 Task: Create new invoice with Date Opened :15-Apr-23, Select Customer: buybuy BABY, Terms: Payment Term 1. Make invoice entry for item-1 with Date: 15-Apr-23, Description: Betty Crocker Chocolate Chip Cookie MIx Snack Size, Action: Material, Income Account: Income:Sales, Quantity: 1, Unit Price: 6.25, Discount $: 0.75. Make entry for item-2 with Date: 15-Apr-23, Description: Nabisco Oreo Cookies_x000D_
, Action: Material, Income Account: Income:Sales, Quantity: 1, Unit Price: 9.25, Discount $: 1.75. Make entry for item-3 with Date: 15-Apr-23, Description: _x000D_
H.K. Anderson Peanut Butter Pretzels, Action: Material, Income Account: Income:Sales, Quantity: 1, Unit Price: 10.25, Discount $: 2.25. Write Notes: 'Looking forward to serving you again.'. Post Invoice with Post Date: 15-Apr-23, Post to Accounts: Assets:Accounts Receivable. Pay / Process Payment with Transaction Date: 15-May-23, Amount: 21, Transfer Account: Checking Account. Print Invoice, display notes by going to Option, then go to Display Tab and check 'Invoice Notes'.
Action: Mouse moved to (150, 40)
Screenshot: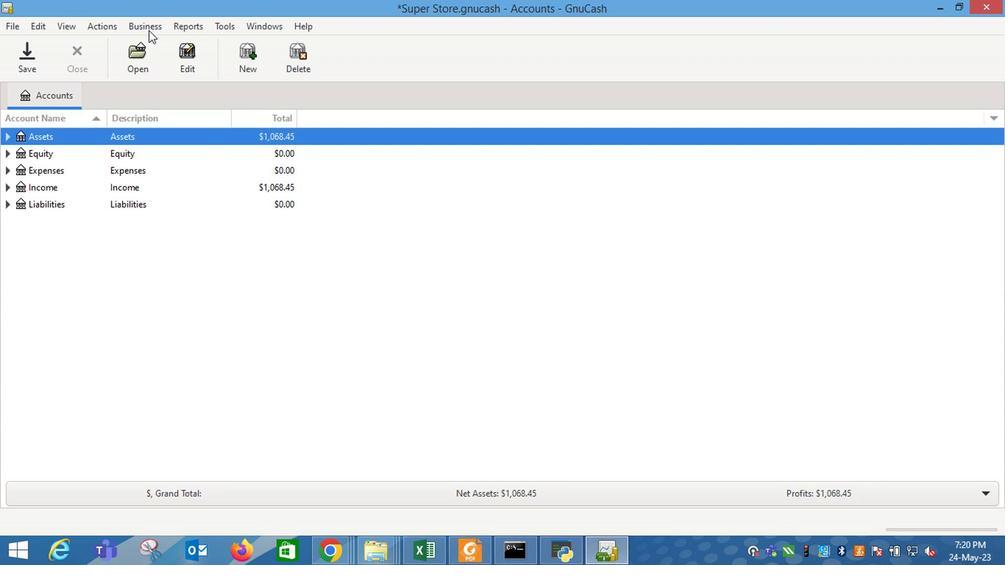 
Action: Mouse pressed left at (150, 40)
Screenshot: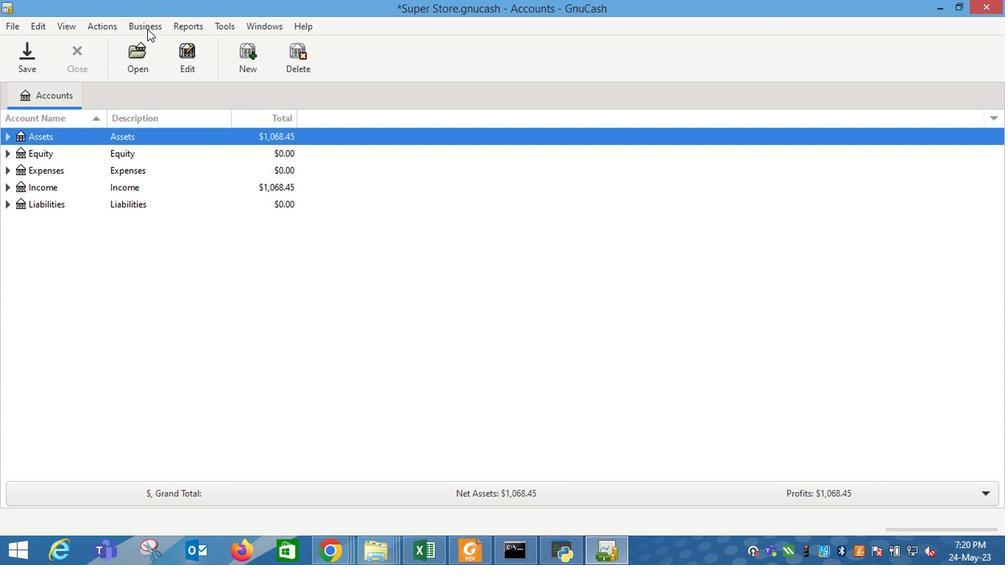 
Action: Mouse moved to (333, 113)
Screenshot: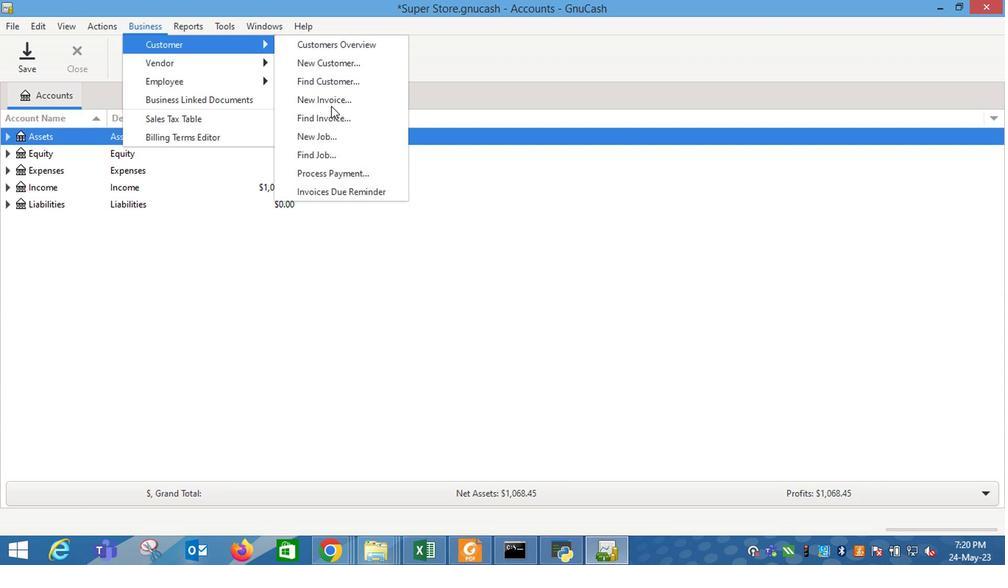 
Action: Mouse pressed left at (333, 113)
Screenshot: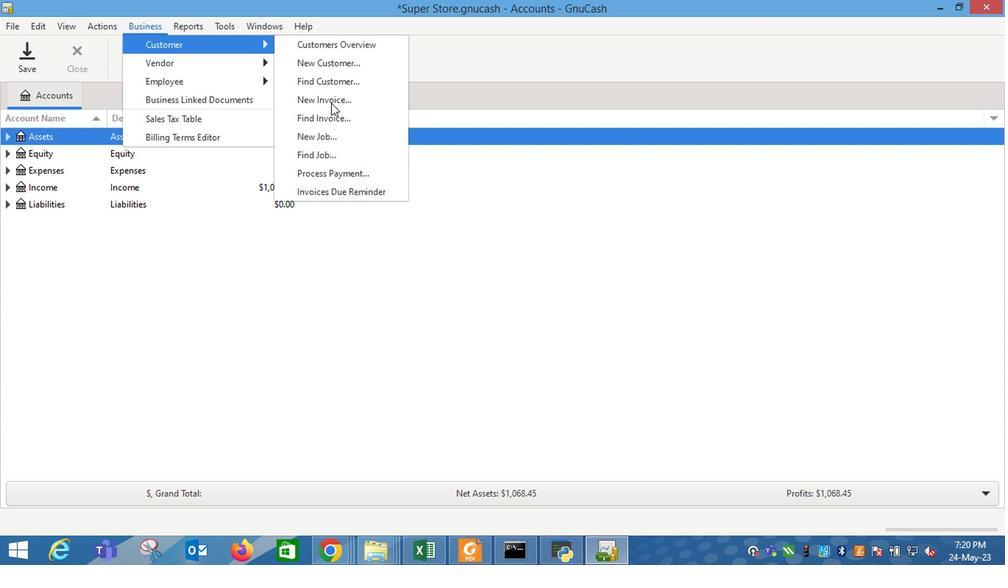 
Action: Mouse moved to (597, 230)
Screenshot: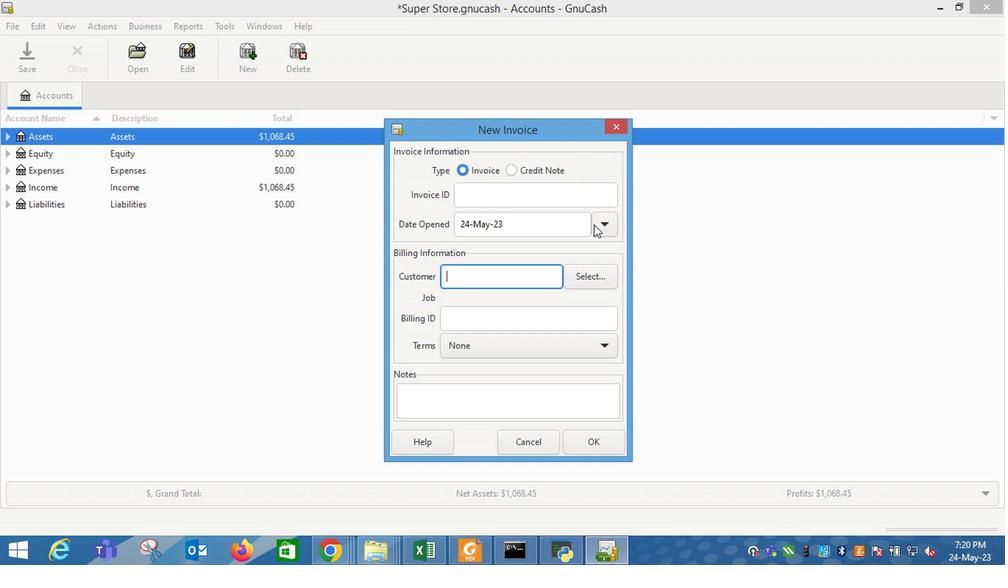 
Action: Mouse pressed left at (597, 230)
Screenshot: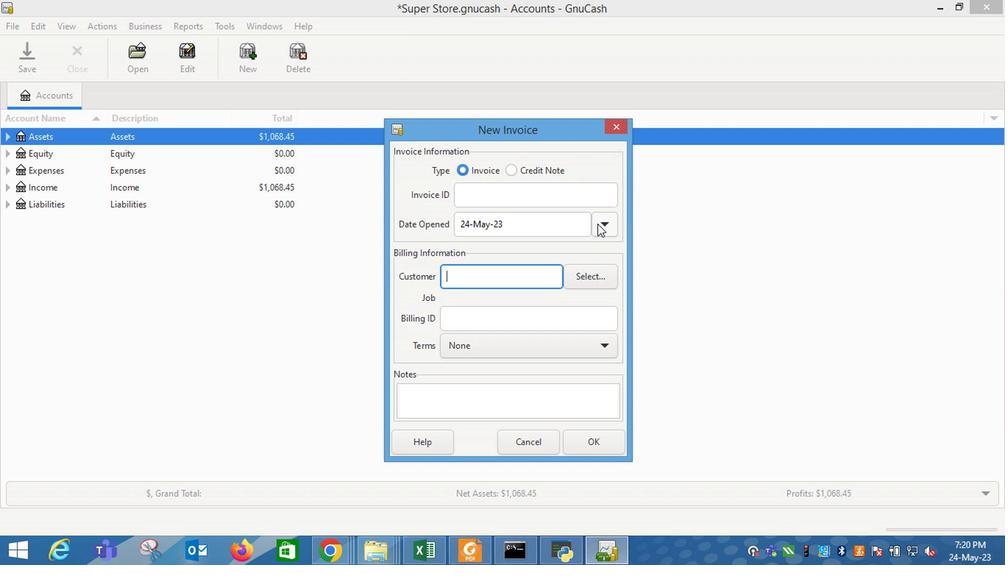 
Action: Mouse moved to (487, 249)
Screenshot: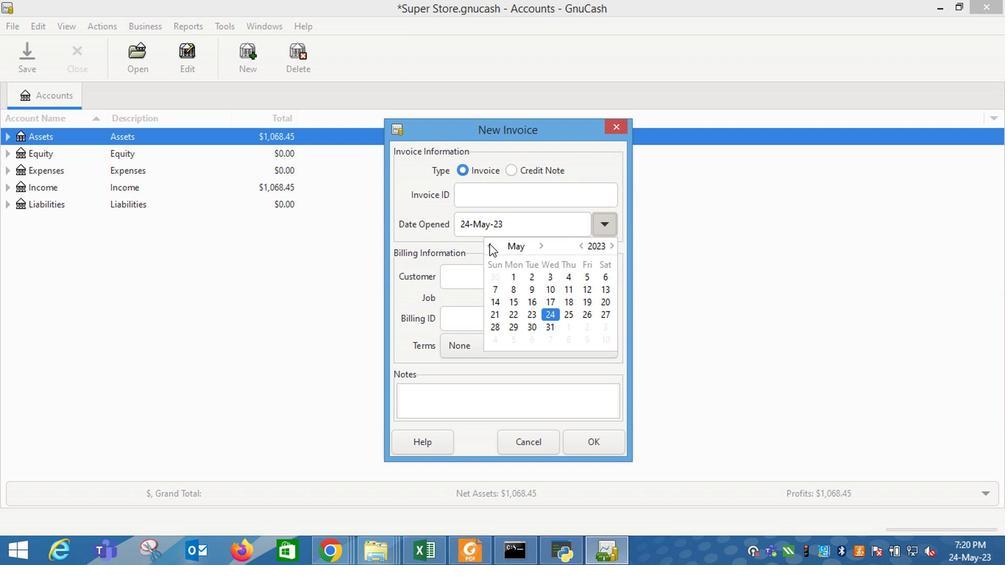 
Action: Mouse pressed left at (487, 249)
Screenshot: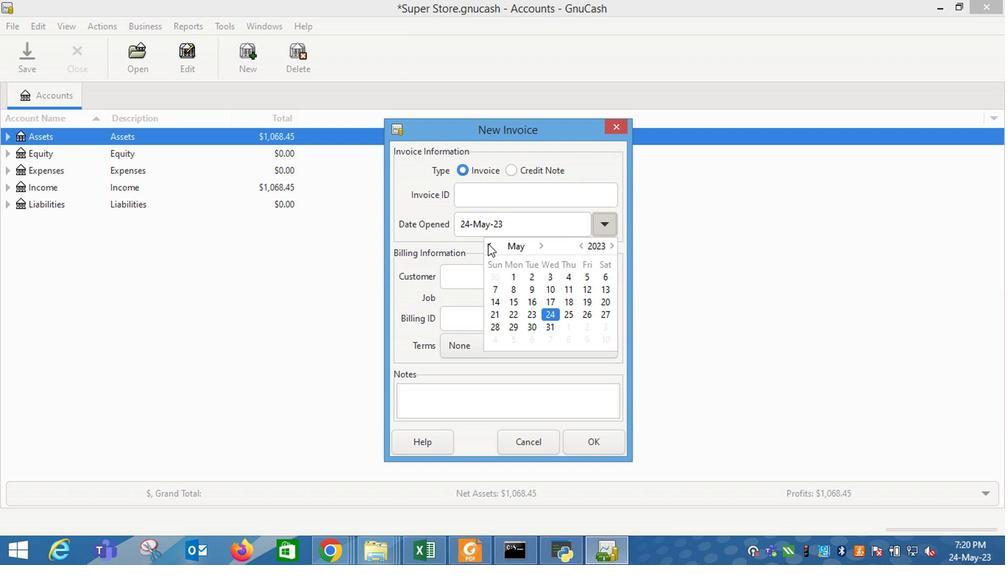 
Action: Mouse moved to (599, 301)
Screenshot: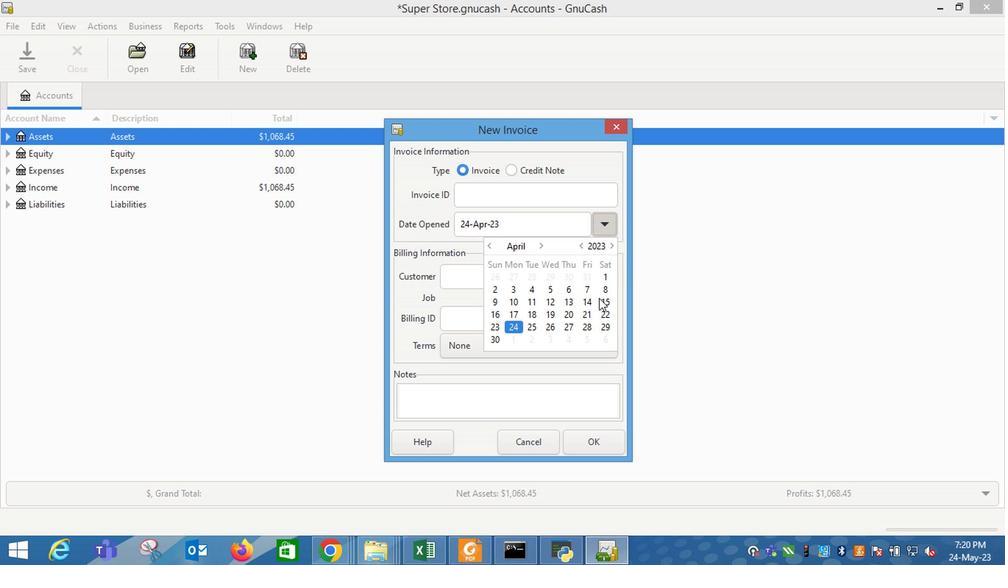 
Action: Mouse pressed left at (599, 301)
Screenshot: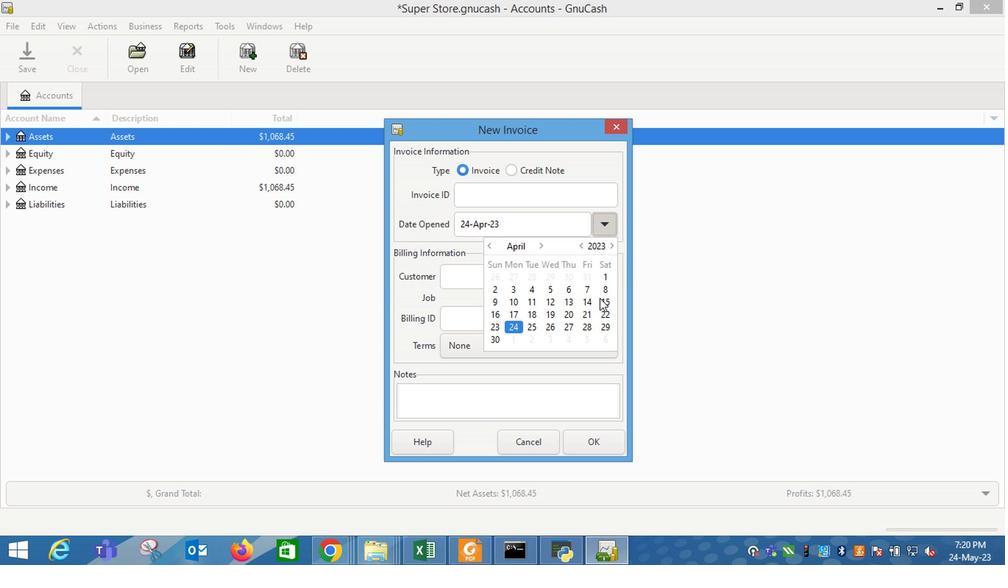 
Action: Mouse moved to (438, 290)
Screenshot: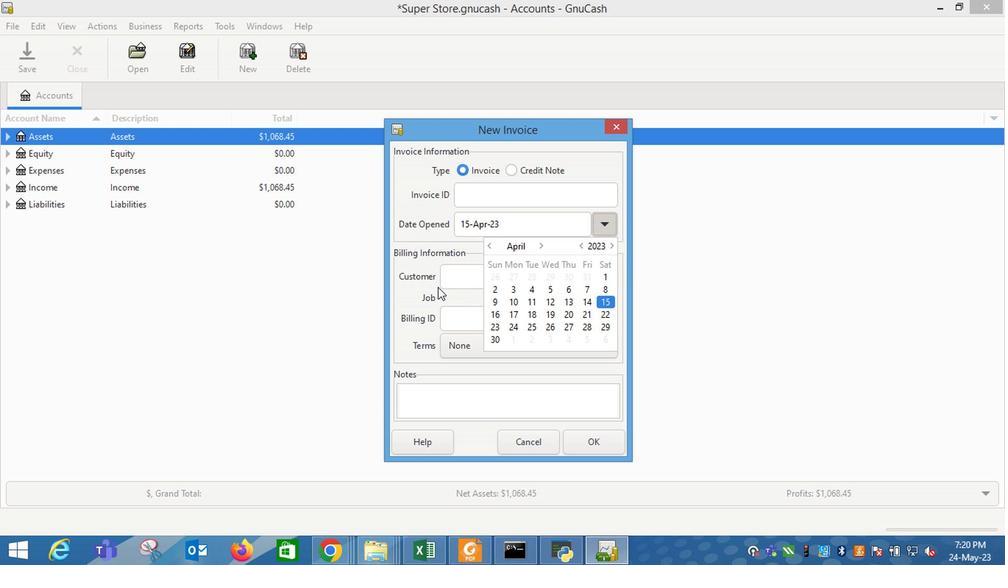 
Action: Mouse pressed left at (438, 290)
Screenshot: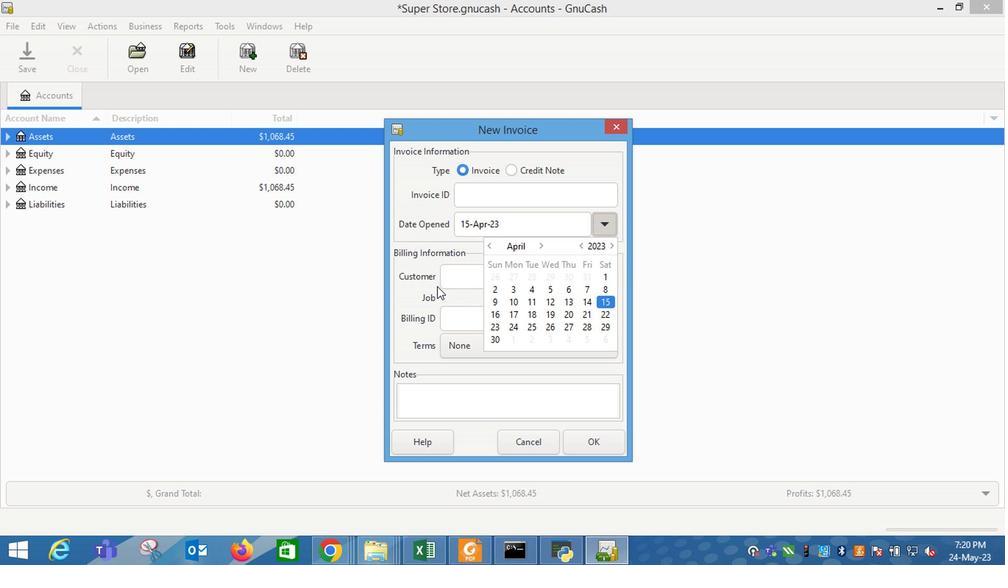 
Action: Mouse moved to (476, 278)
Screenshot: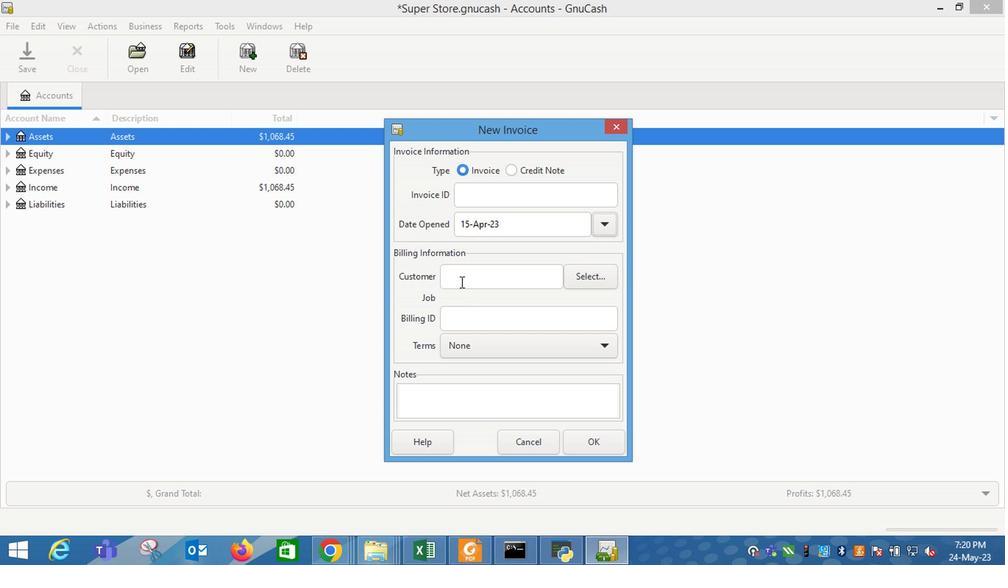 
Action: Mouse pressed left at (476, 278)
Screenshot: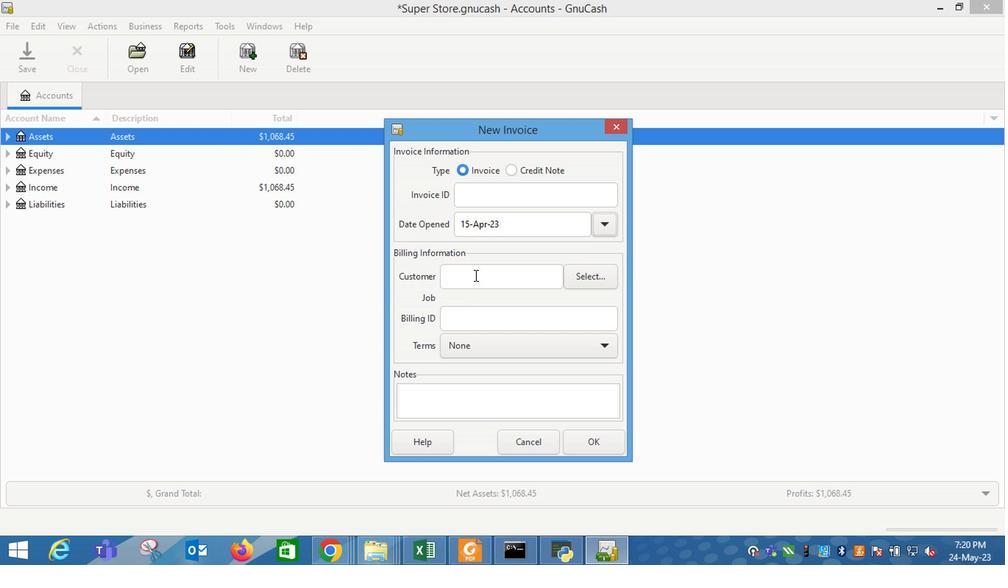 
Action: Mouse moved to (477, 278)
Screenshot: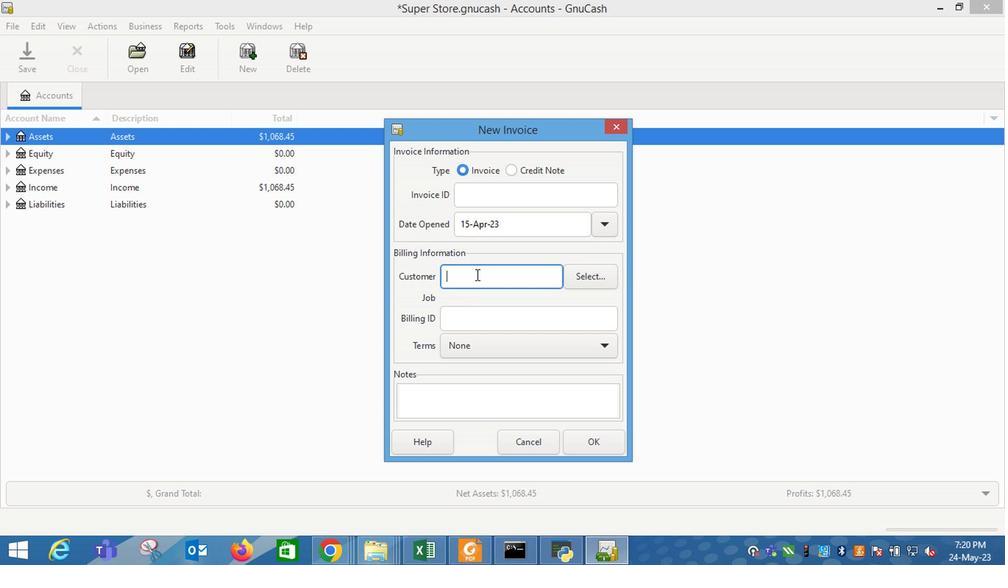 
Action: Key pressed bu
Screenshot: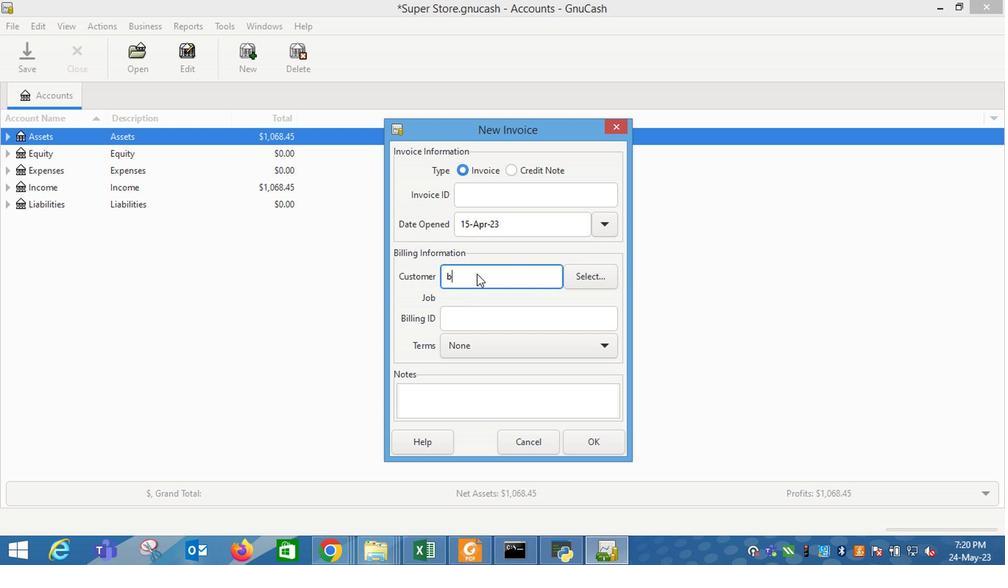 
Action: Mouse moved to (479, 336)
Screenshot: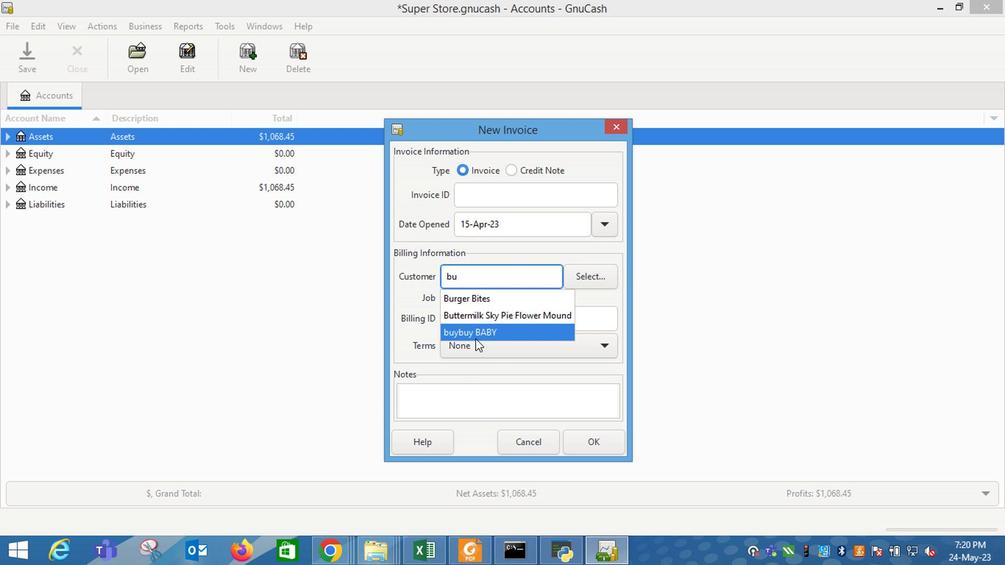 
Action: Mouse pressed left at (479, 336)
Screenshot: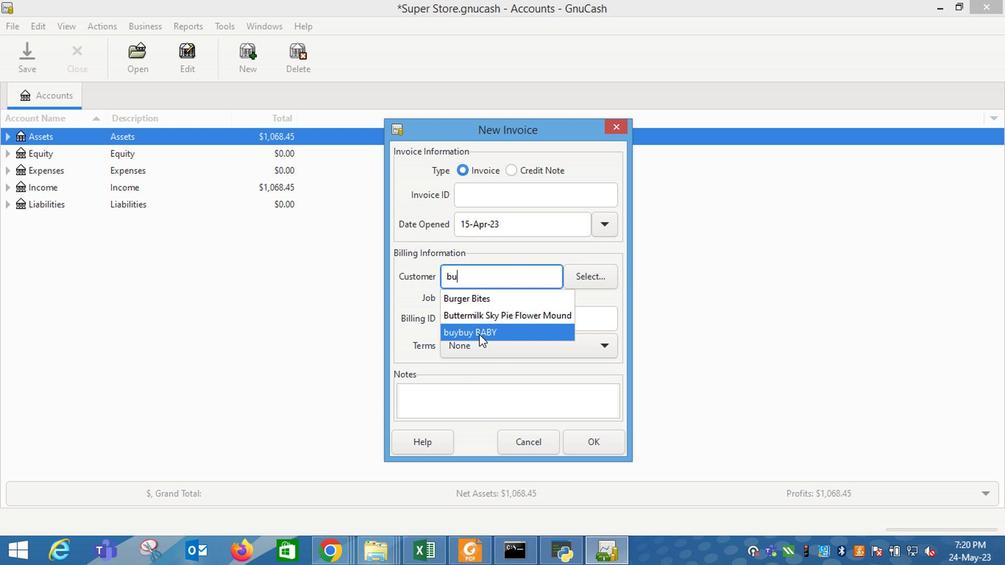 
Action: Mouse moved to (505, 362)
Screenshot: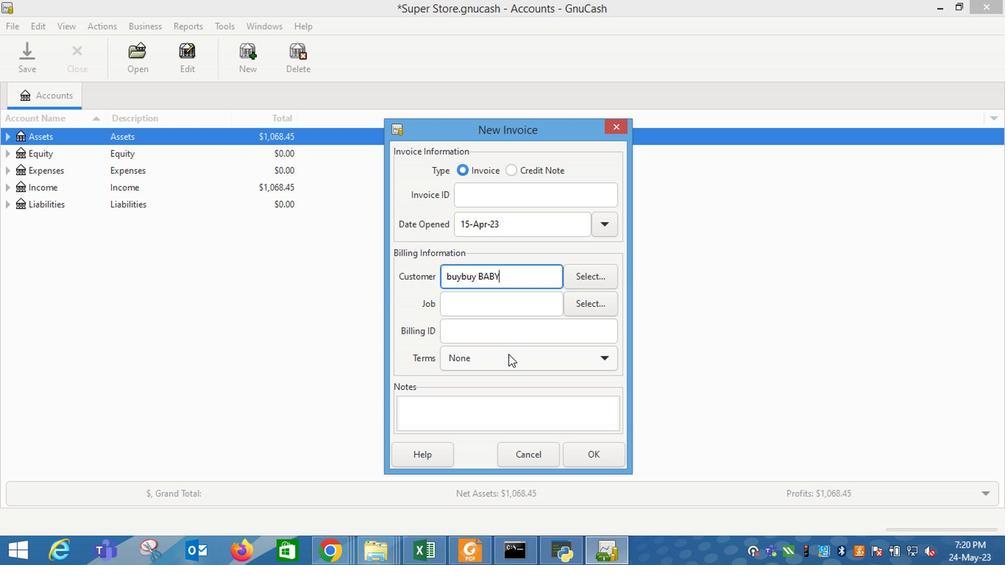 
Action: Mouse pressed left at (505, 362)
Screenshot: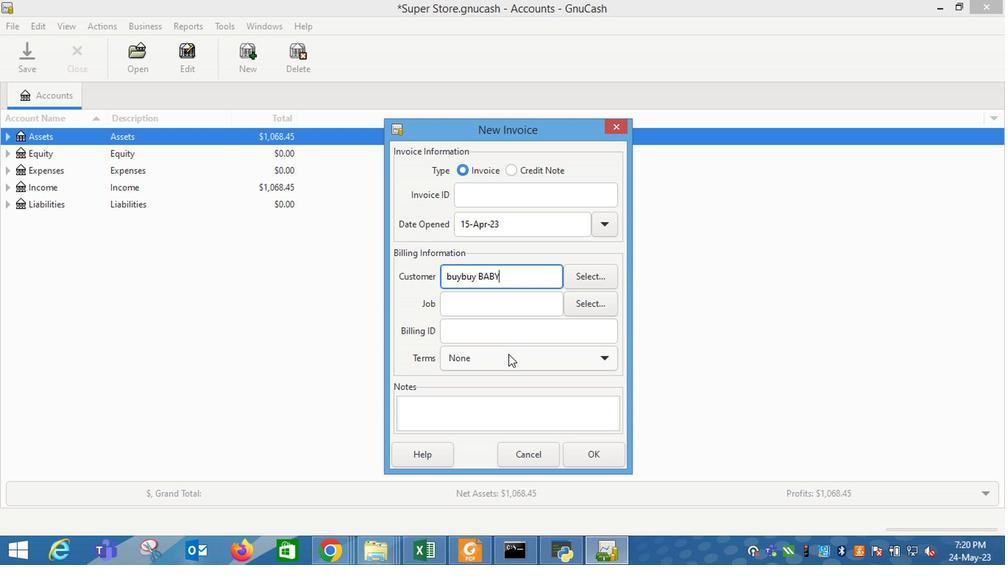 
Action: Mouse moved to (496, 384)
Screenshot: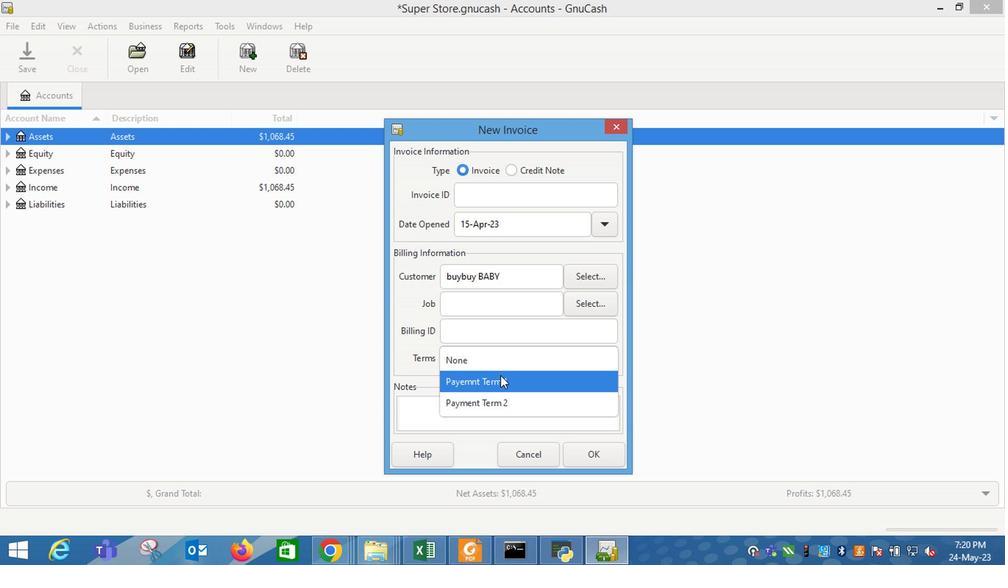 
Action: Mouse pressed left at (496, 384)
Screenshot: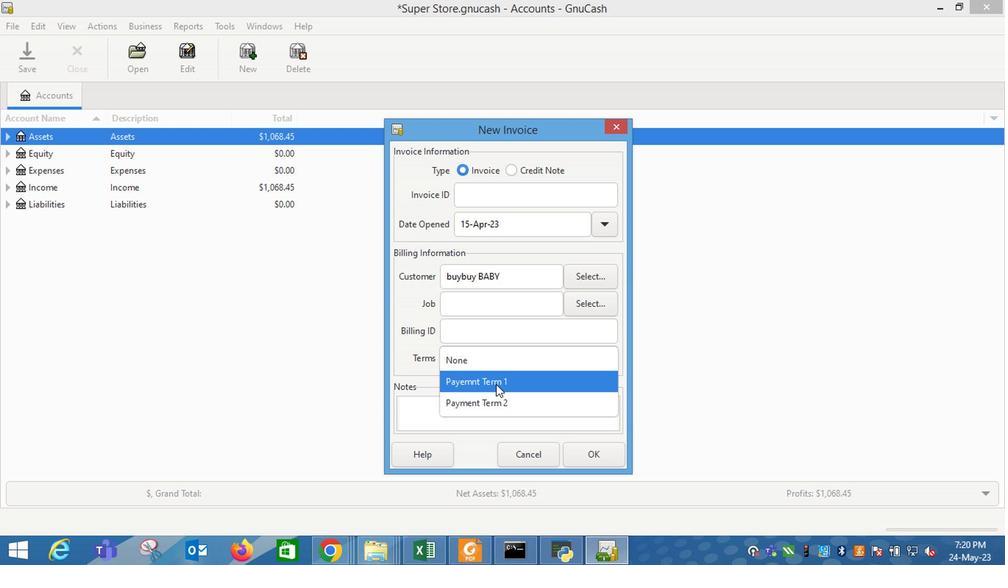 
Action: Mouse moved to (596, 449)
Screenshot: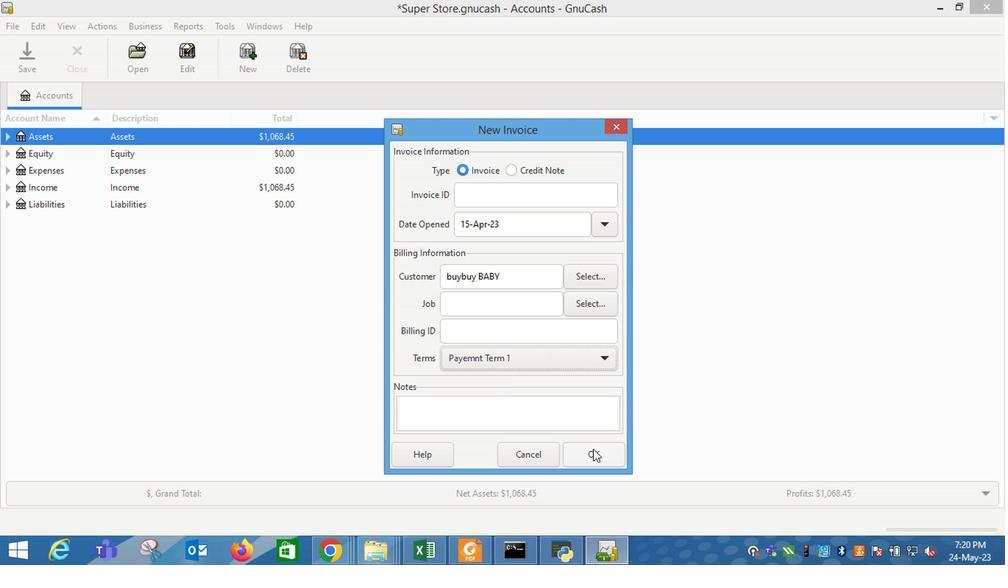 
Action: Mouse pressed left at (596, 449)
Screenshot: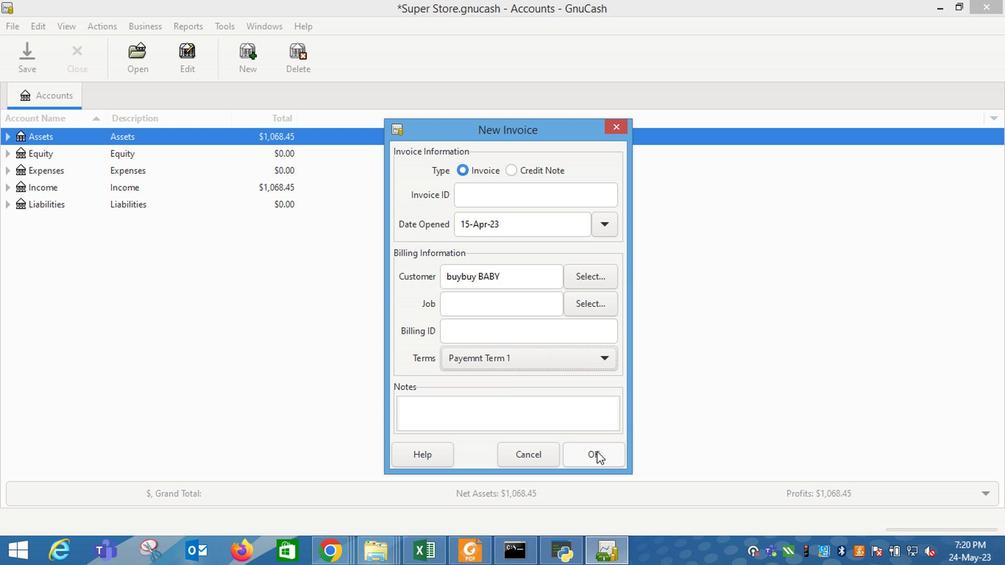 
Action: Mouse moved to (68, 292)
Screenshot: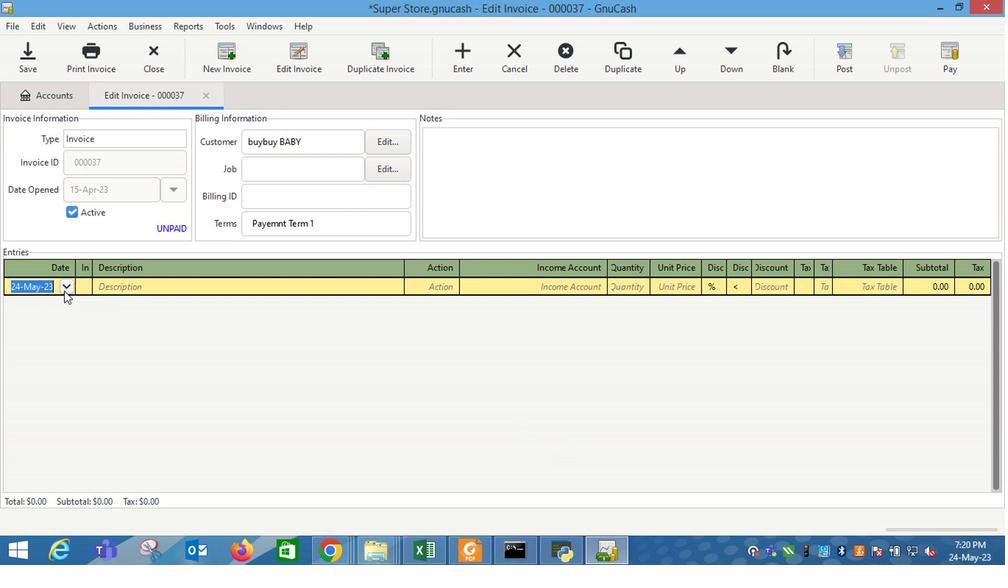 
Action: Mouse pressed left at (68, 292)
Screenshot: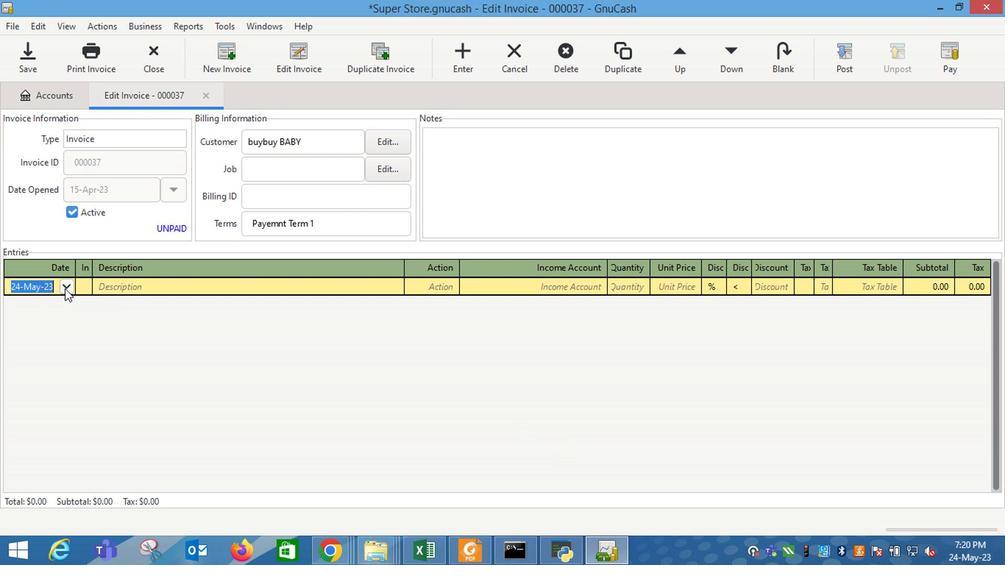 
Action: Mouse moved to (18, 311)
Screenshot: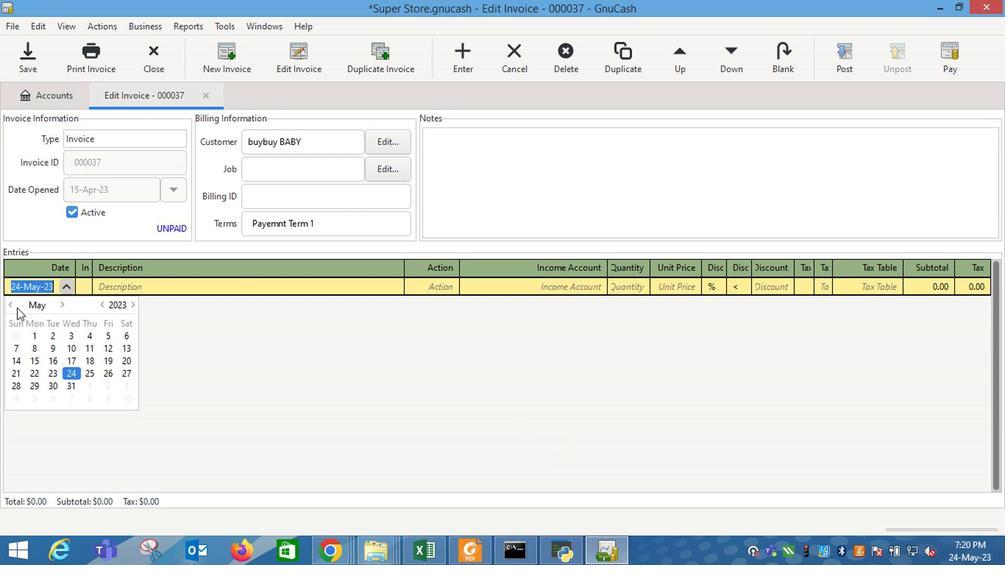 
Action: Mouse pressed left at (18, 311)
Screenshot: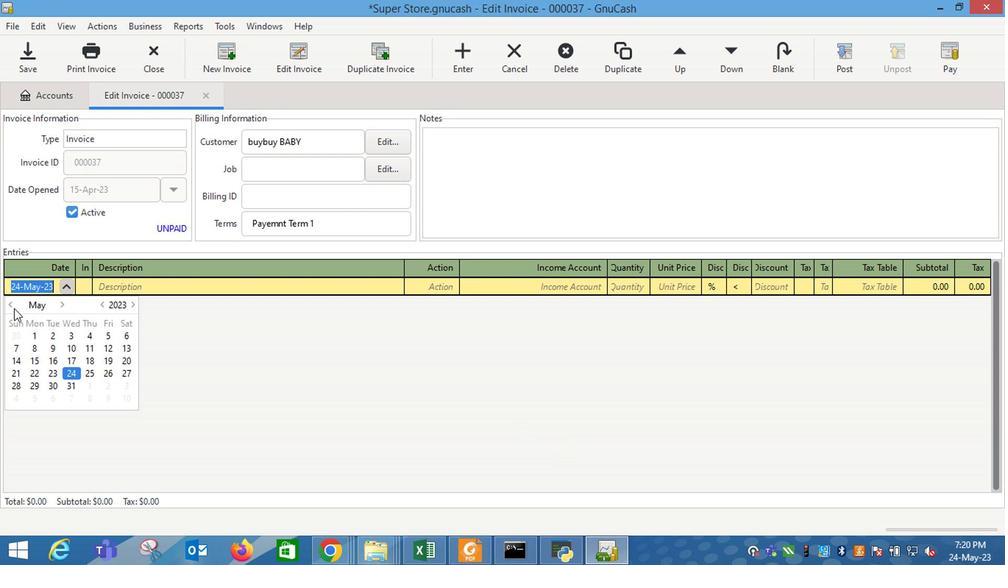 
Action: Mouse moved to (13, 310)
Screenshot: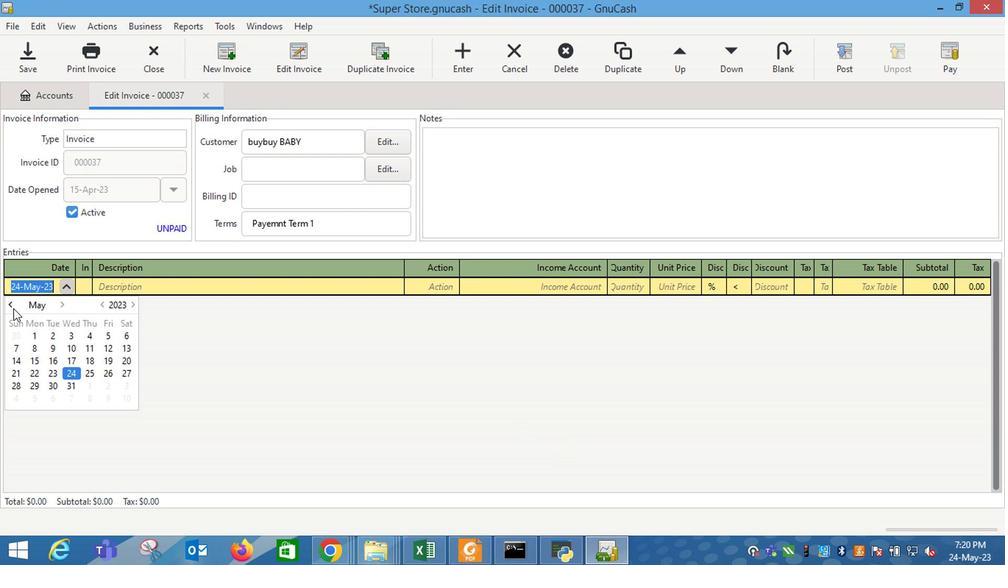 
Action: Mouse pressed left at (13, 310)
Screenshot: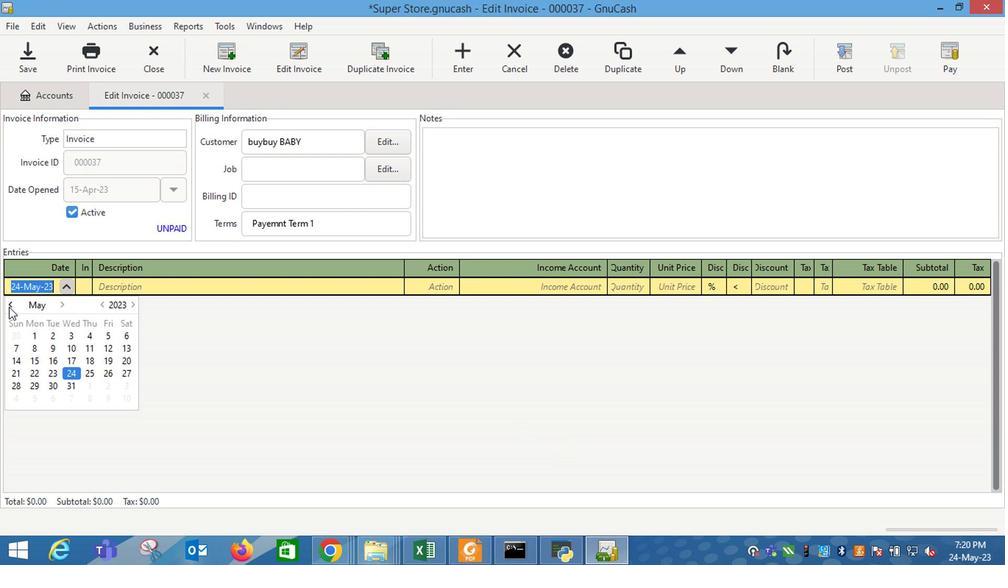 
Action: Mouse moved to (124, 359)
Screenshot: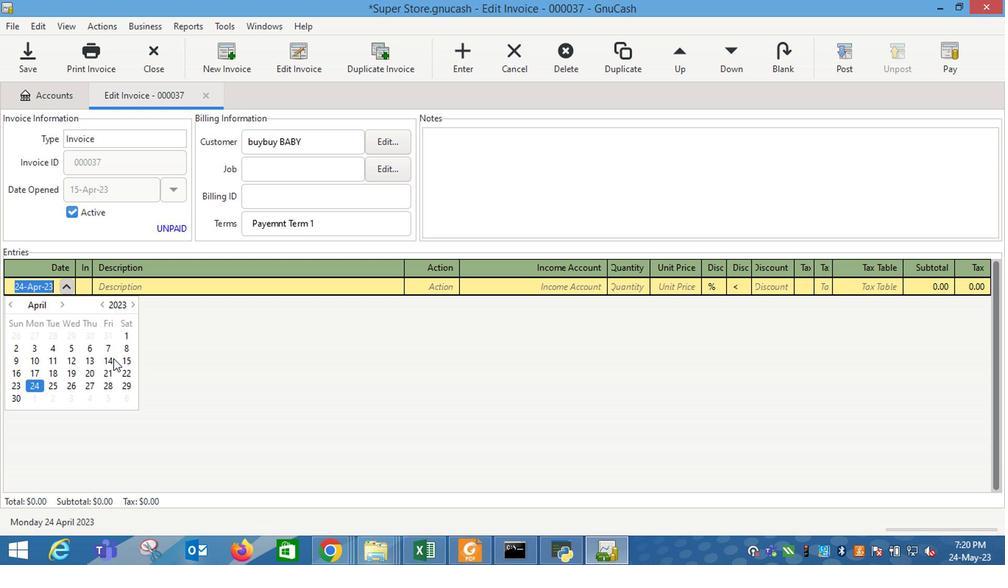 
Action: Mouse pressed left at (124, 359)
Screenshot: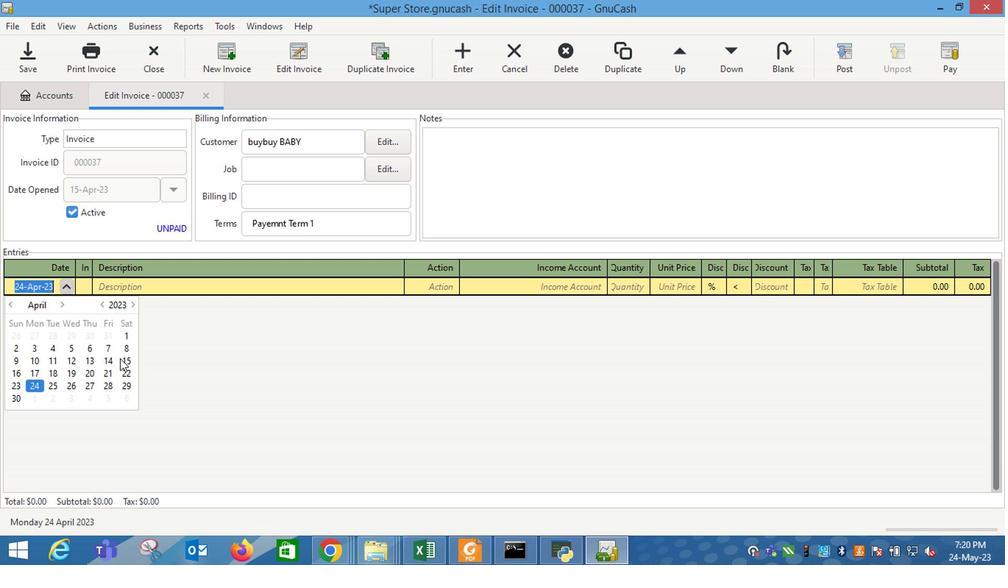 
Action: Mouse moved to (137, 290)
Screenshot: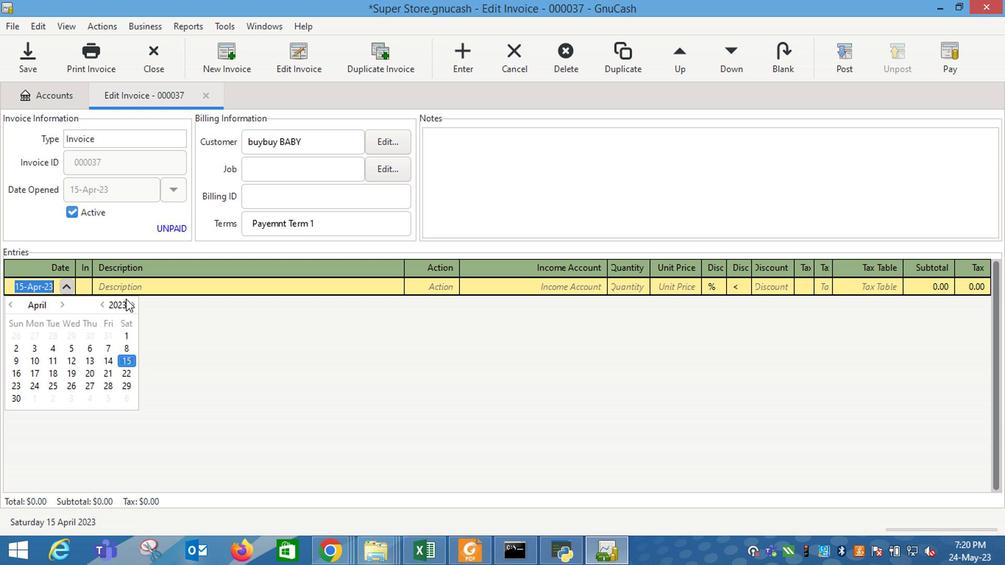 
Action: Mouse pressed left at (137, 290)
Screenshot: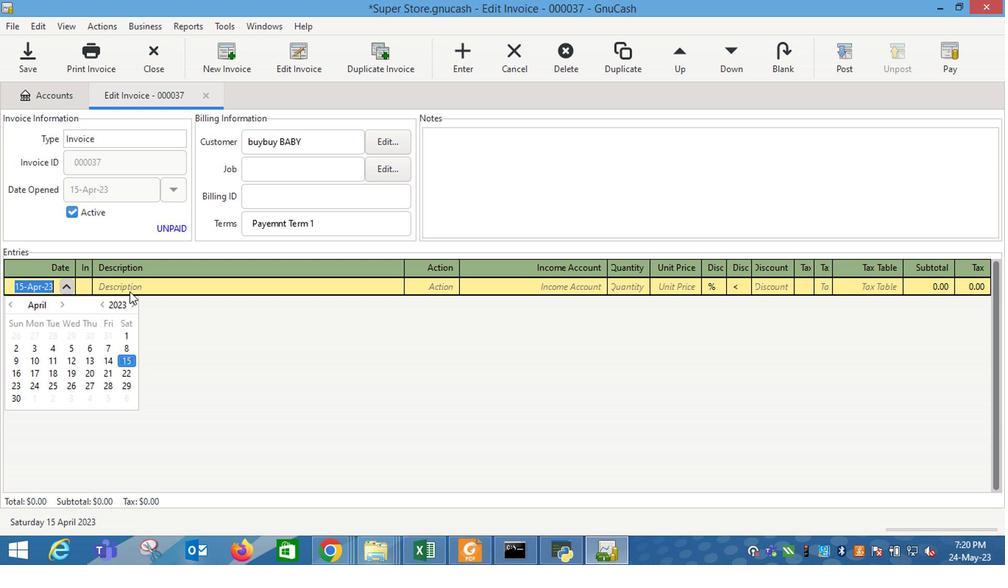 
Action: Key pressed <Key.shift_r>Betty<Key.space><Key.shift_r>Crocker<Key.space><Key.shift_r>Chocolate<Key.space><Key.shift_r>Fudge<Key.space><Key.shift_r>Brownie
Screenshot: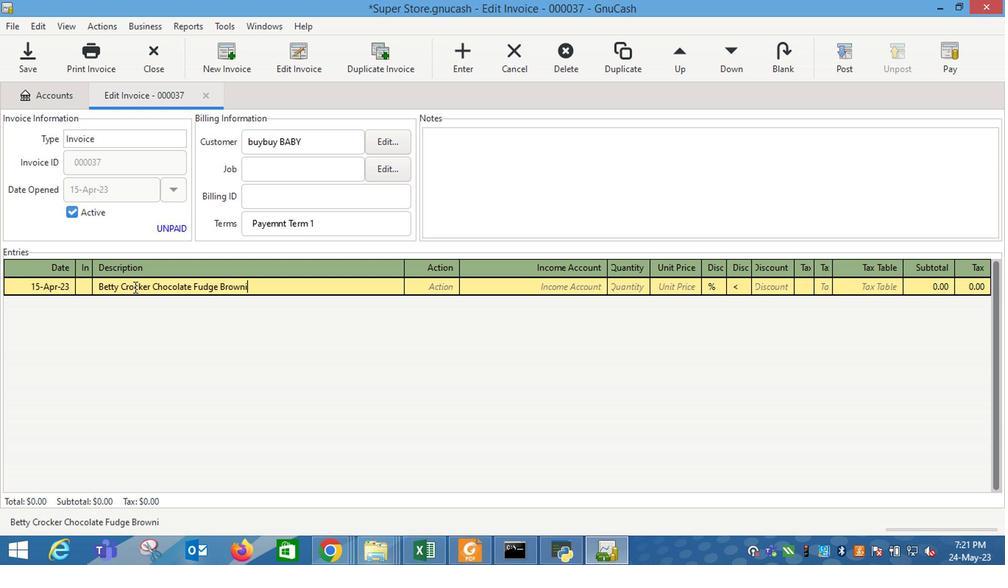 
Action: Mouse moved to (267, 308)
Screenshot: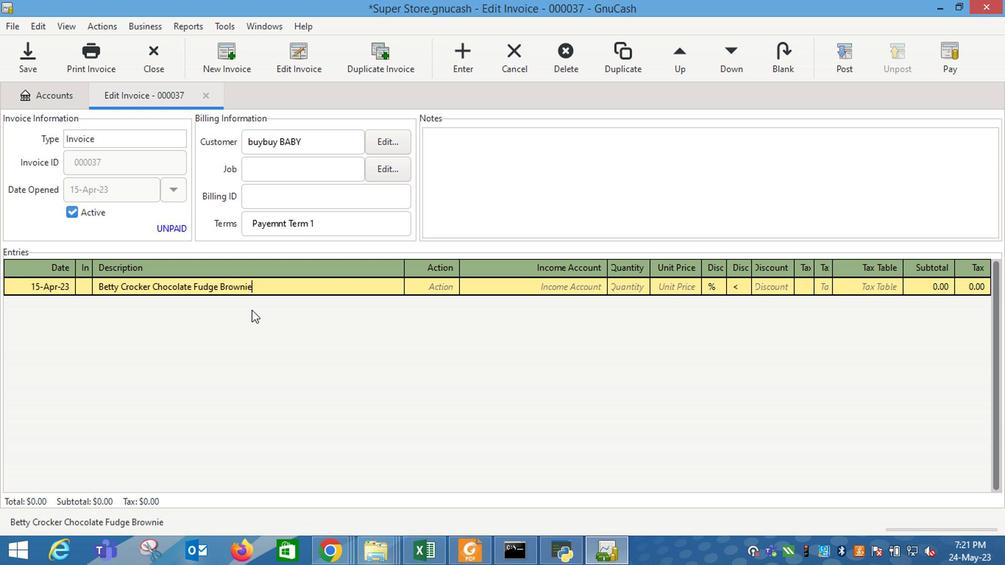 
Action: Key pressed <Key.backspace><Key.backspace><Key.backspace><Key.backspace><Key.backspace><Key.backspace><Key.backspace><Key.backspace><Key.backspace><Key.backspace><Key.backspace><Key.backspace><Key.backspace><Key.shift_r>Chip<Key.space><Key.shift_r>Cookie<Key.space><Key.shift_r><Key.shift_r><Key.shift_r>M<Key.shift_r>Ix<Key.space><Key.shift_r>Snack<Key.space><Key.shift_r>Size
Screenshot: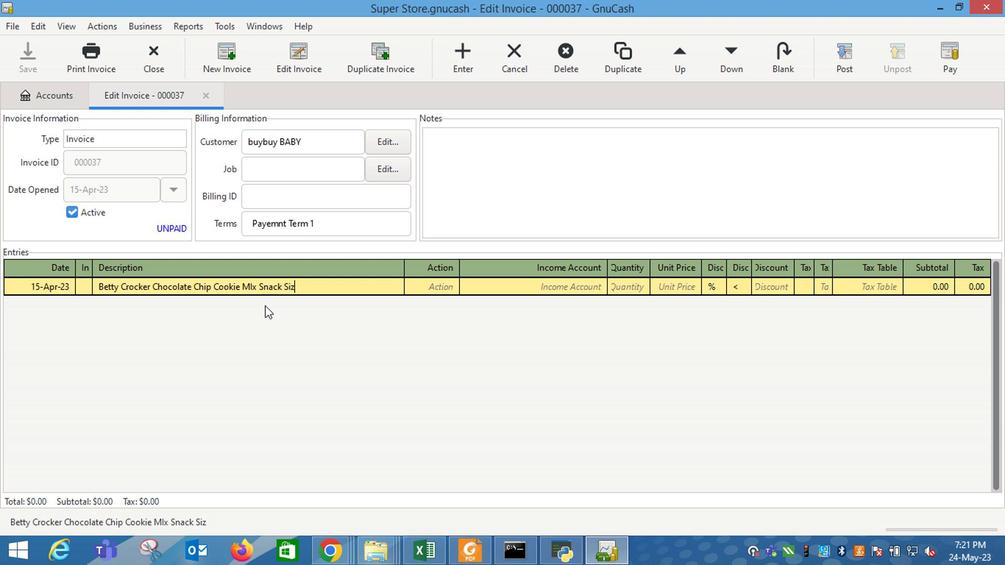 
Action: Mouse moved to (438, 290)
Screenshot: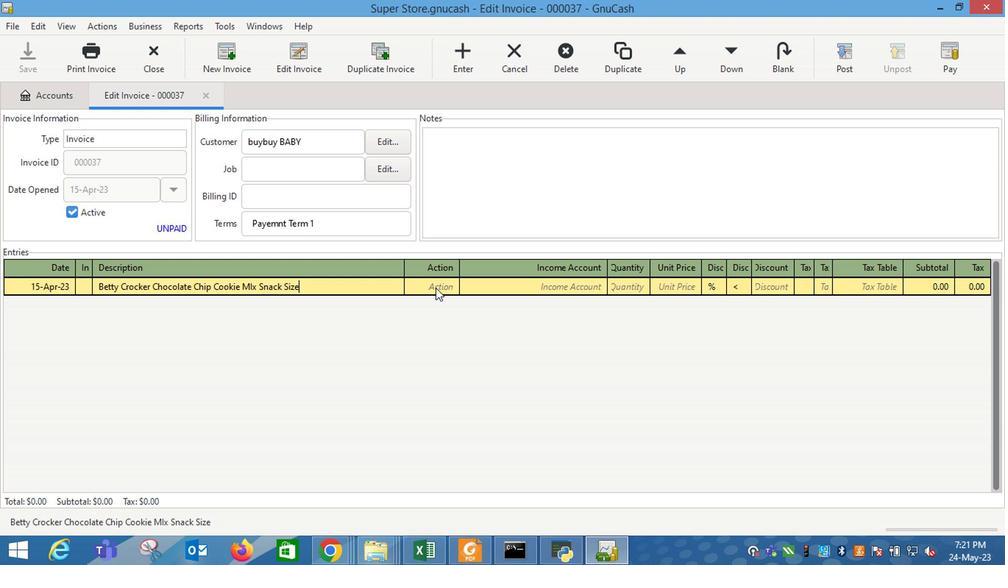 
Action: Mouse pressed left at (438, 290)
Screenshot: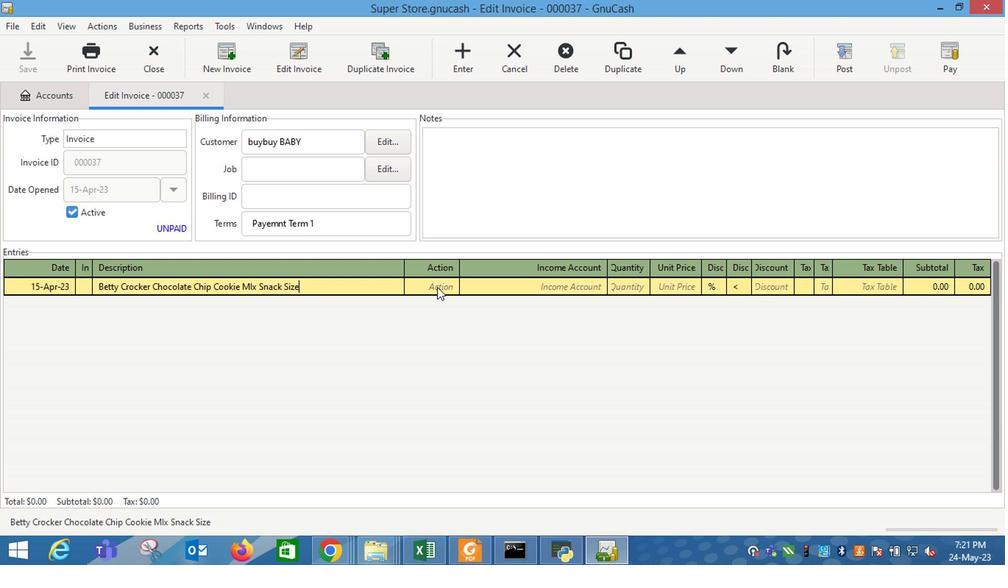 
Action: Mouse moved to (449, 287)
Screenshot: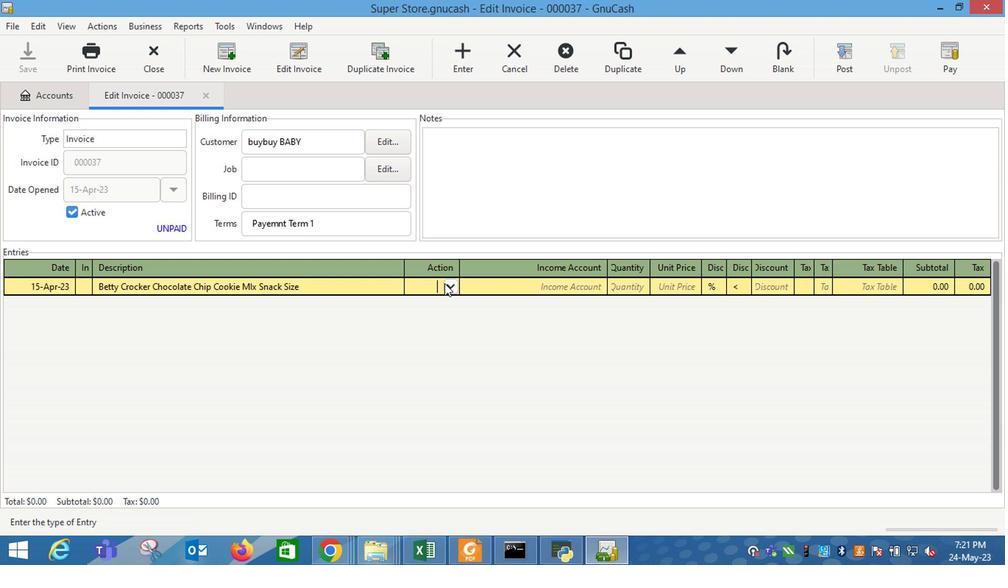 
Action: Mouse pressed left at (449, 287)
Screenshot: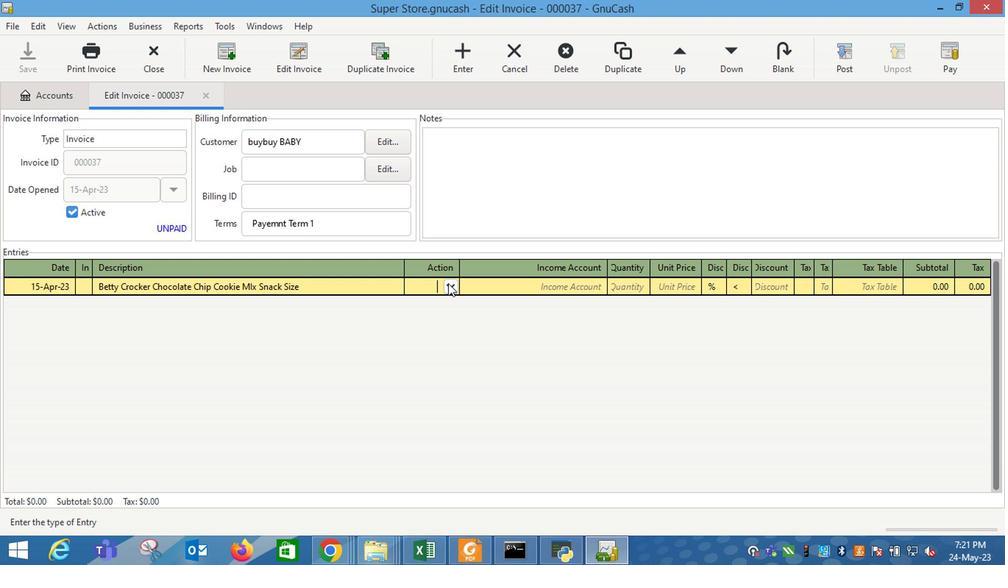 
Action: Mouse moved to (430, 324)
Screenshot: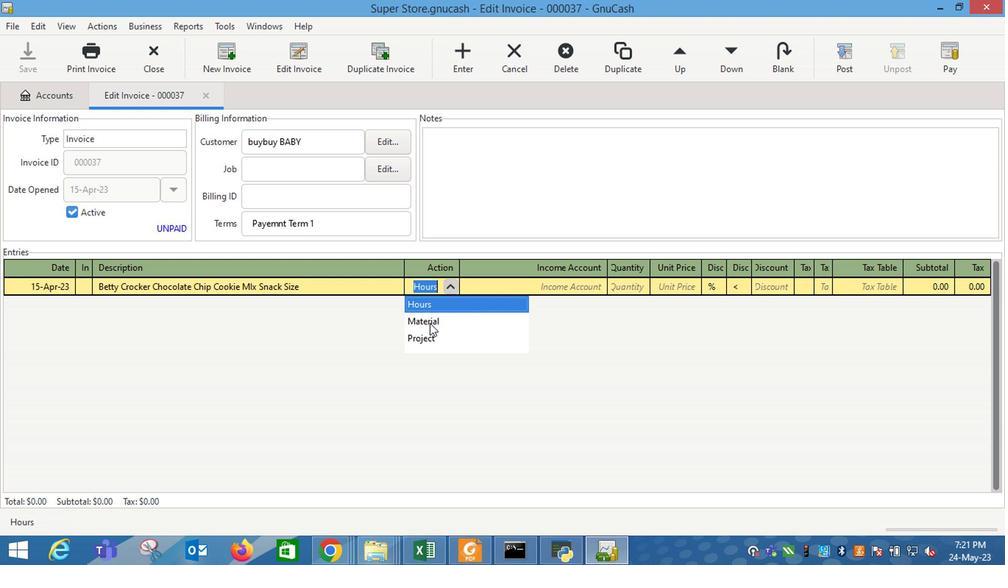 
Action: Mouse pressed left at (430, 324)
Screenshot: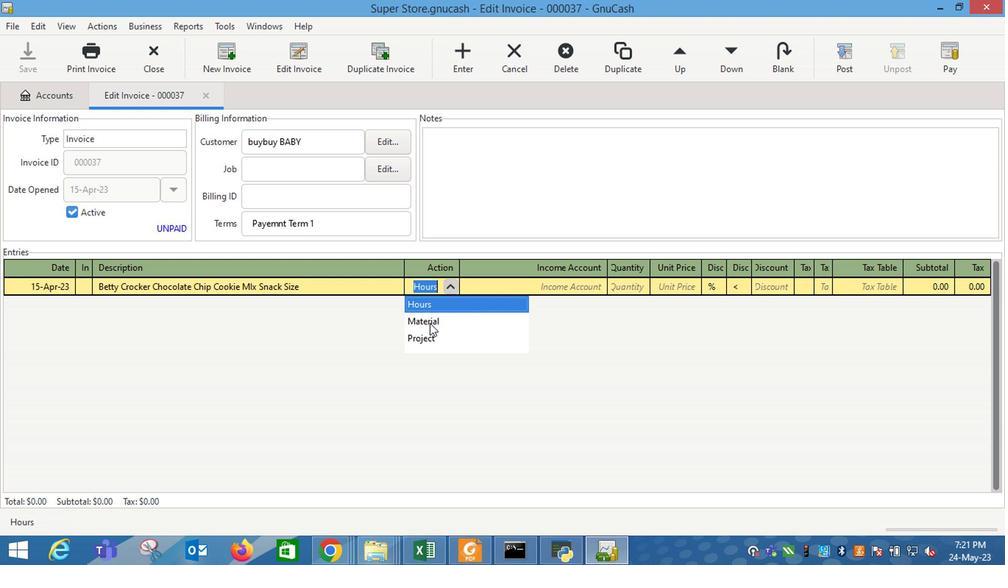 
Action: Mouse moved to (554, 296)
Screenshot: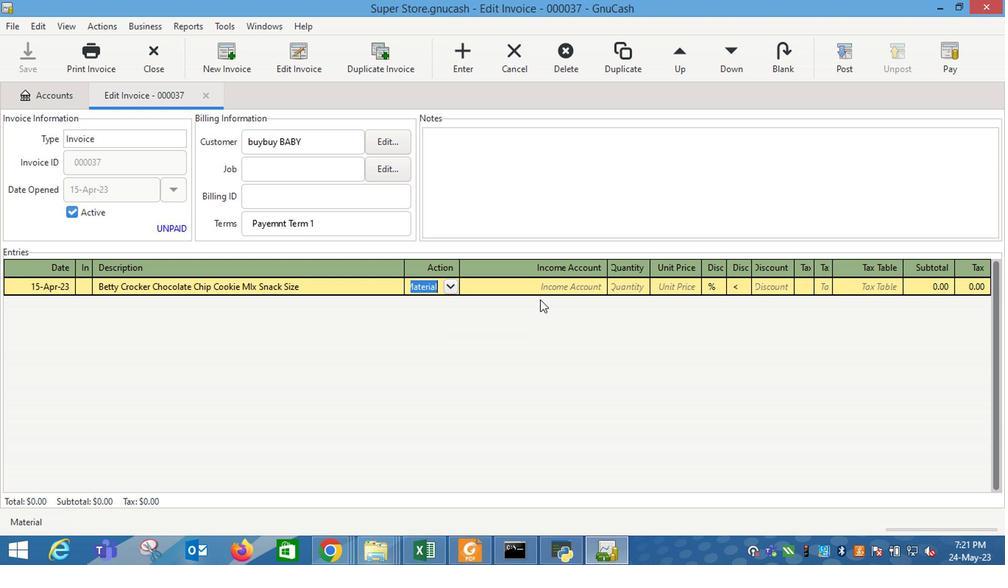 
Action: Mouse pressed left at (554, 296)
Screenshot: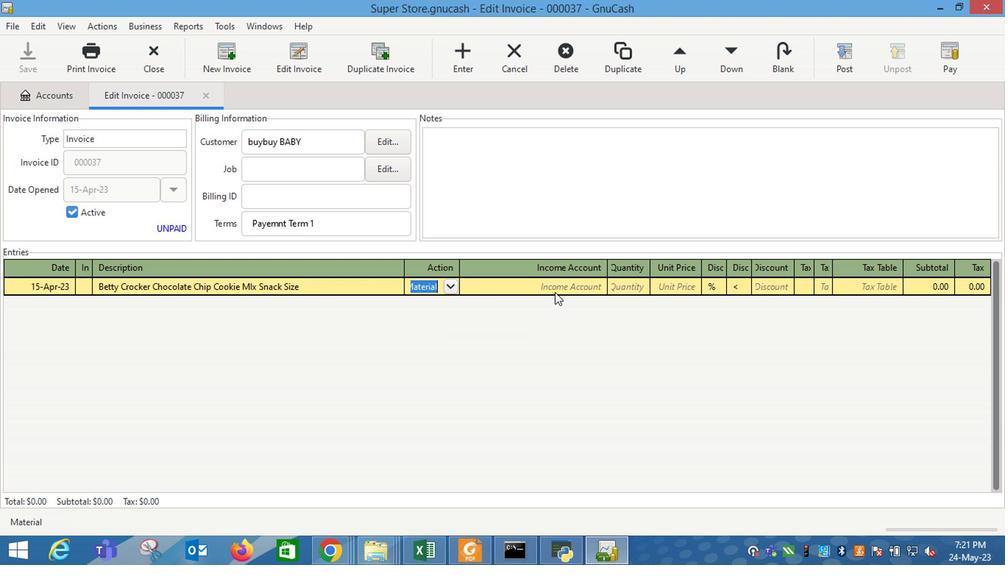 
Action: Mouse moved to (596, 291)
Screenshot: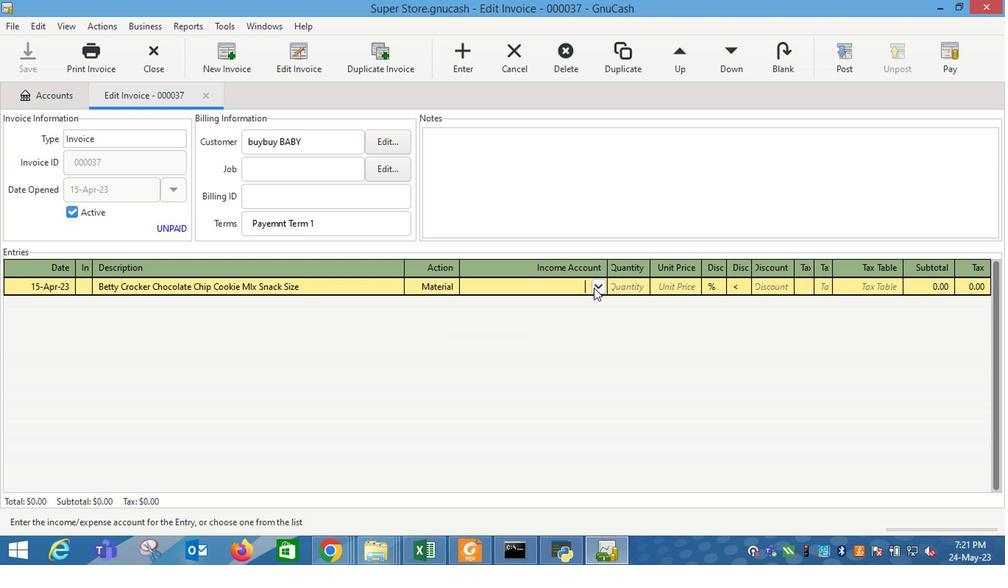 
Action: Mouse pressed left at (596, 291)
Screenshot: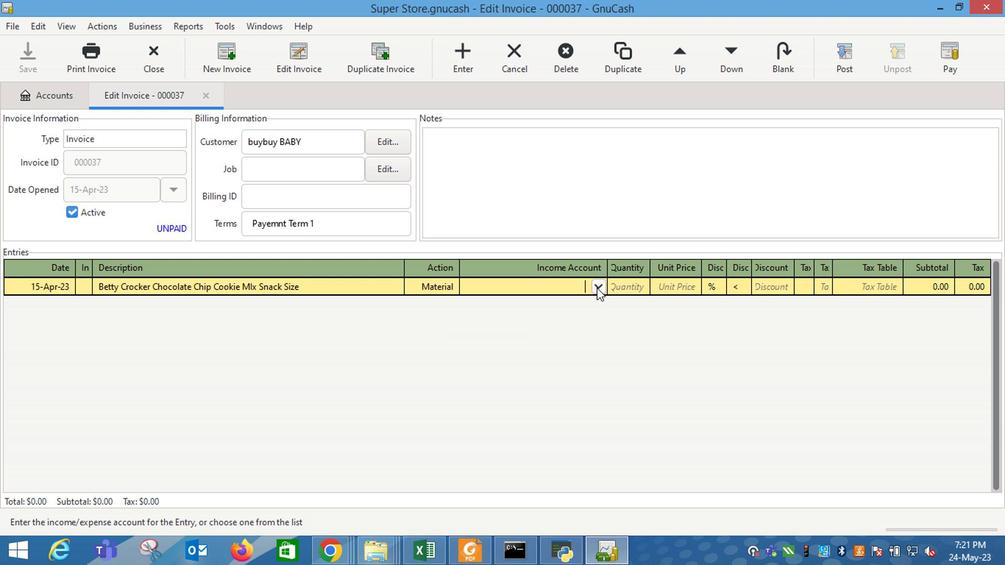 
Action: Mouse moved to (506, 354)
Screenshot: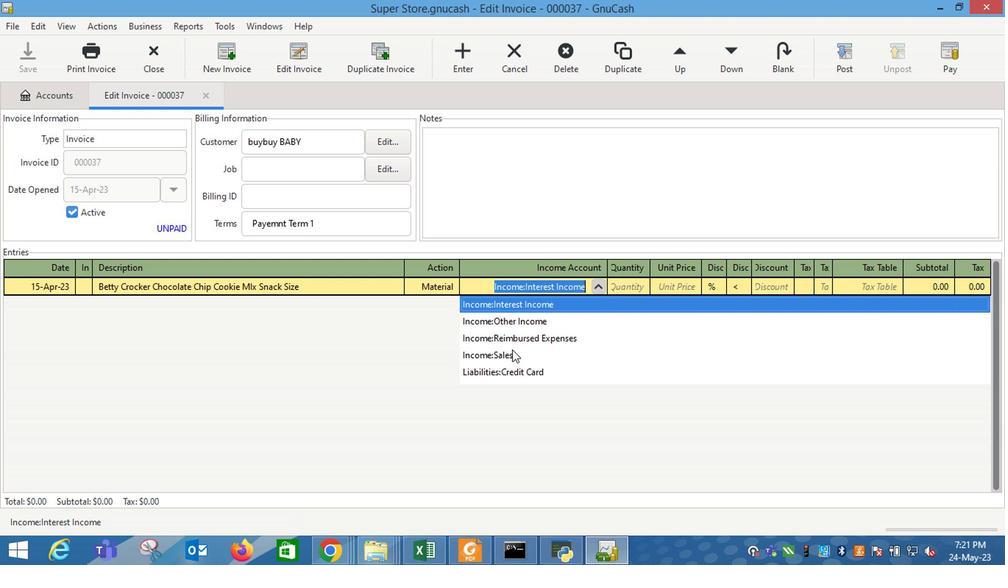 
Action: Mouse pressed left at (506, 354)
Screenshot: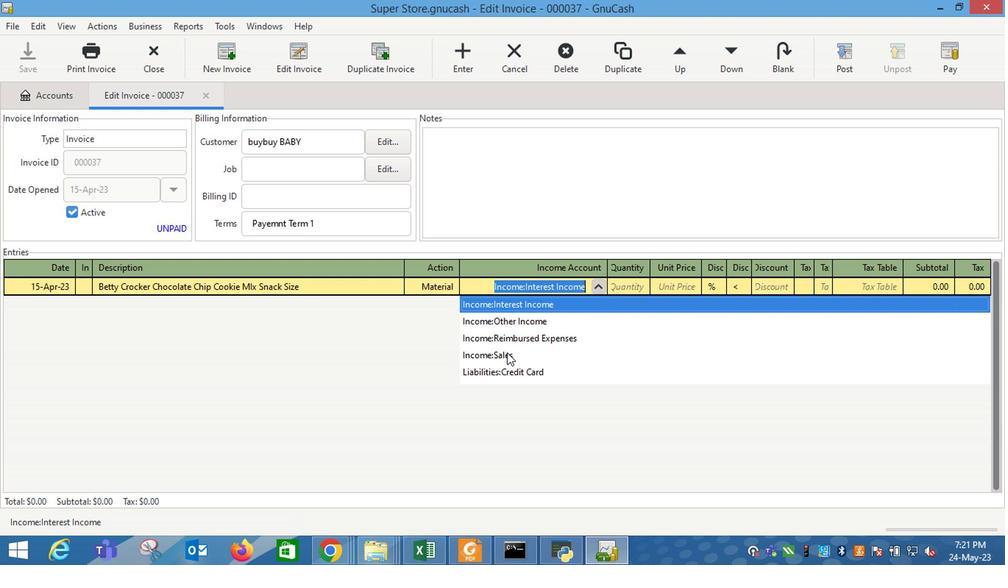
Action: Mouse moved to (615, 283)
Screenshot: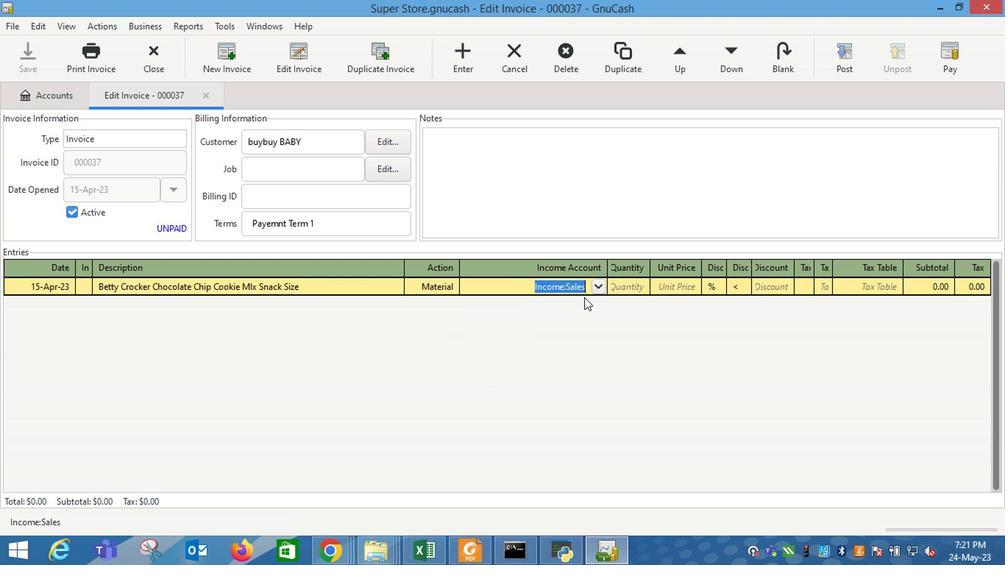 
Action: Mouse pressed left at (615, 283)
Screenshot: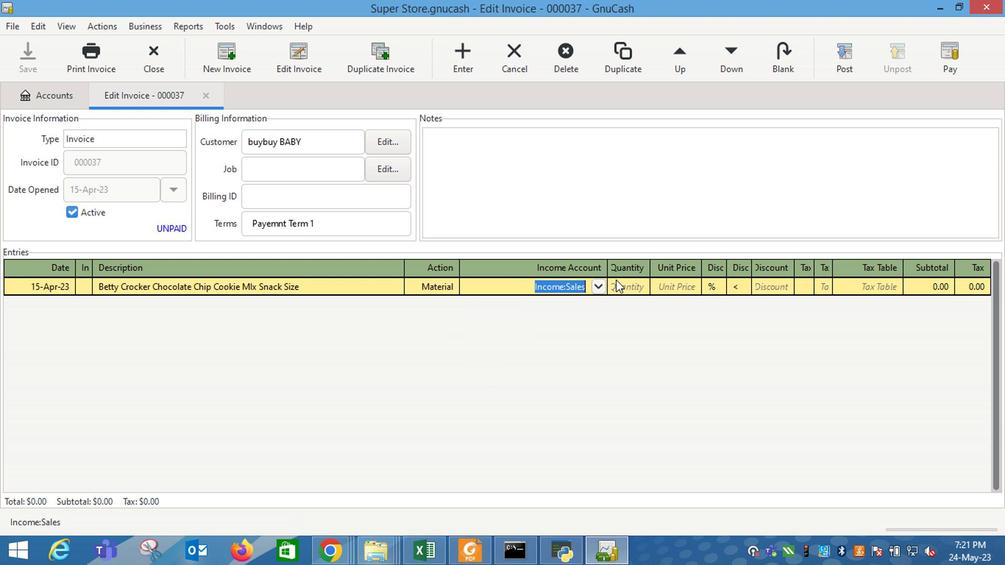 
Action: Mouse moved to (616, 283)
Screenshot: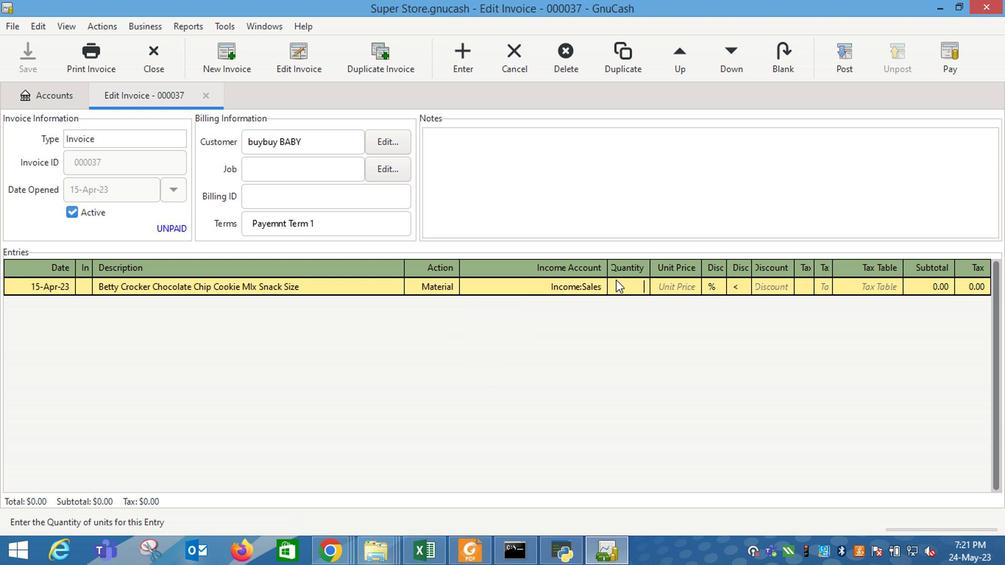 
Action: Key pressed 1
Screenshot: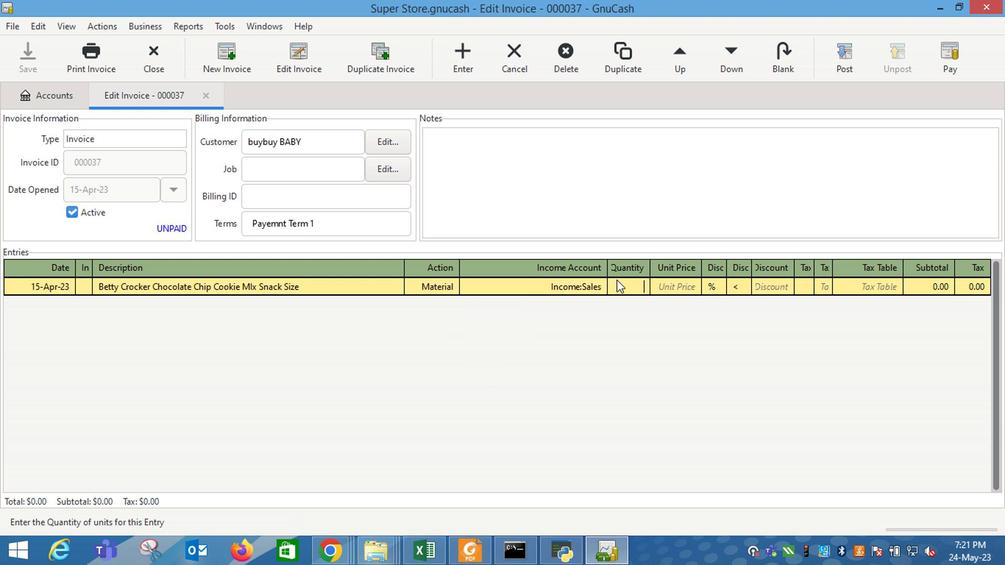 
Action: Mouse moved to (654, 290)
Screenshot: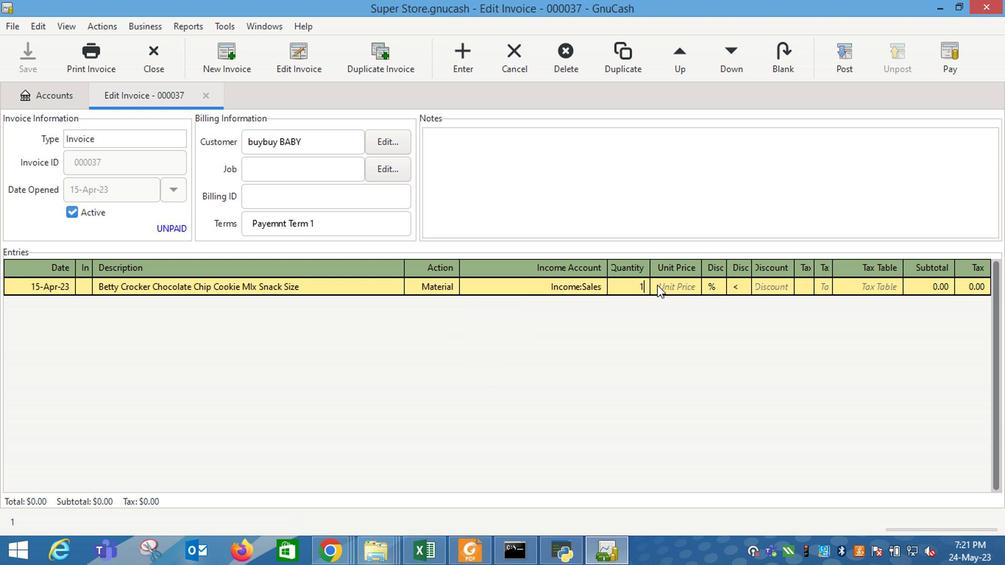 
Action: Mouse pressed left at (654, 290)
Screenshot: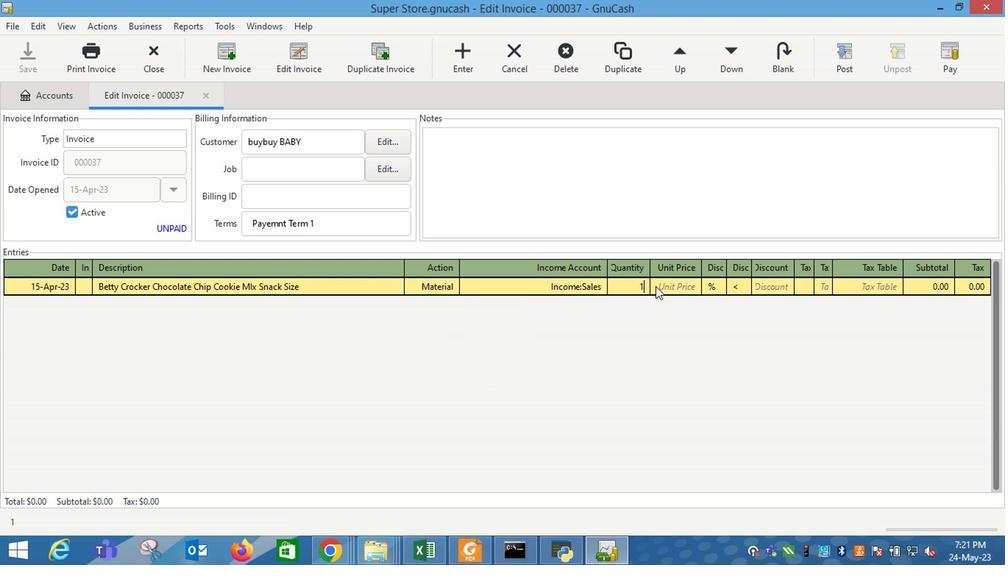 
Action: Key pressed 6.25
Screenshot: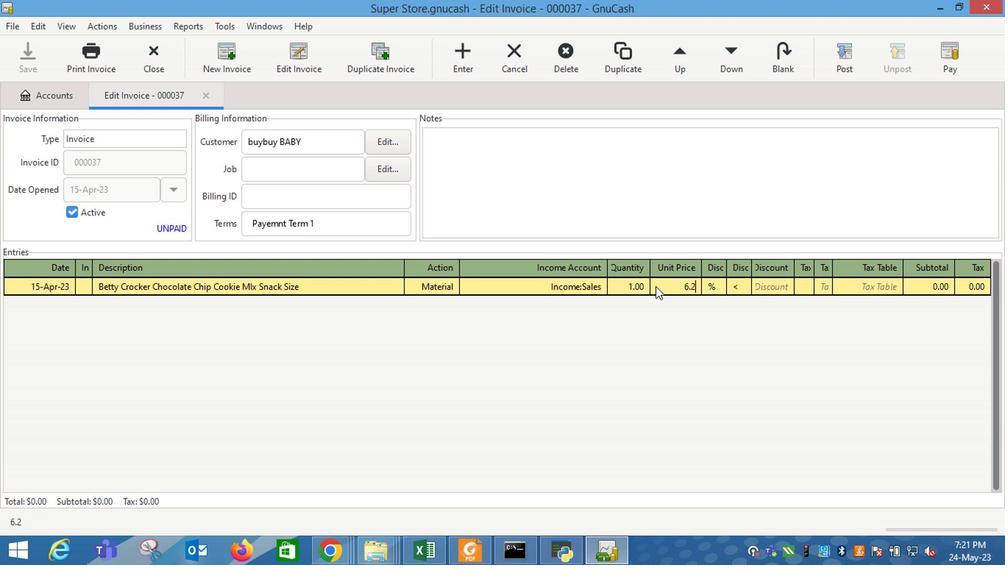 
Action: Mouse moved to (712, 290)
Screenshot: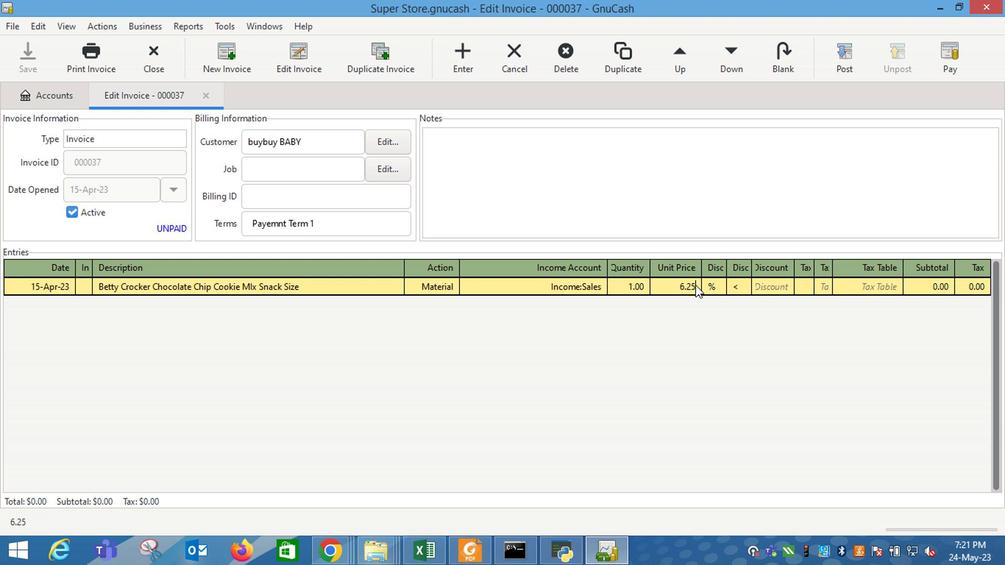 
Action: Mouse pressed left at (712, 290)
Screenshot: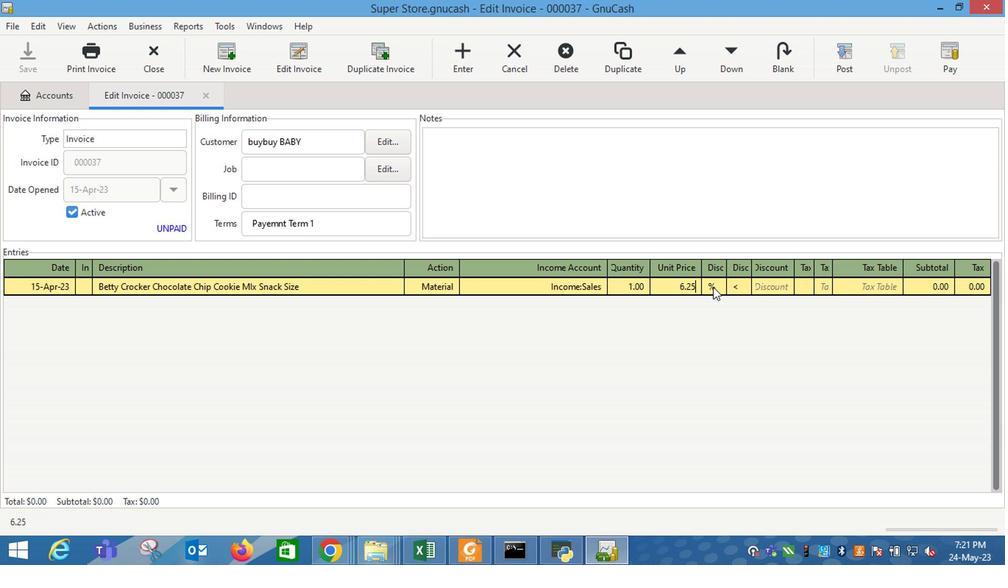
Action: Mouse moved to (734, 288)
Screenshot: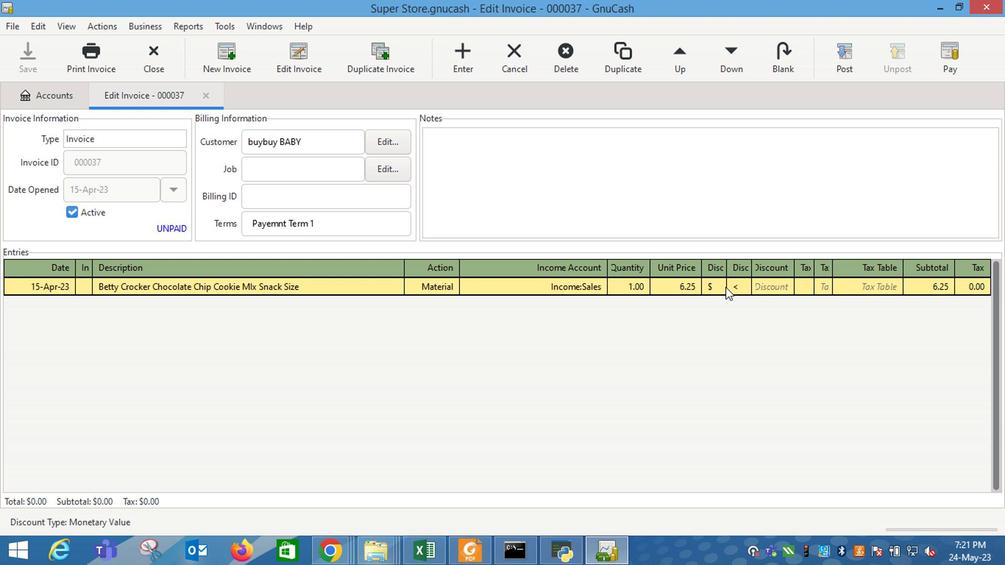 
Action: Mouse pressed left at (734, 288)
Screenshot: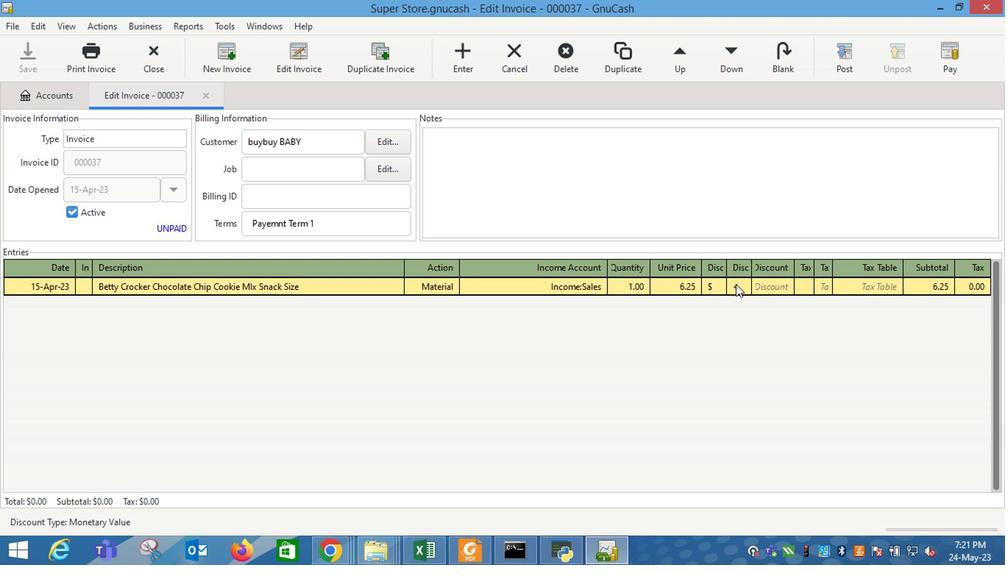 
Action: Mouse moved to (761, 290)
Screenshot: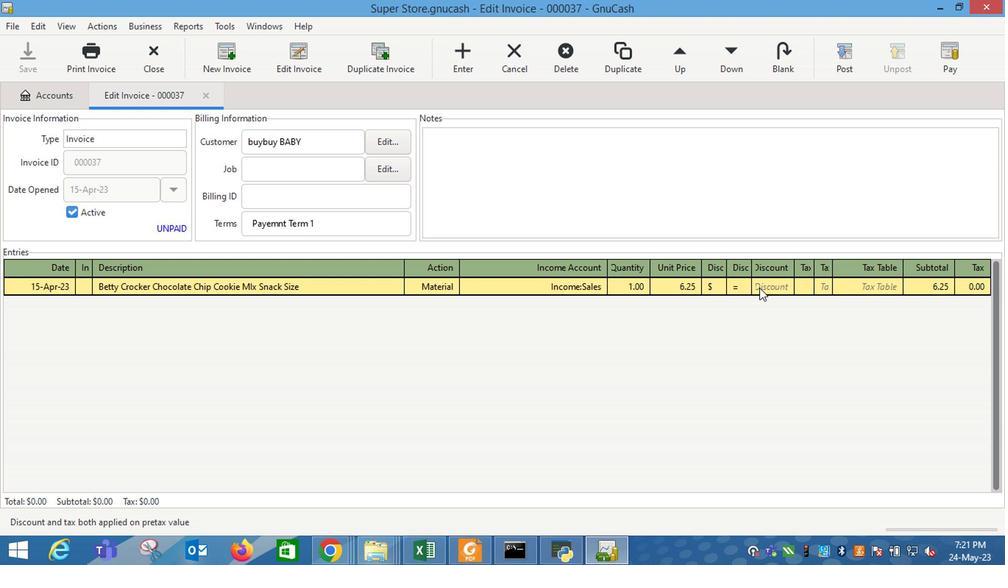 
Action: Mouse pressed left at (761, 290)
Screenshot: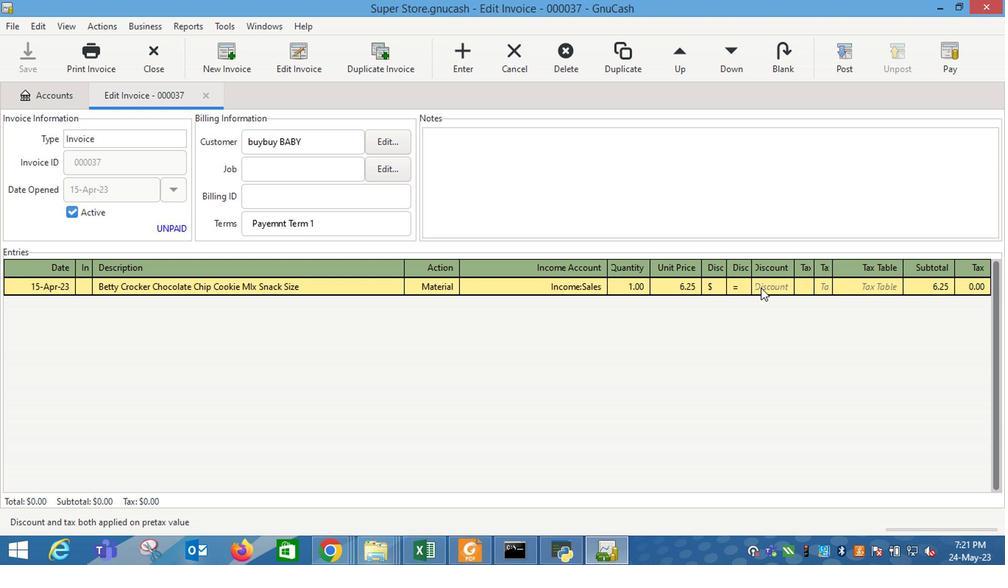 
Action: Key pressed 0.75<Key.enter>
Screenshot: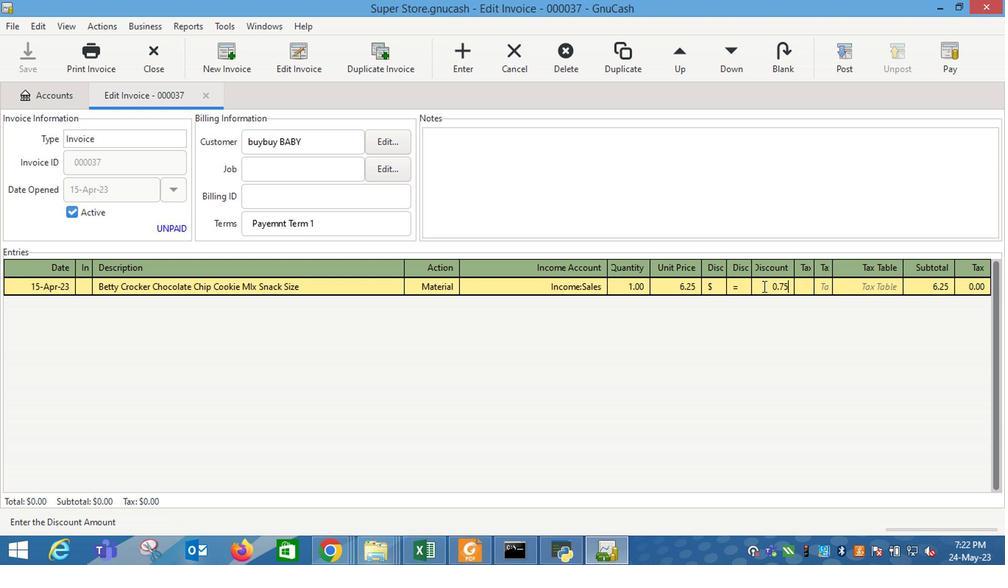
Action: Mouse moved to (173, 304)
Screenshot: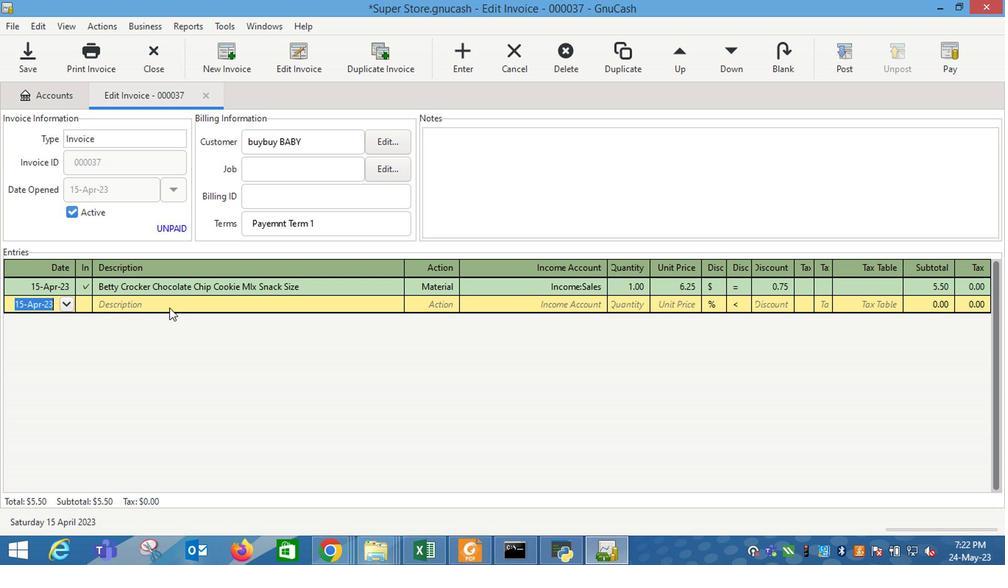 
Action: Mouse pressed left at (173, 304)
Screenshot: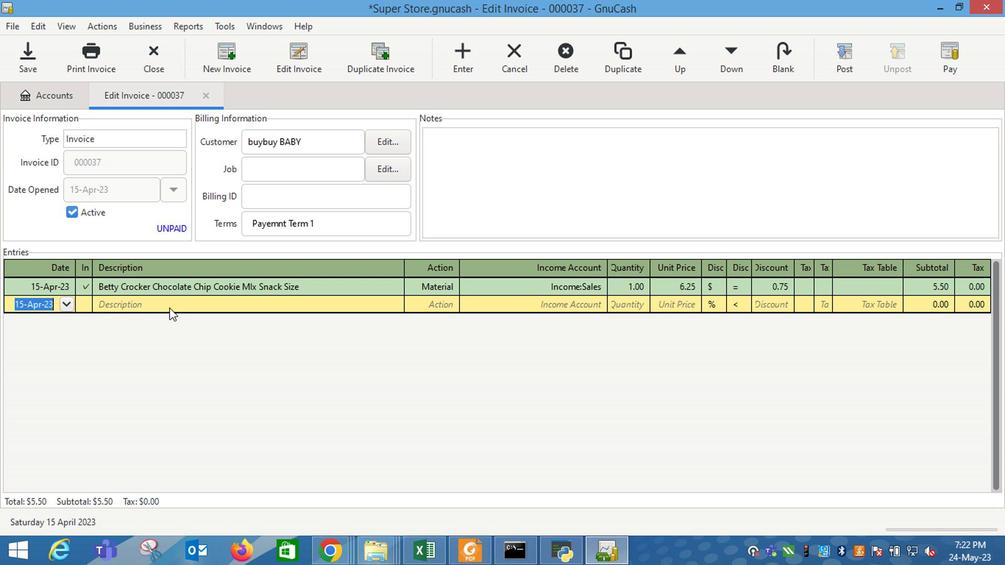 
Action: Key pressed <Key.shift_r>Nabisco<Key.space><Key.shift_r>Oreo<Key.space><Key.shift_r>Cookies
Screenshot: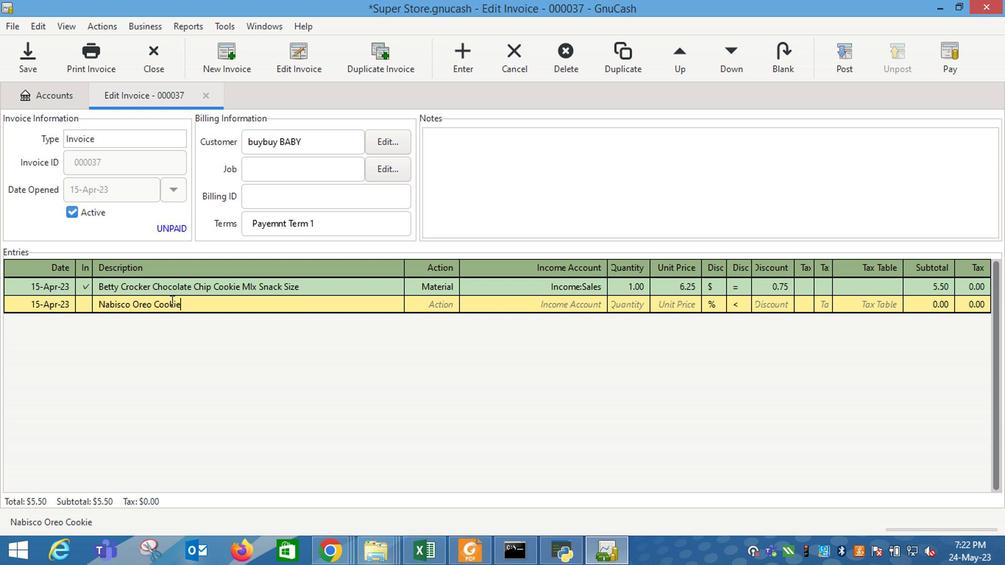 
Action: Mouse moved to (440, 307)
Screenshot: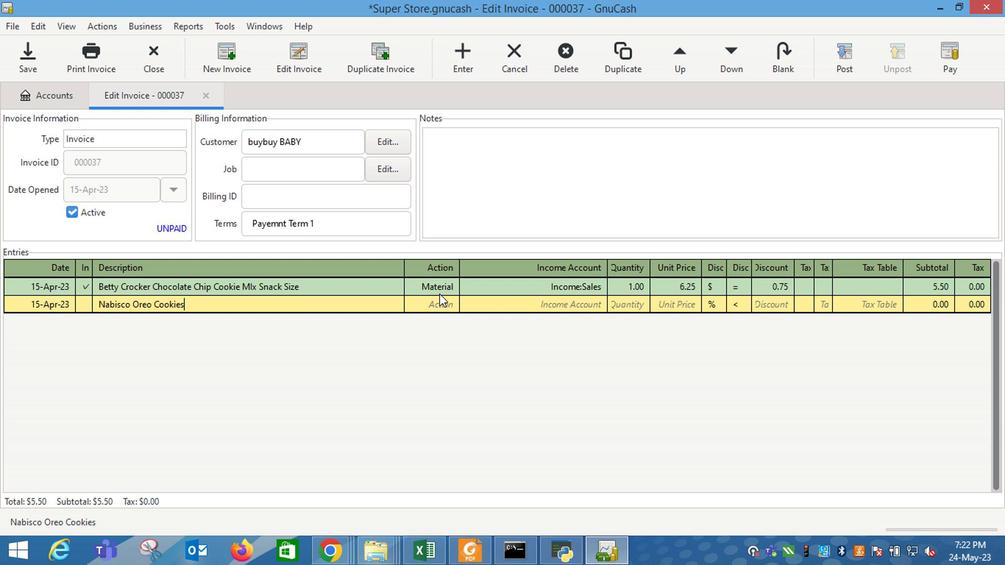 
Action: Mouse pressed left at (440, 307)
Screenshot: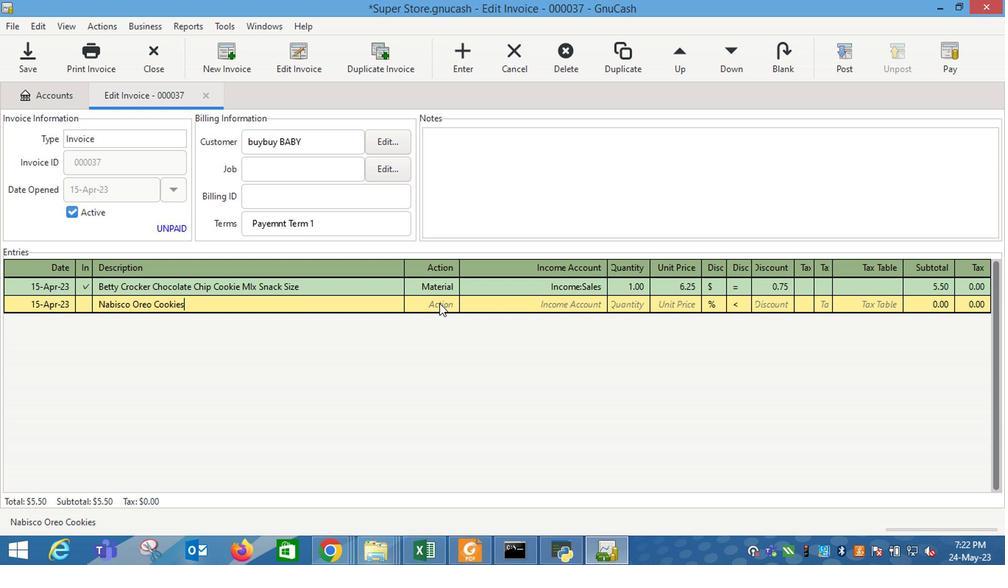 
Action: Mouse moved to (450, 305)
Screenshot: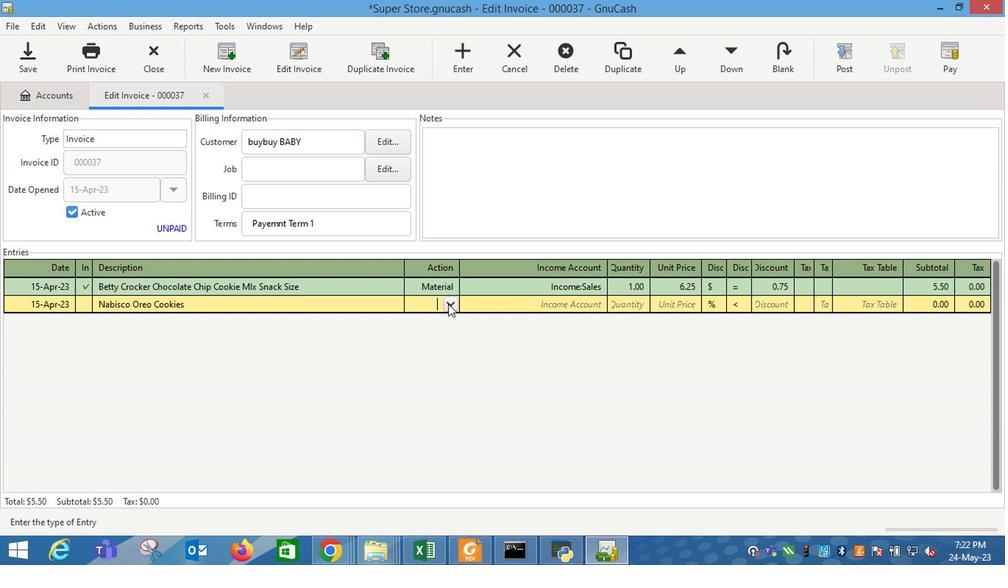 
Action: Mouse pressed left at (450, 305)
Screenshot: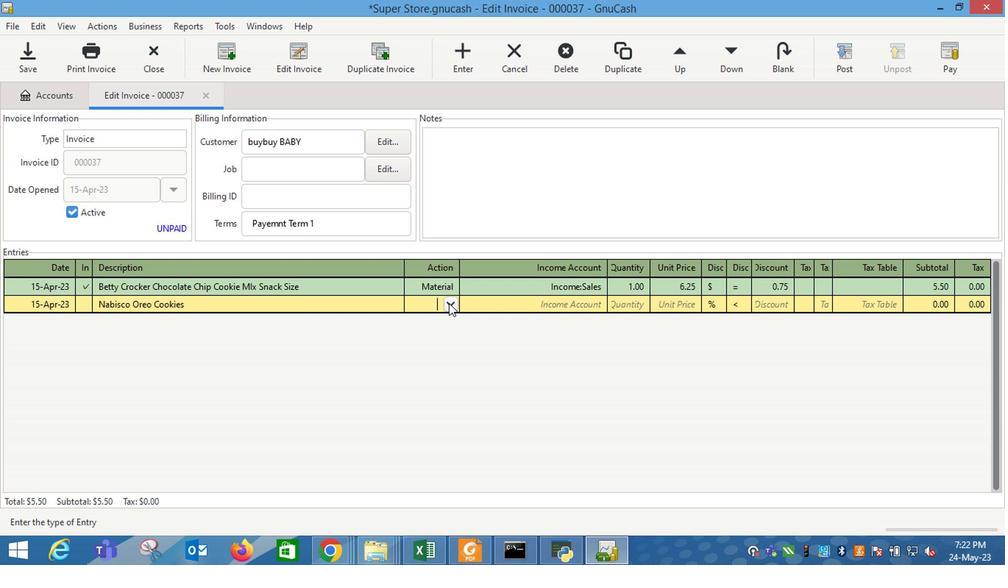
Action: Mouse moved to (428, 338)
Screenshot: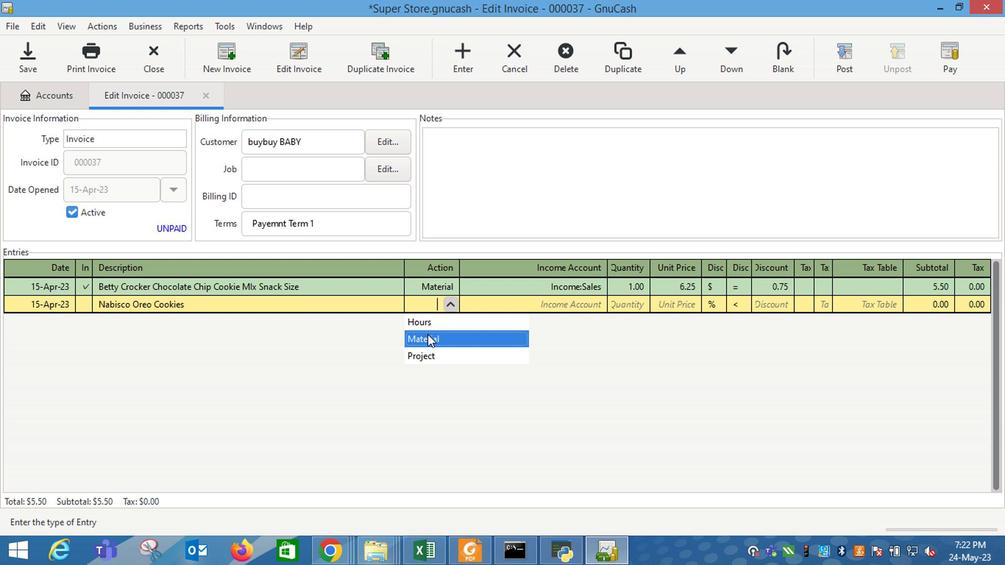 
Action: Mouse pressed left at (428, 338)
Screenshot: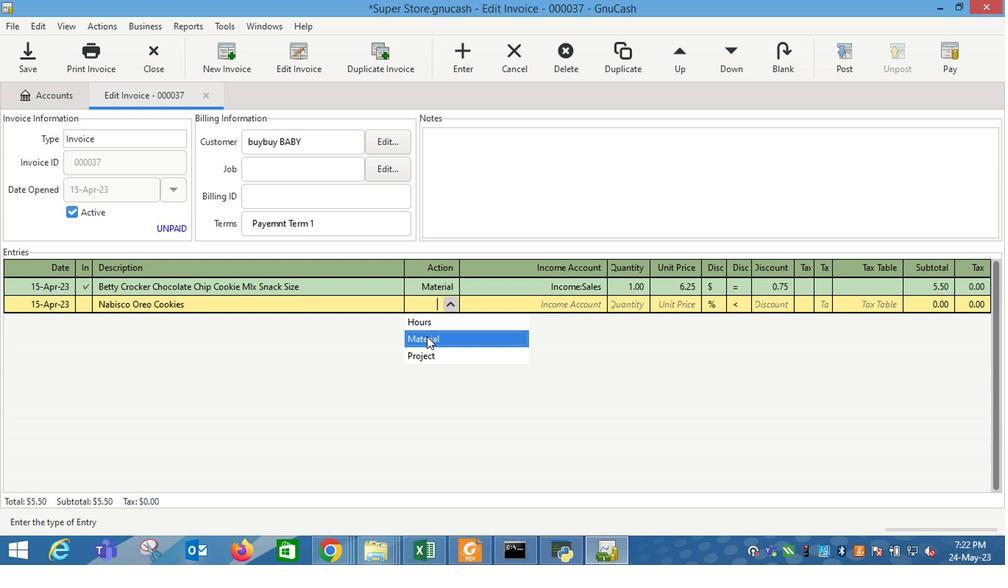 
Action: Mouse moved to (548, 307)
Screenshot: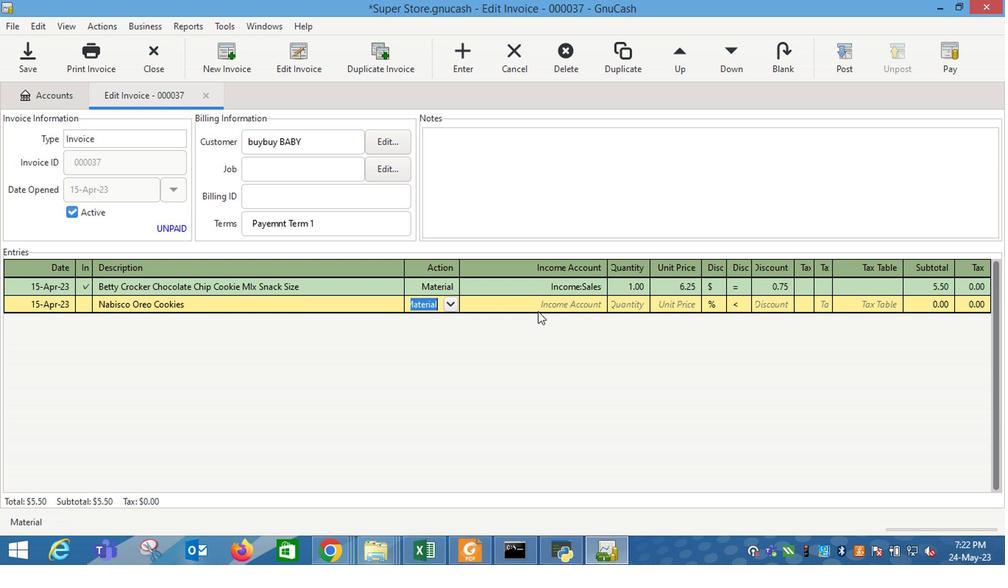 
Action: Mouse pressed left at (548, 307)
Screenshot: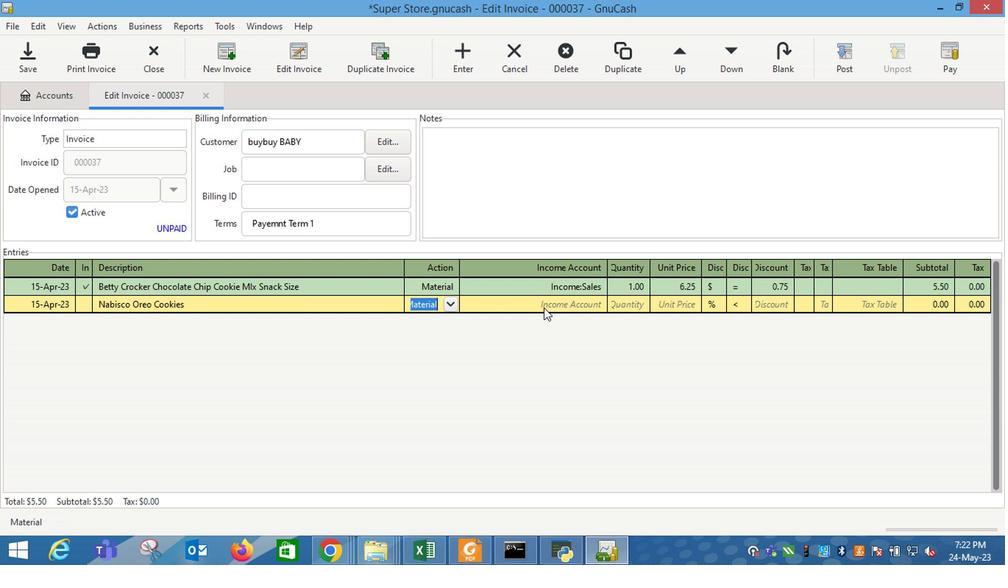 
Action: Mouse moved to (596, 305)
Screenshot: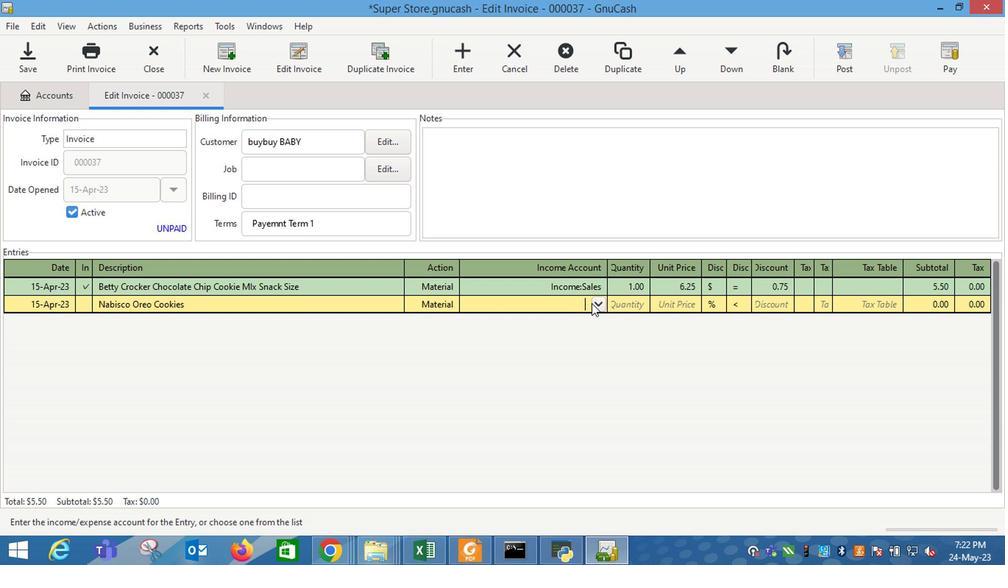 
Action: Mouse pressed left at (596, 305)
Screenshot: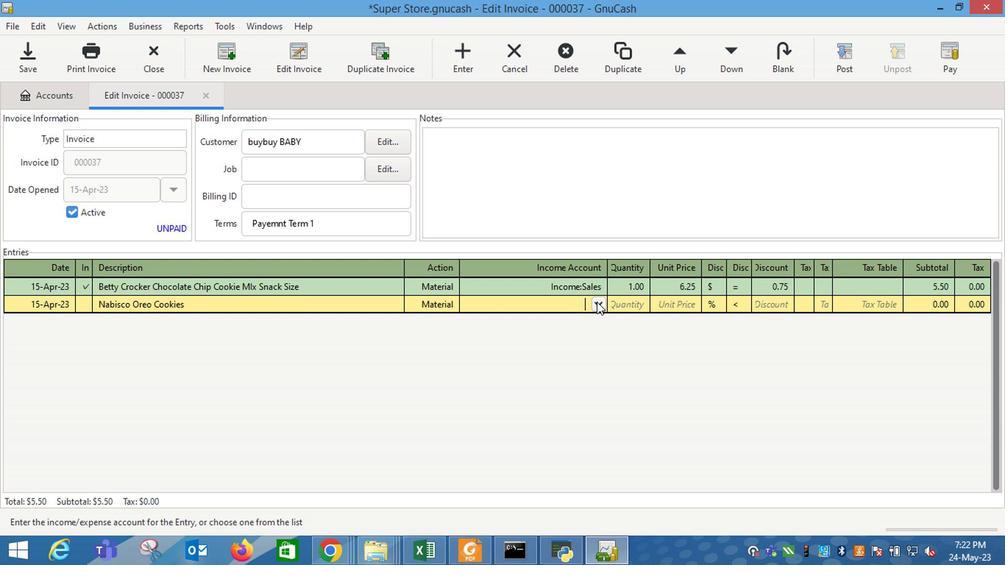 
Action: Mouse moved to (517, 376)
Screenshot: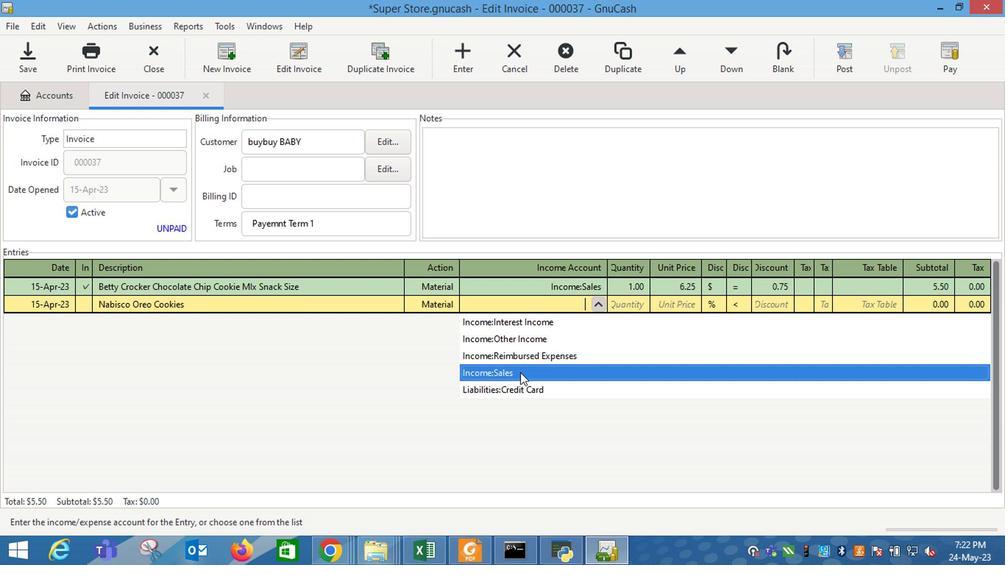 
Action: Mouse pressed left at (517, 376)
Screenshot: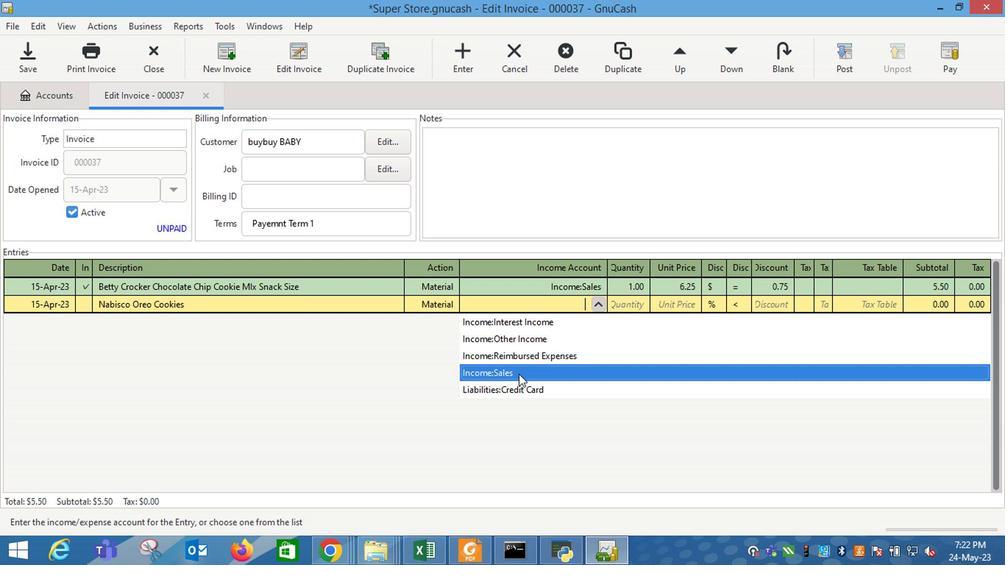 
Action: Mouse moved to (617, 309)
Screenshot: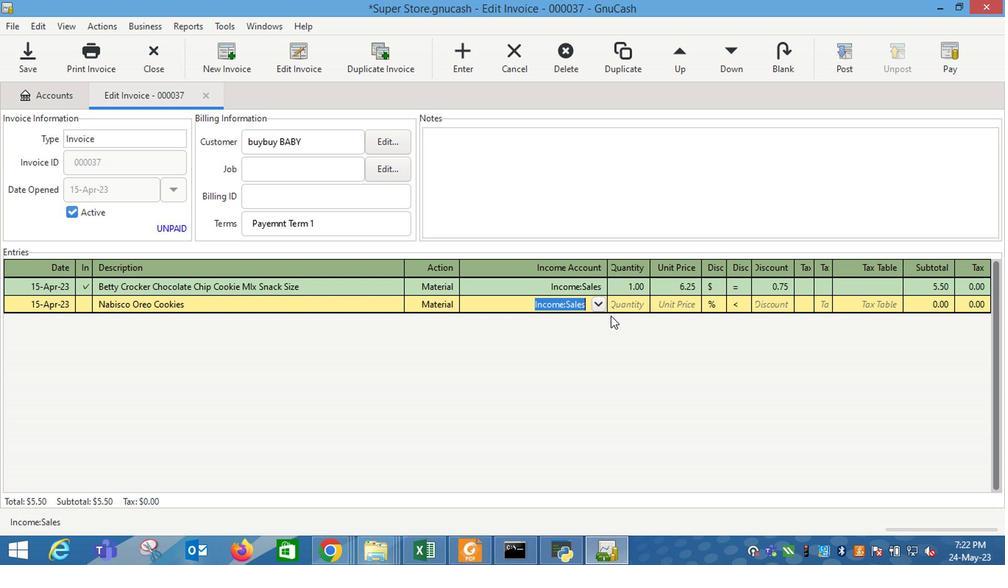 
Action: Mouse pressed left at (617, 309)
Screenshot: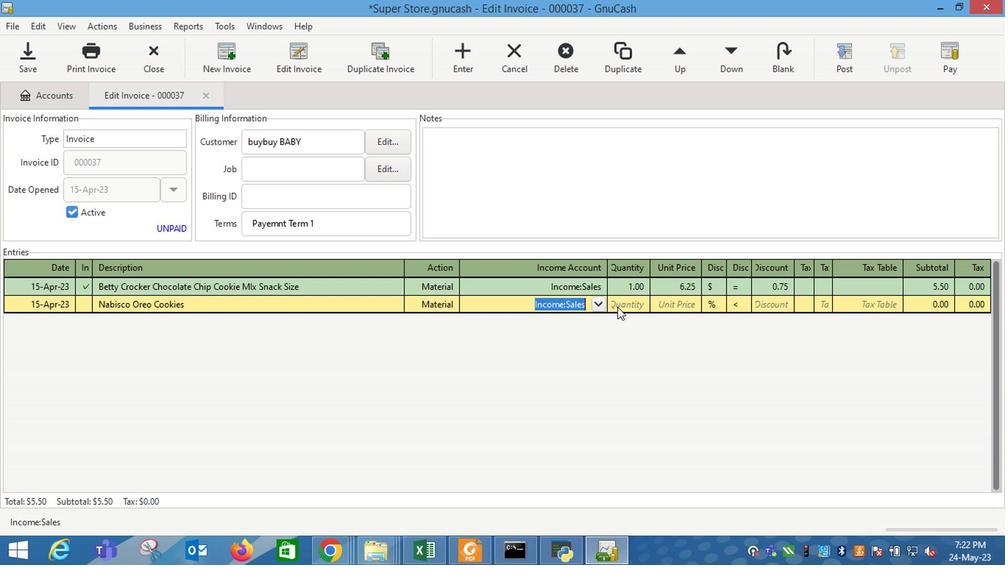 
Action: Mouse moved to (617, 309)
Screenshot: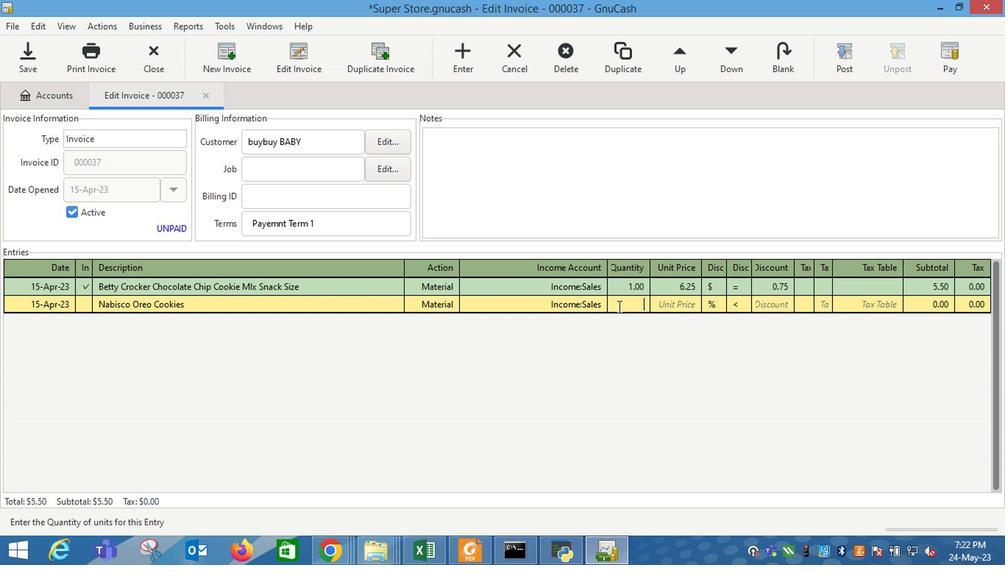 
Action: Key pressed 1
Screenshot: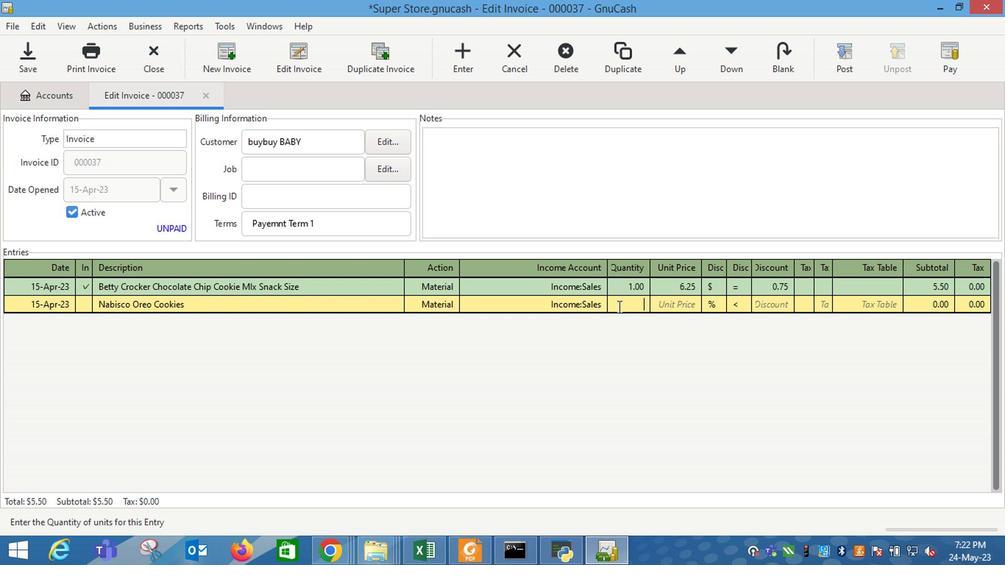 
Action: Mouse moved to (655, 308)
Screenshot: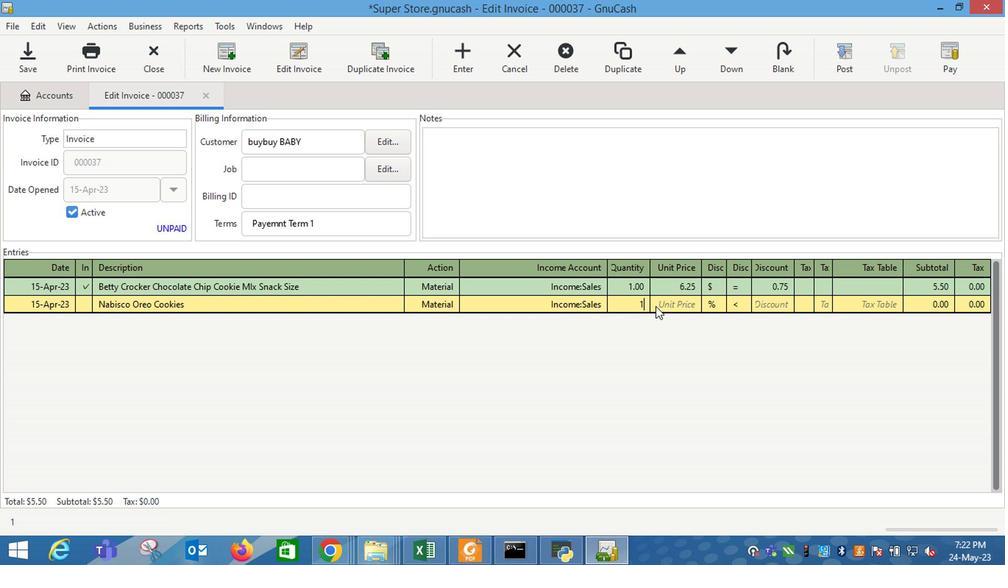 
Action: Mouse pressed left at (655, 308)
Screenshot: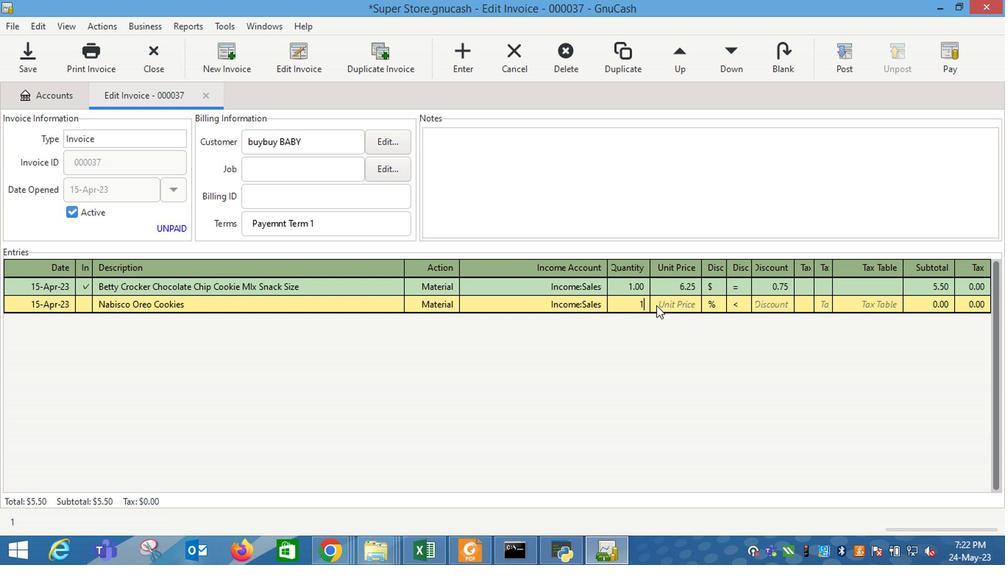 
Action: Key pressed 9.5<Key.backspace>25
Screenshot: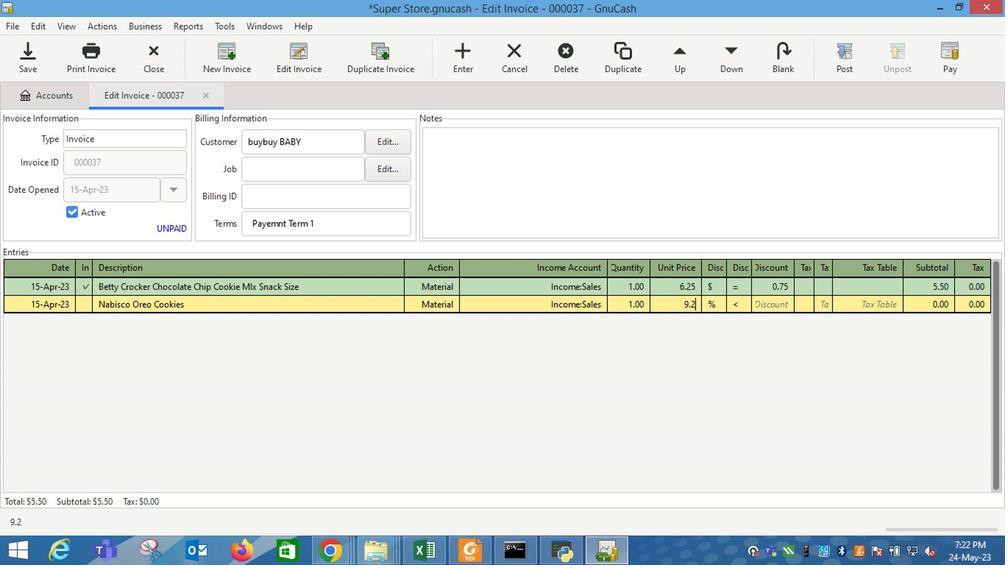 
Action: Mouse moved to (705, 309)
Screenshot: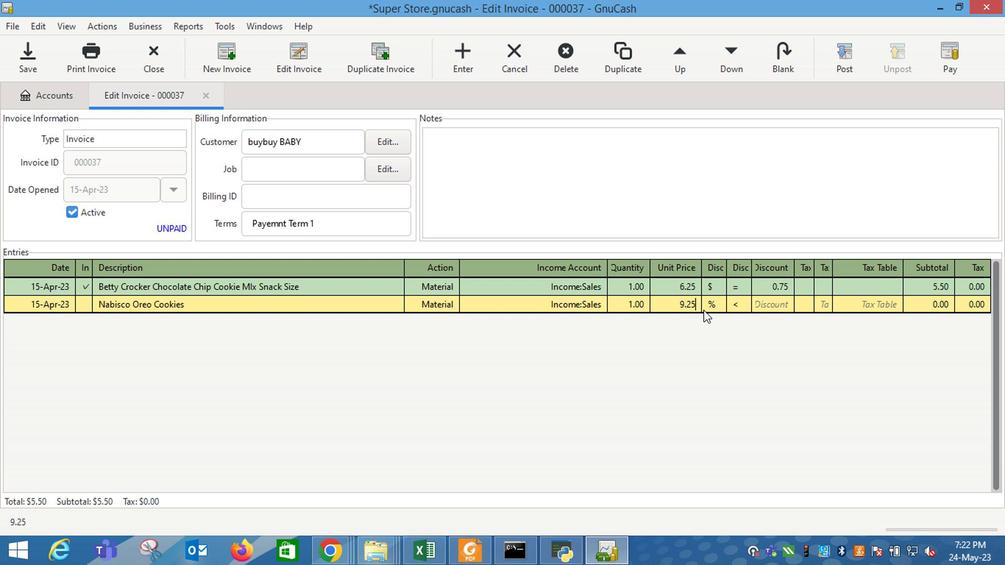 
Action: Mouse pressed left at (705, 309)
Screenshot: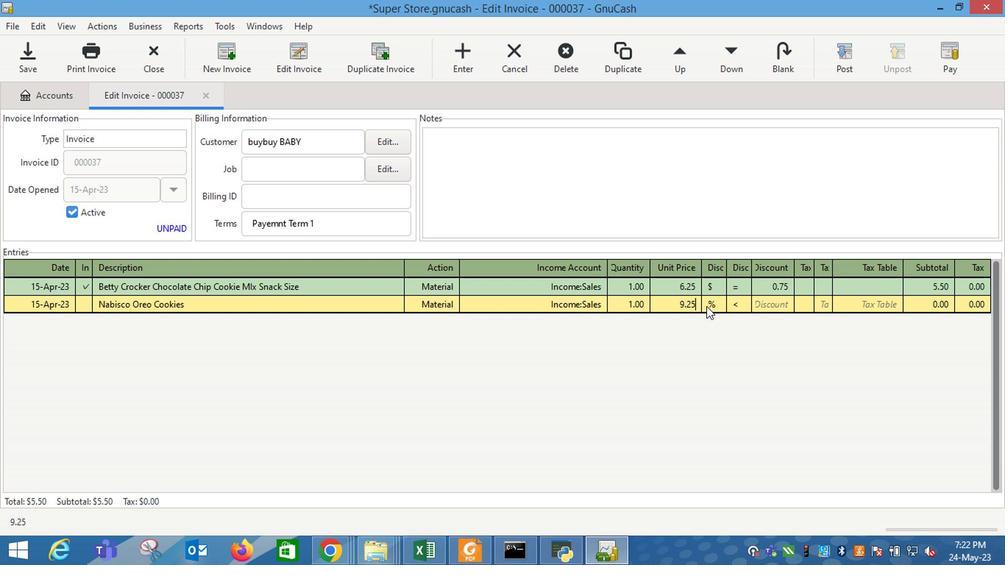 
Action: Mouse moved to (729, 308)
Screenshot: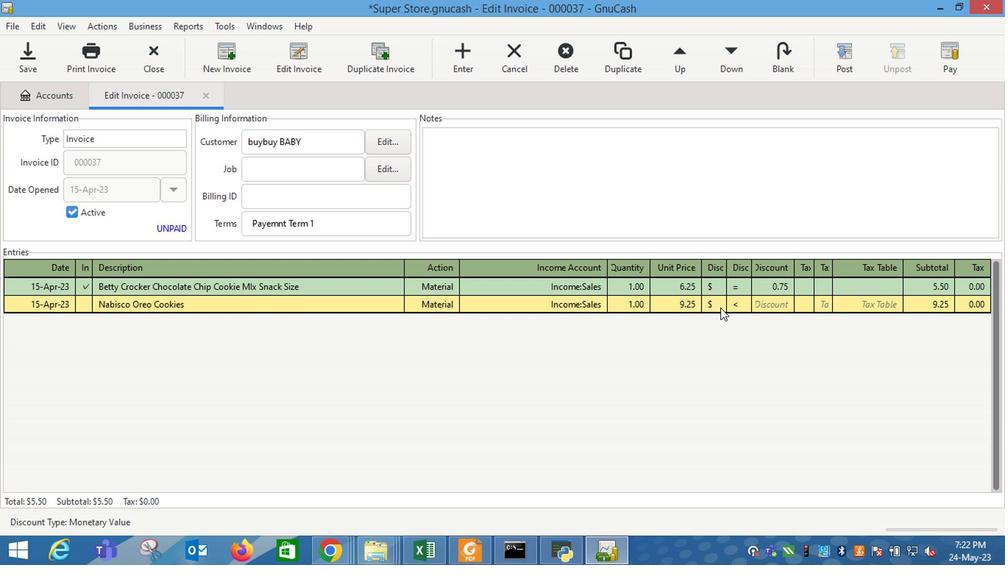 
Action: Mouse pressed left at (729, 308)
Screenshot: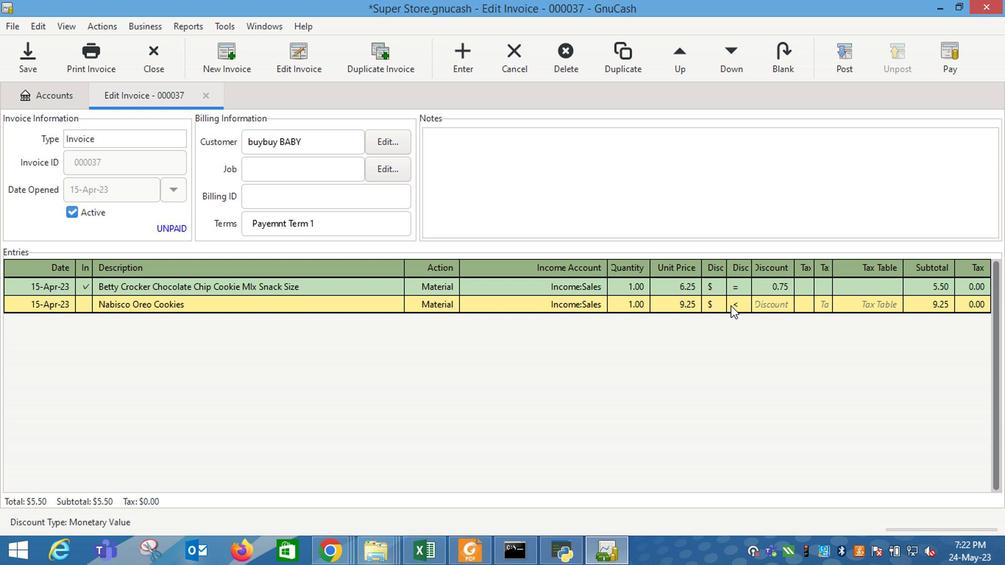 
Action: Mouse moved to (771, 310)
Screenshot: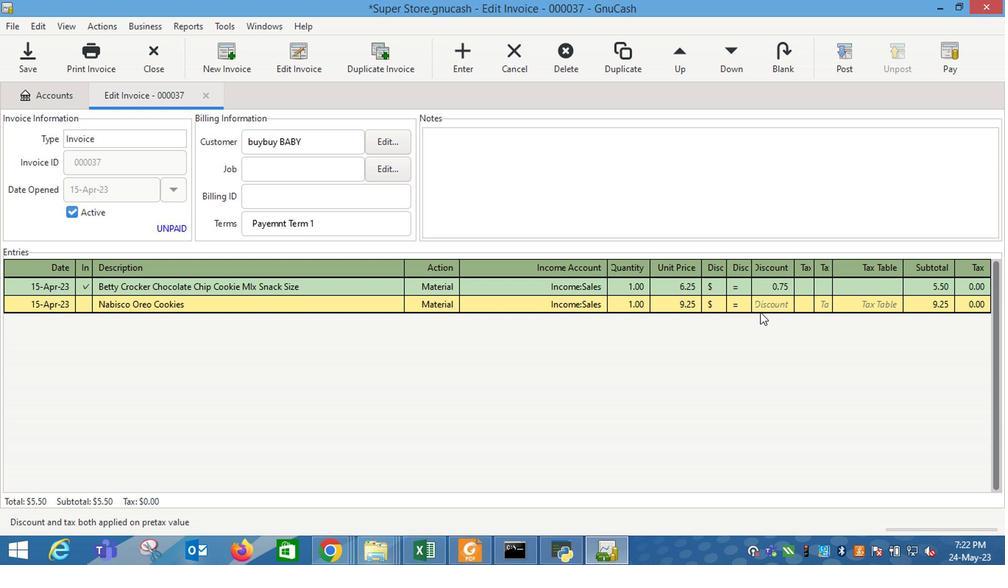 
Action: Mouse pressed left at (771, 310)
Screenshot: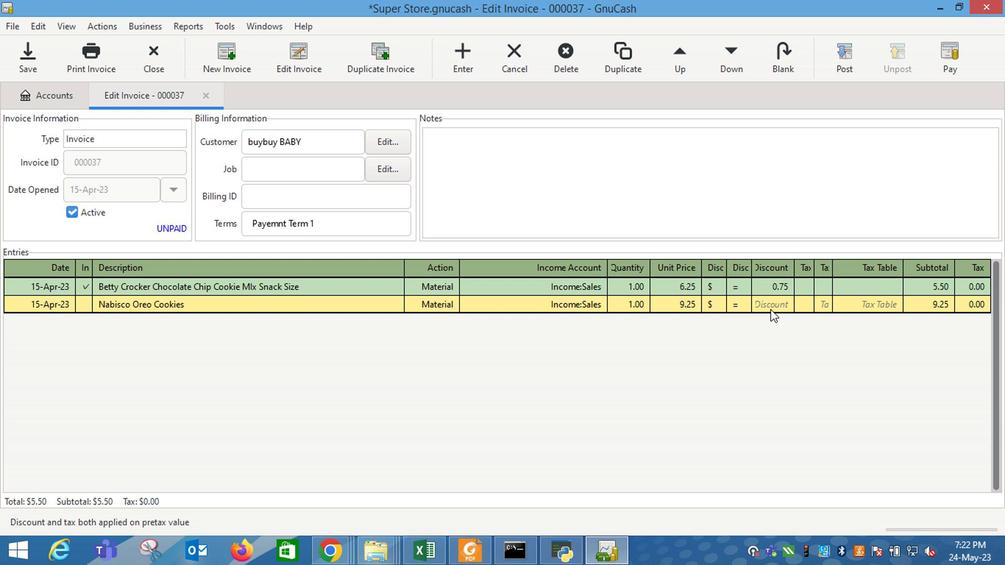 
Action: Key pressed 1.75<Key.enter>
Screenshot: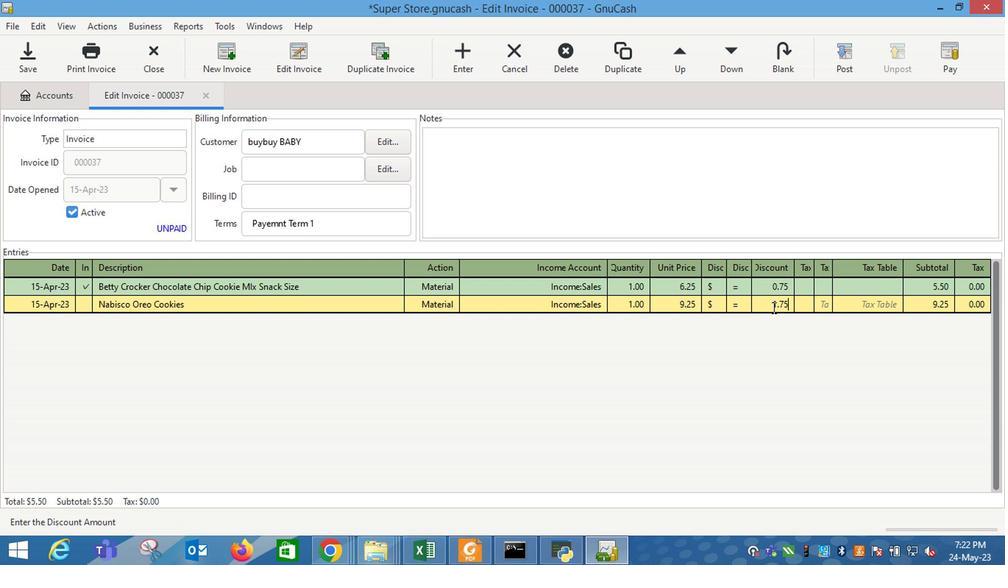 
Action: Mouse moved to (142, 331)
Screenshot: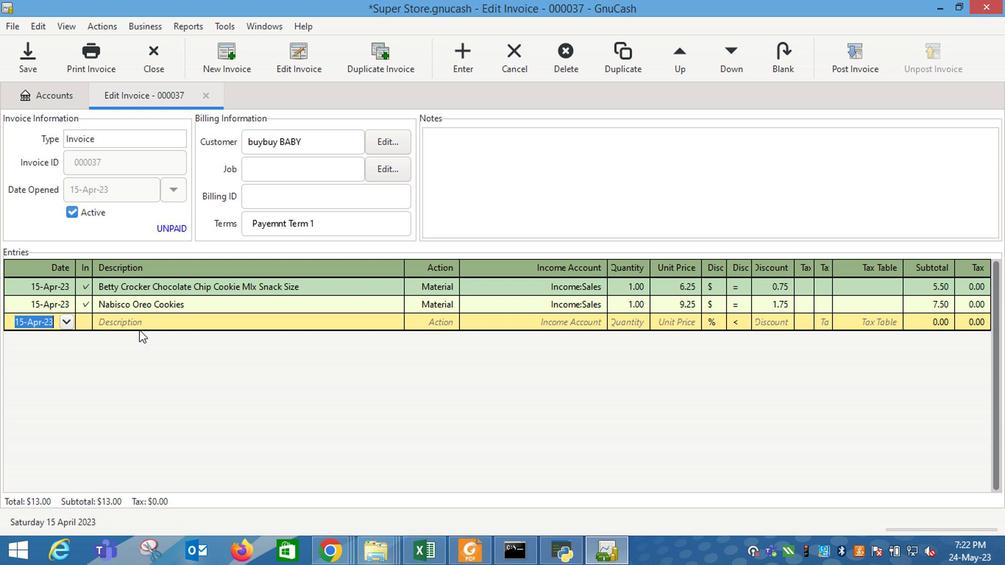 
Action: Mouse pressed left at (142, 331)
Screenshot: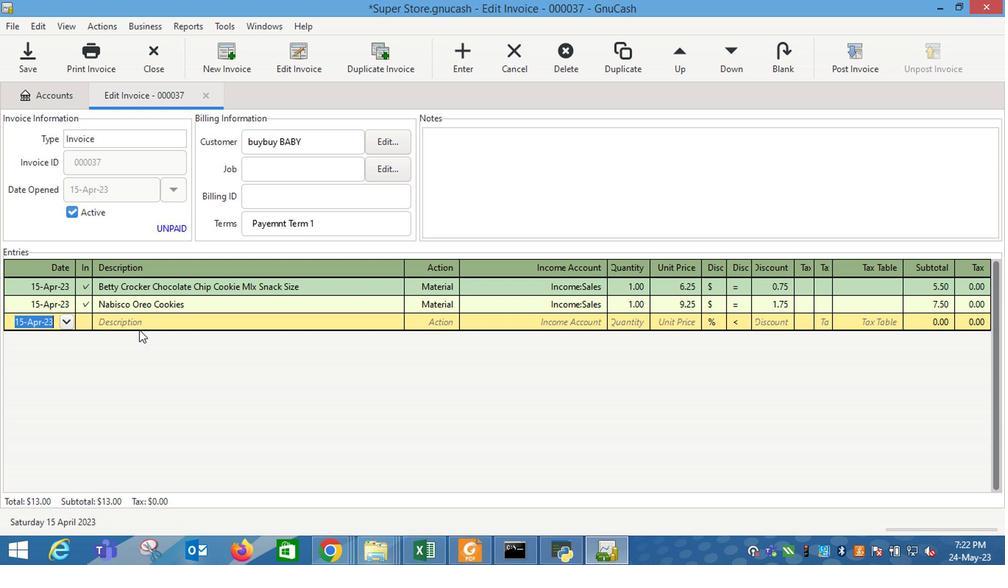 
Action: Key pressed <Key.shift_r><Key.shift_r><Key.shift_r><Key.shift_r><Key.shift_r><Key.shift_r><Key.shift_r><Key.shift_r><Key.shift_r>
Screenshot: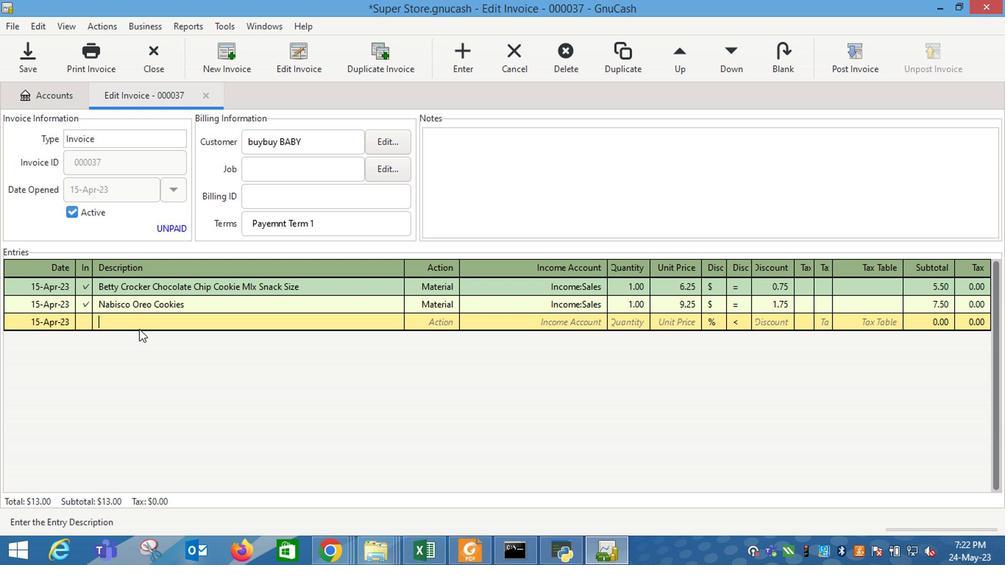 
Action: Mouse pressed left at (142, 331)
Screenshot: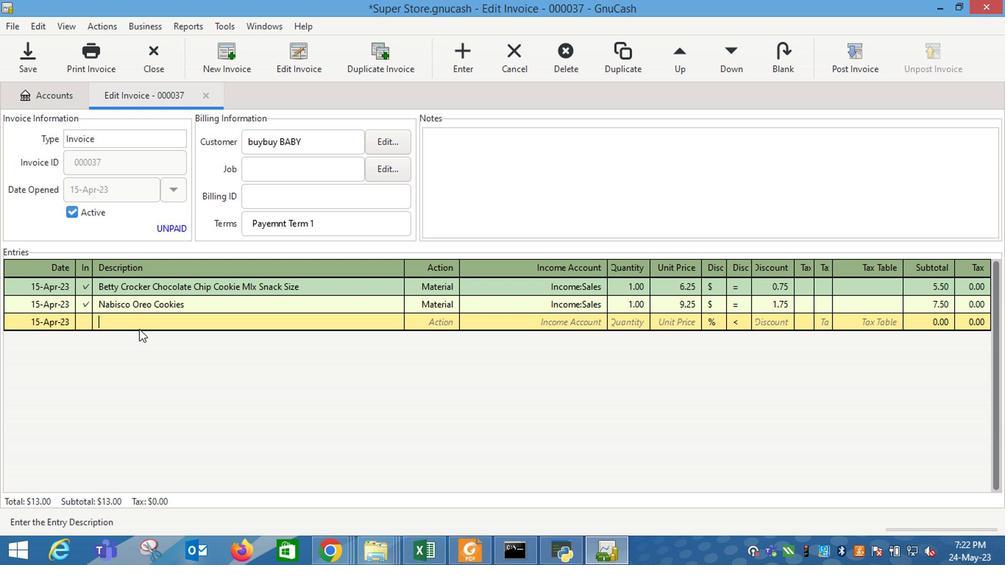 
Action: Key pressed <Key.shift_r><Key.shift_r><Key.shift_r><Key.shift_r><Key.shift_r><Key.shift_r><Key.shift_r><Key.shift_r><Key.shift_r><Key.shift_r><Key.shift_r><Key.shift_r><Key.shift_r><Key.shift_r><Key.shift_r><Key.shift_r><Key.shift_r><Key.shift_r><Key.shift_r><Key.shift_r>H.<Key.shift_r><Key.shift_r><Key.shift_r><Key.shift_r><Key.shift_r><Key.shift_r><Key.shift_r><Key.shift_r><Key.shift_r><Key.shift_r><Key.shift_r><Key.shift_r><Key.shift_r><Key.shift_r><Key.shift_r>K.<Key.space><Key.shift_r><Key.shift_r>Anderson<Key.space><Key.shift_r>Pea
Screenshot: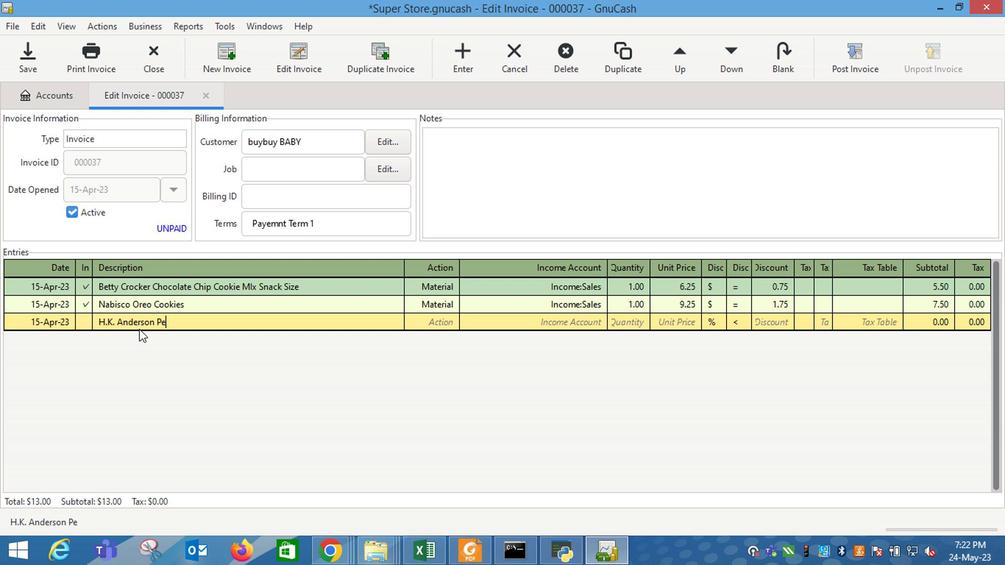 
Action: Mouse moved to (142, 331)
Screenshot: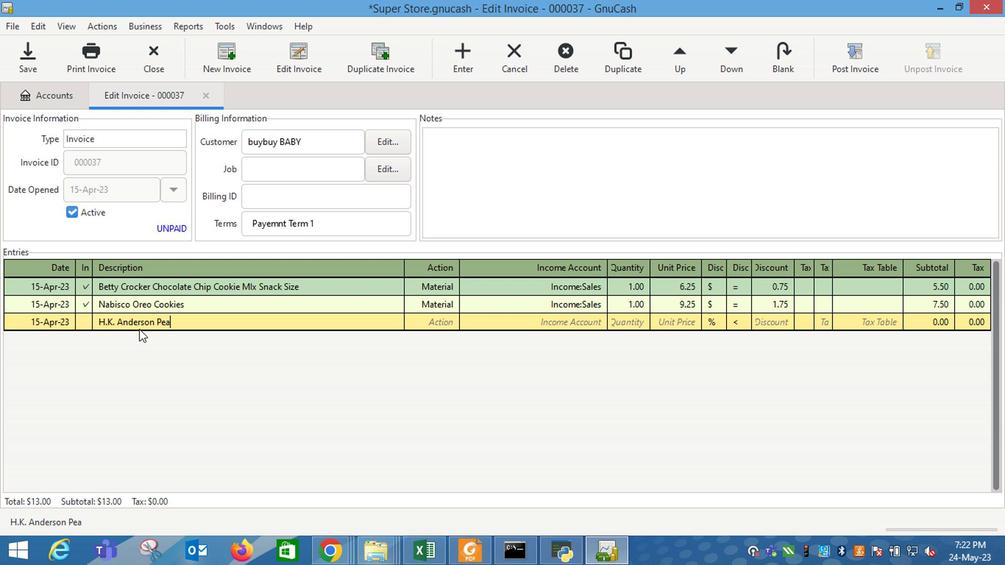 
Action: Key pressed nut<Key.space><Key.shift_r>Butter<Key.space><Key.shift_r>Pretzels<Key.backspace>s
Screenshot: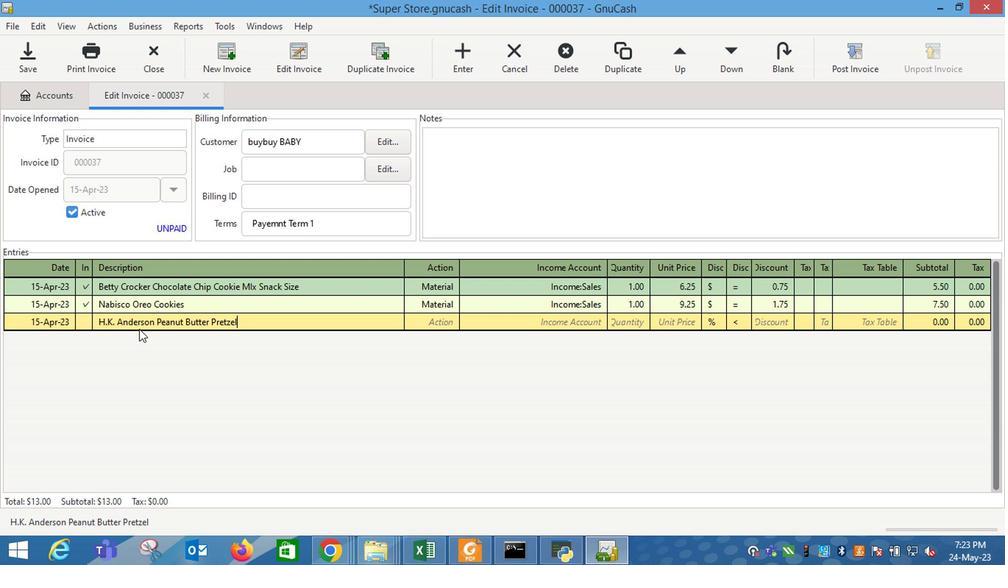 
Action: Mouse moved to (414, 322)
Screenshot: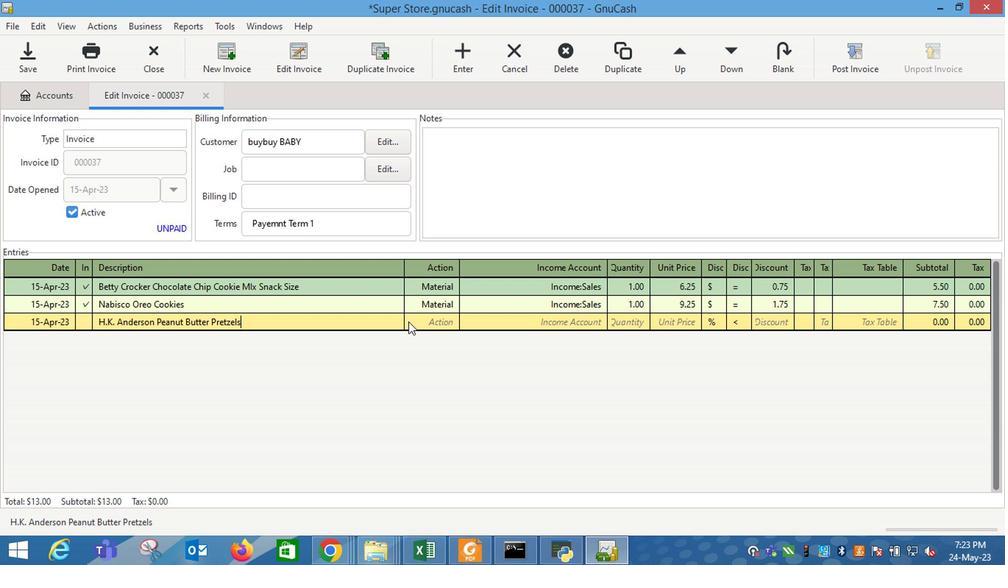 
Action: Mouse pressed left at (414, 322)
Screenshot: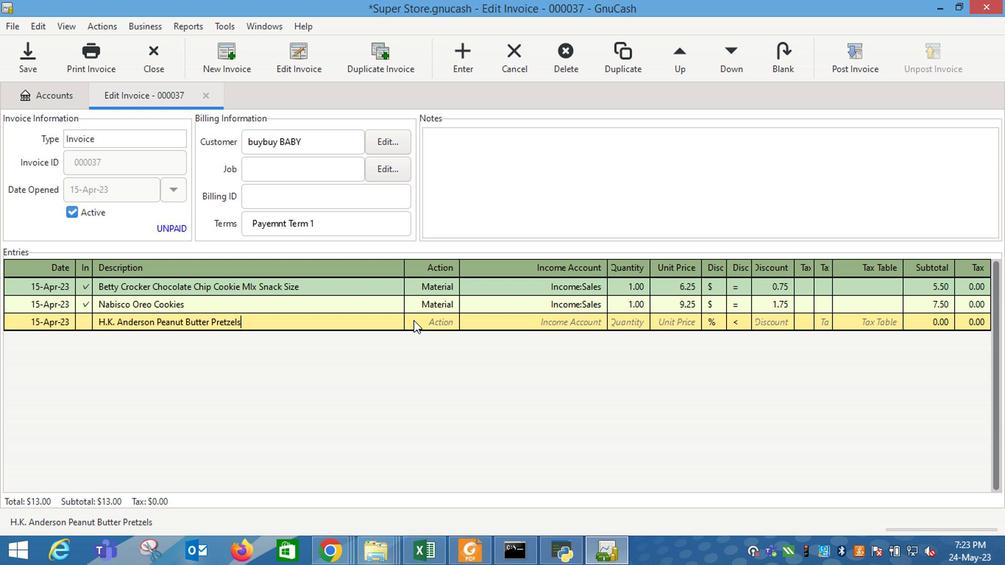 
Action: Mouse moved to (450, 319)
Screenshot: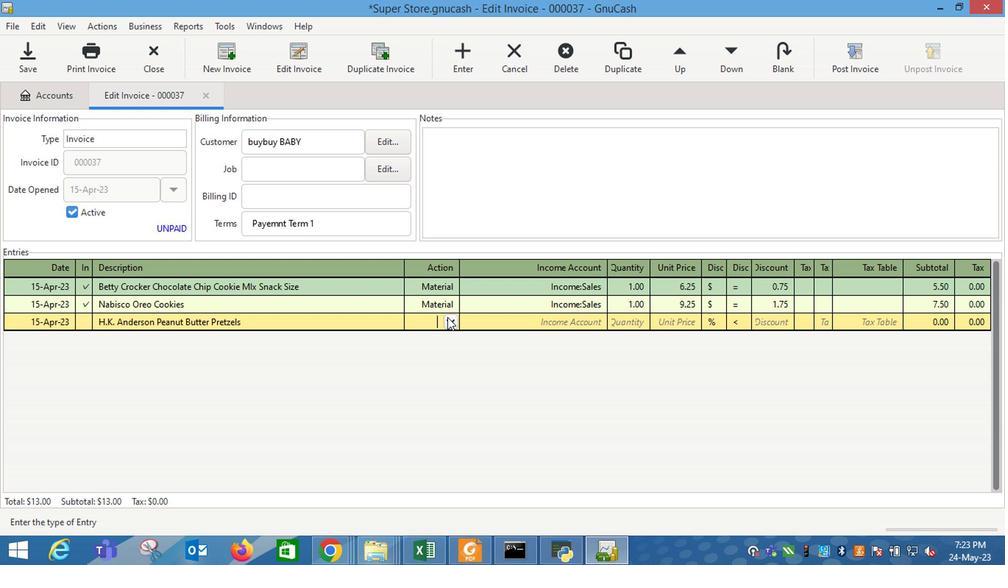 
Action: Mouse pressed left at (450, 319)
Screenshot: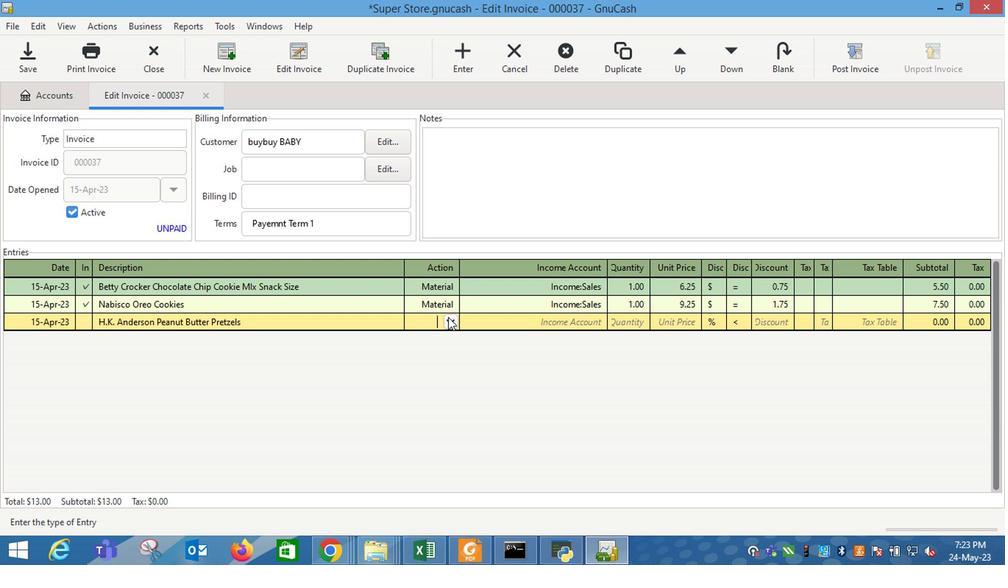 
Action: Mouse moved to (427, 357)
Screenshot: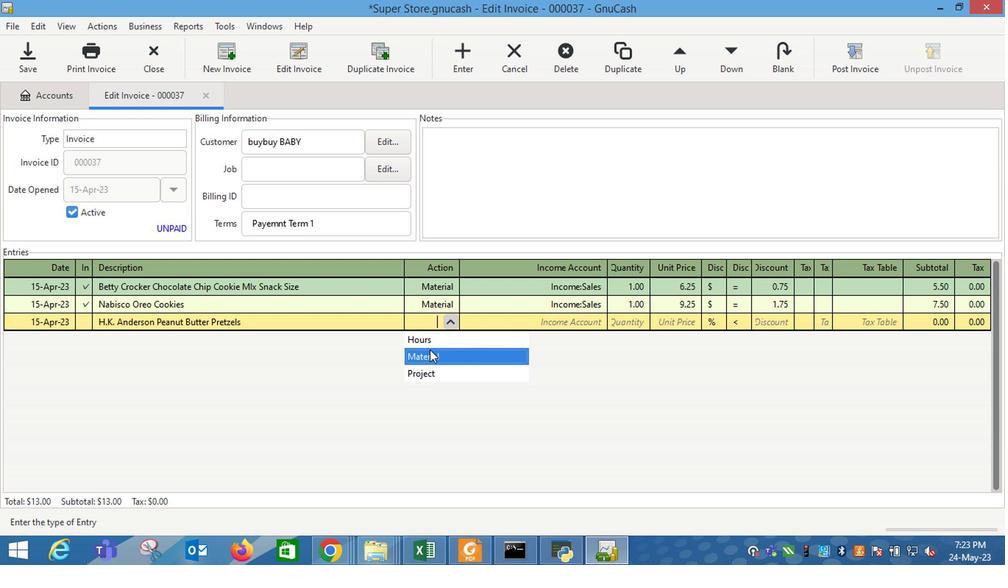 
Action: Mouse pressed left at (427, 357)
Screenshot: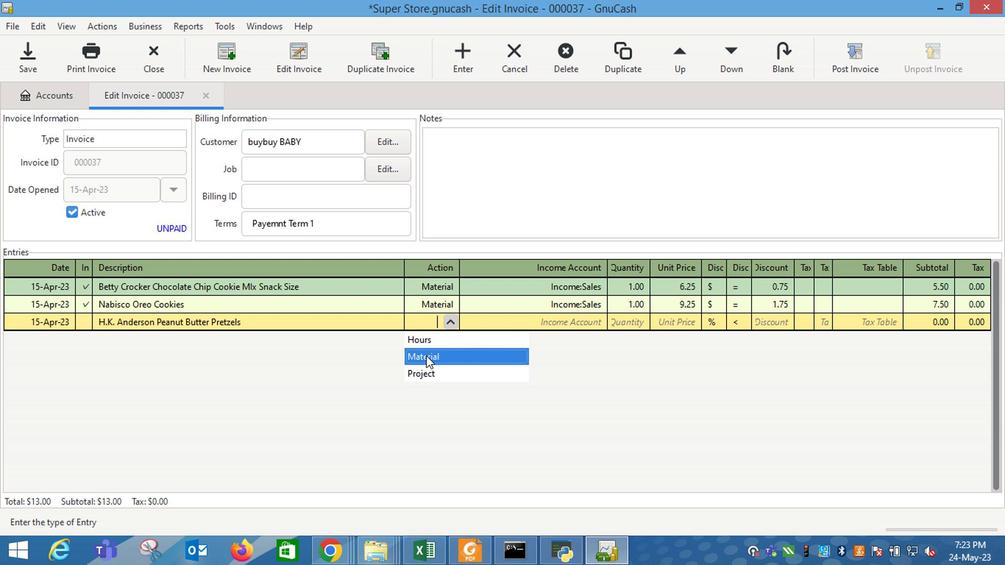 
Action: Mouse moved to (502, 327)
Screenshot: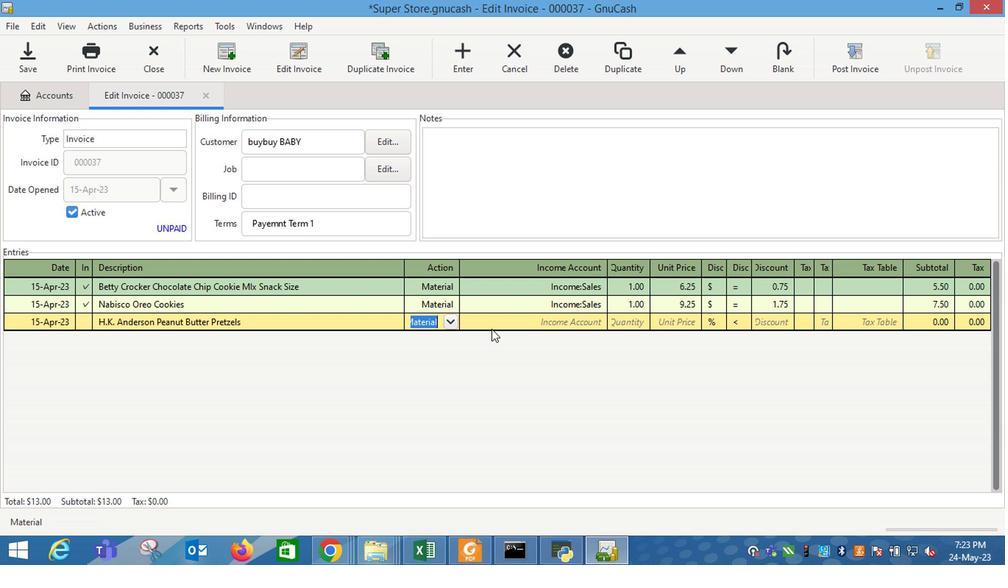
Action: Mouse pressed left at (502, 327)
Screenshot: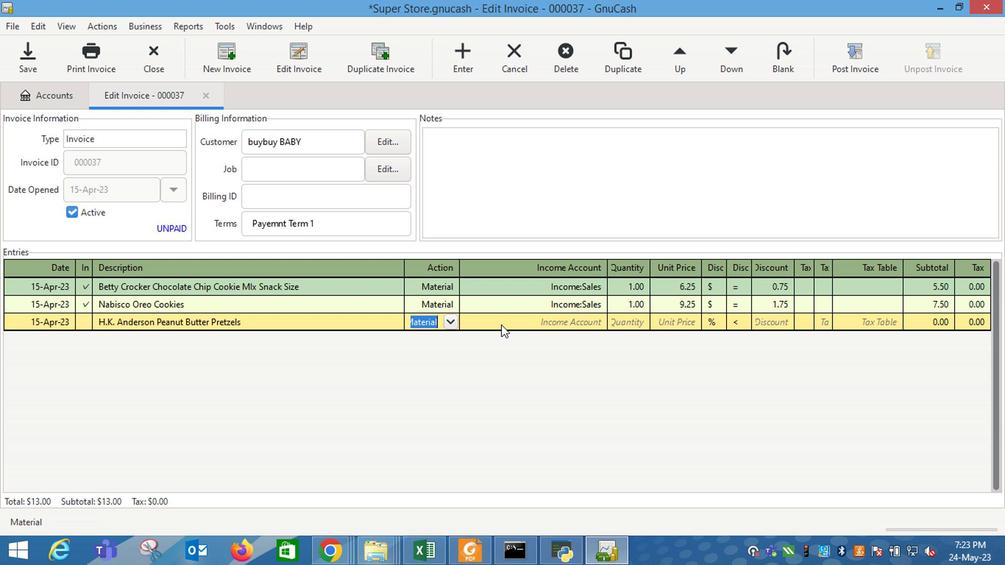 
Action: Mouse moved to (596, 321)
Screenshot: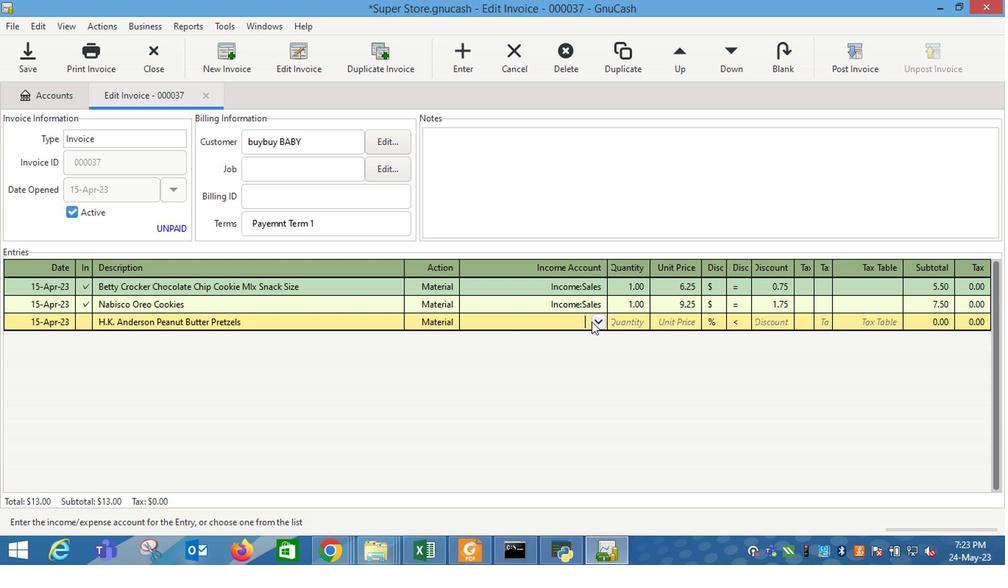 
Action: Mouse pressed left at (596, 321)
Screenshot: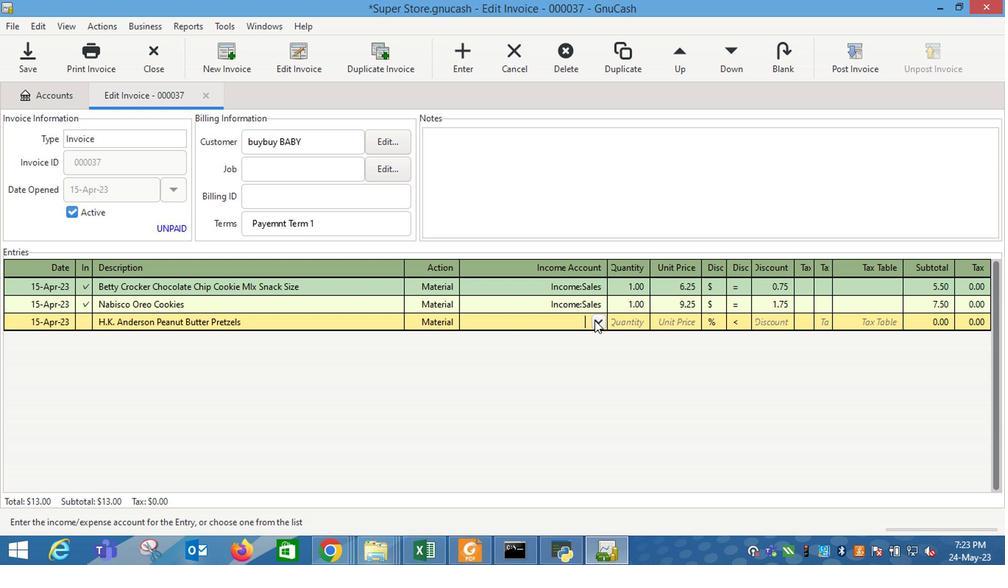 
Action: Mouse moved to (511, 391)
Screenshot: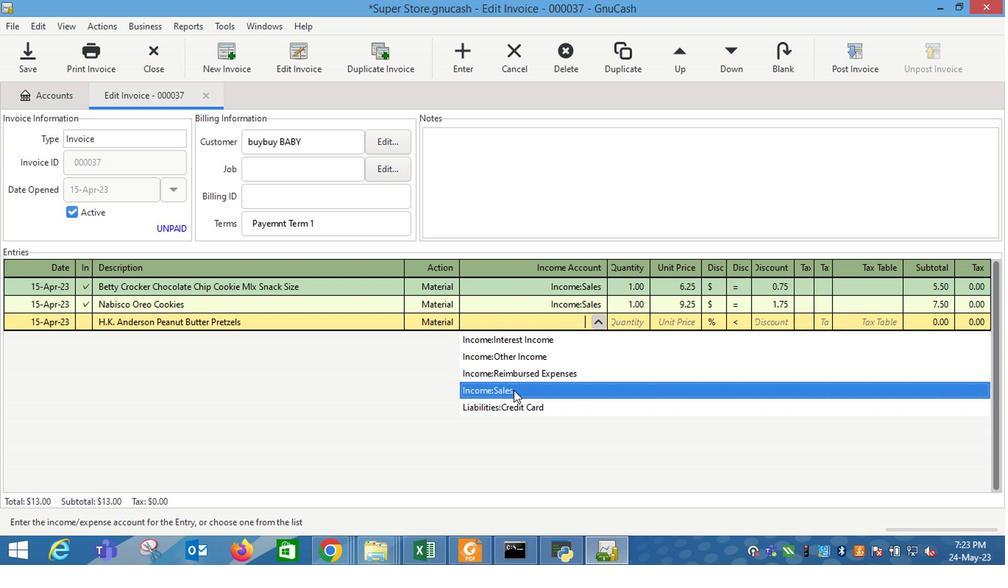 
Action: Mouse pressed left at (511, 391)
Screenshot: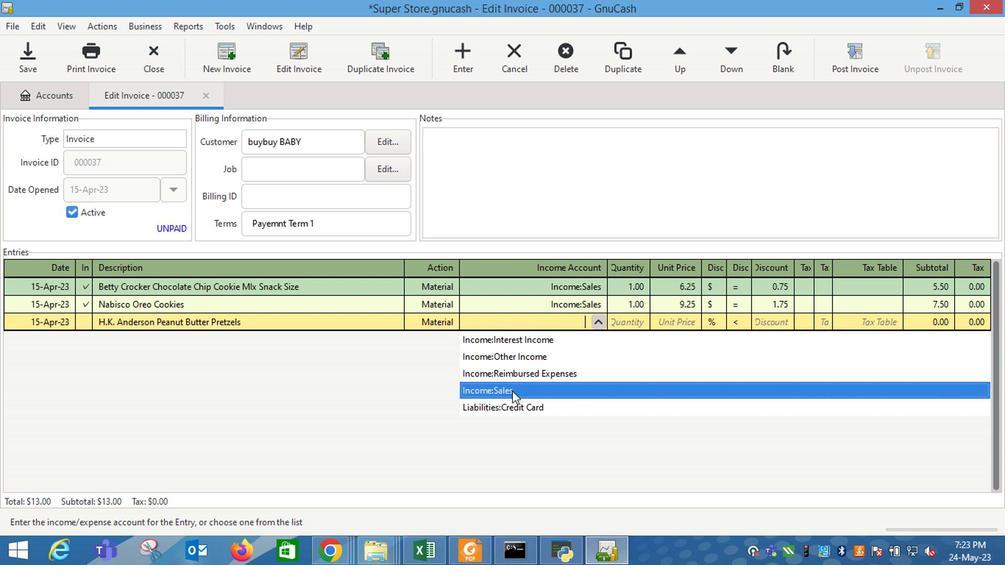 
Action: Mouse moved to (628, 323)
Screenshot: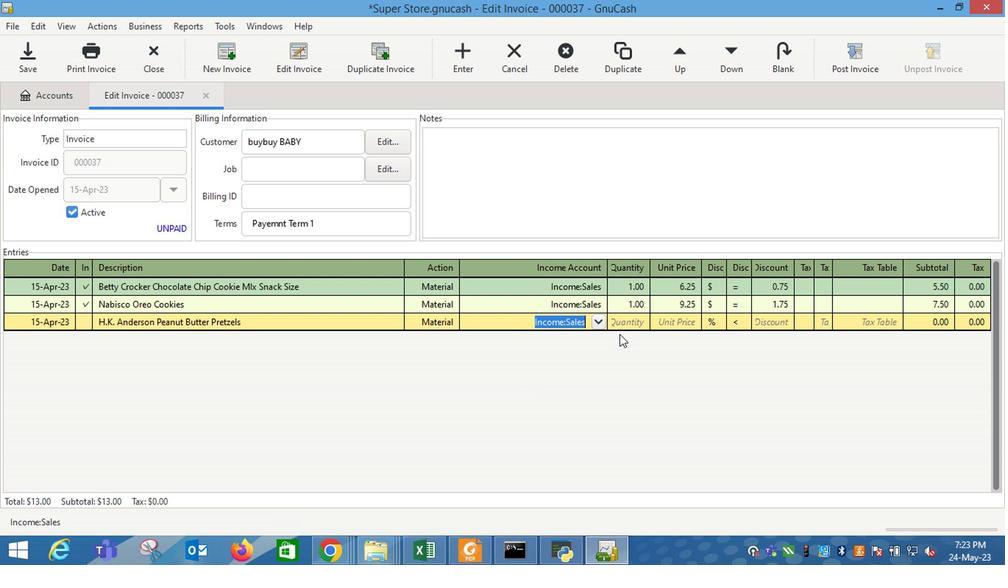 
Action: Mouse pressed left at (628, 323)
Screenshot: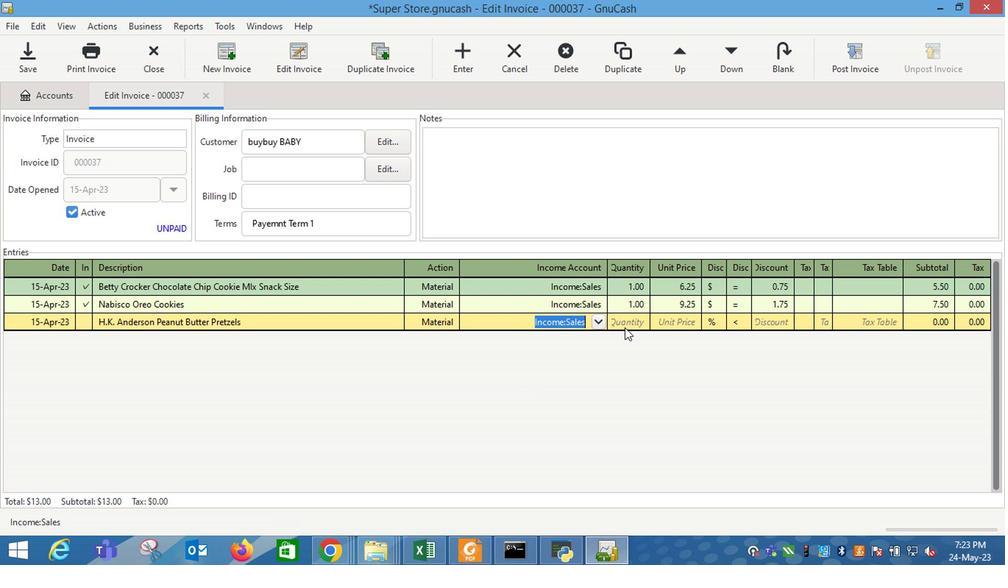 
Action: Key pressed 1
Screenshot: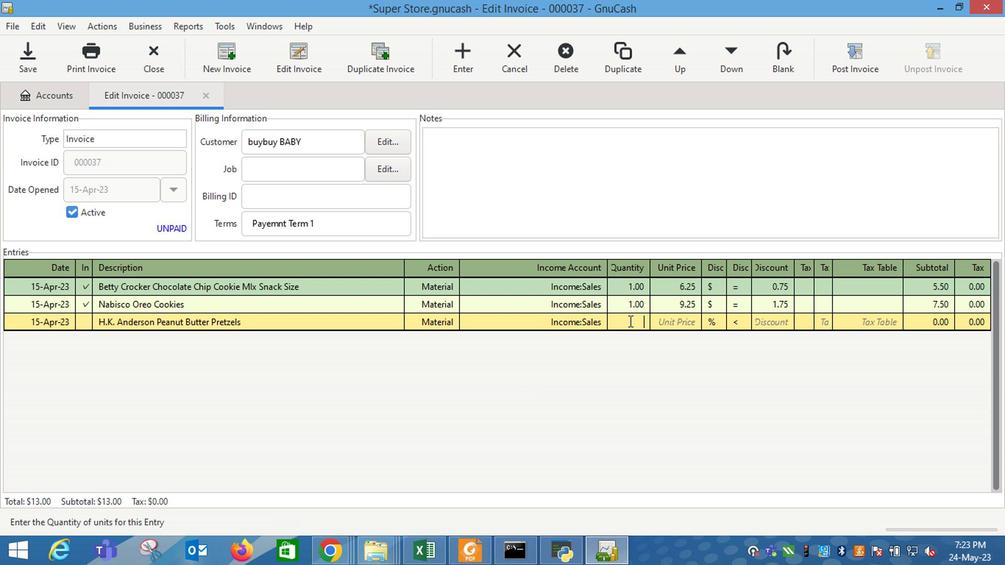
Action: Mouse moved to (658, 323)
Screenshot: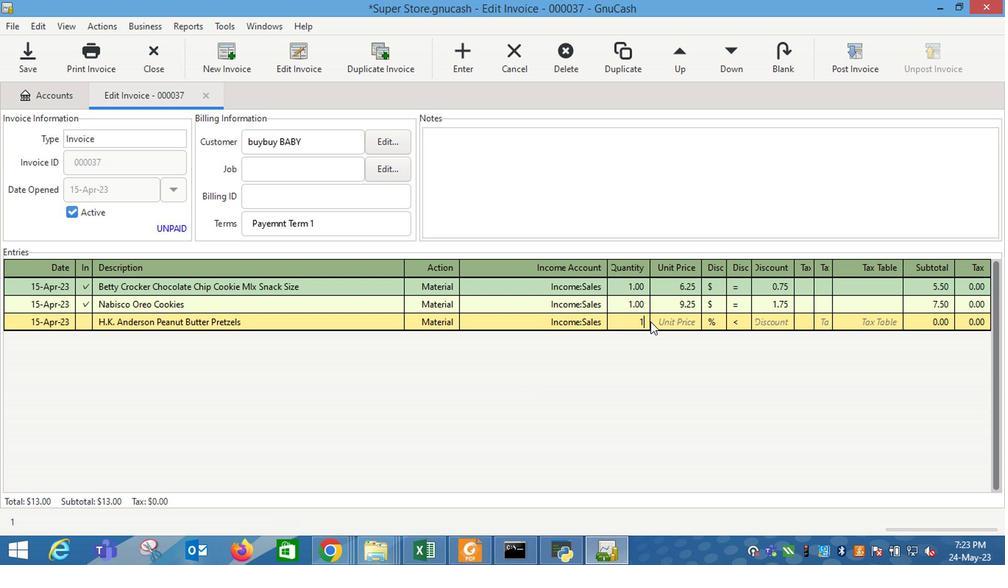 
Action: Mouse pressed left at (658, 323)
Screenshot: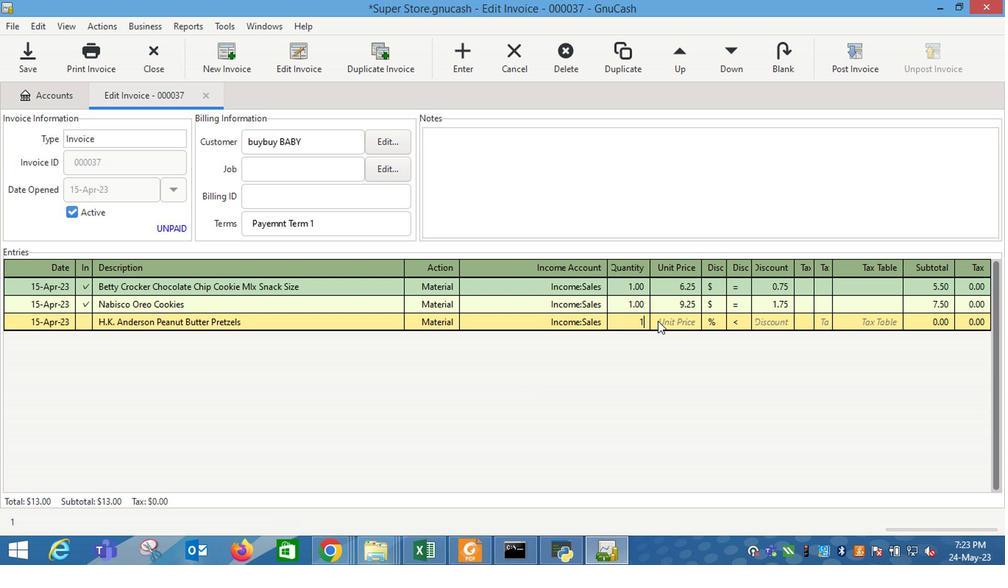 
Action: Key pressed 10.25
Screenshot: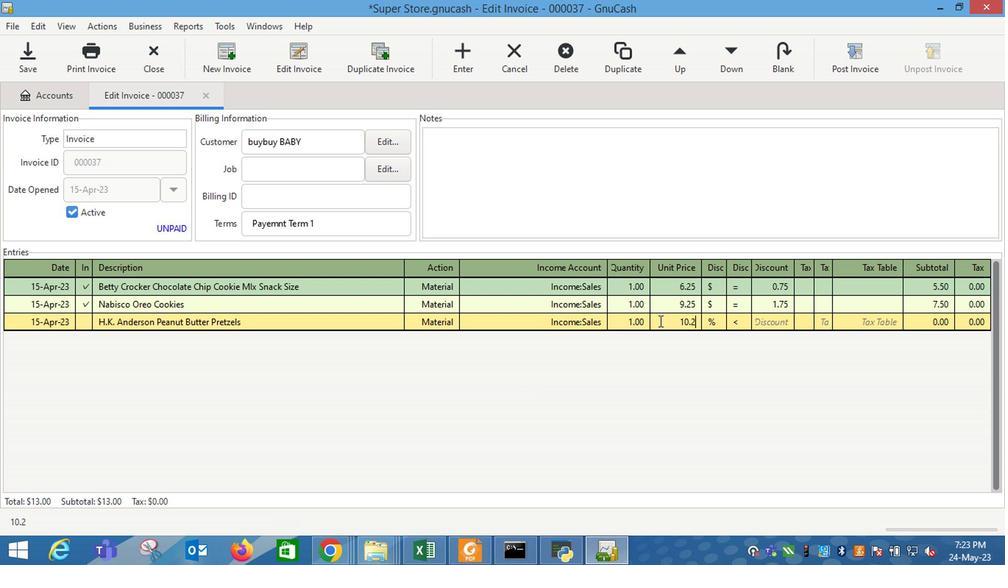 
Action: Mouse moved to (715, 325)
Screenshot: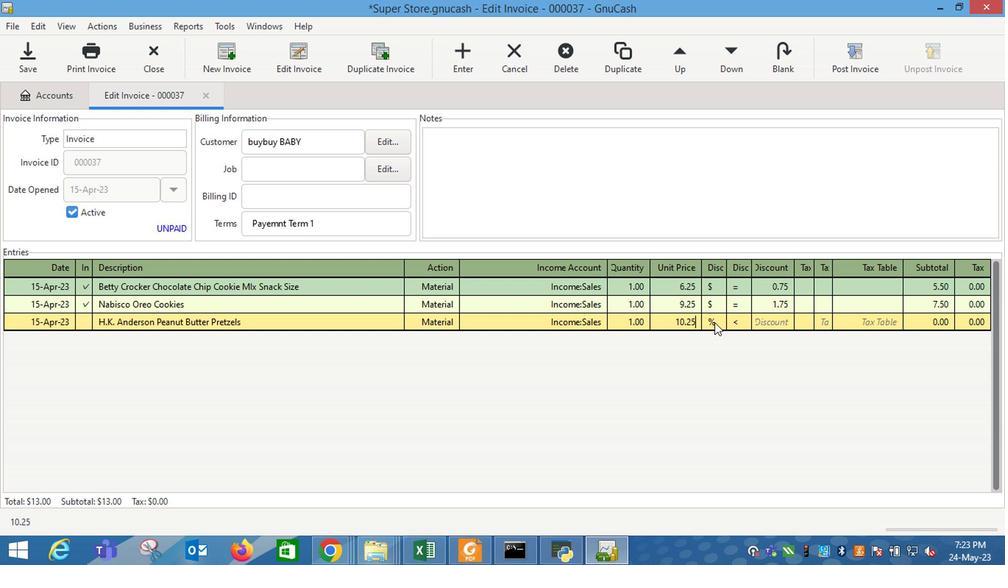 
Action: Mouse pressed left at (715, 325)
Screenshot: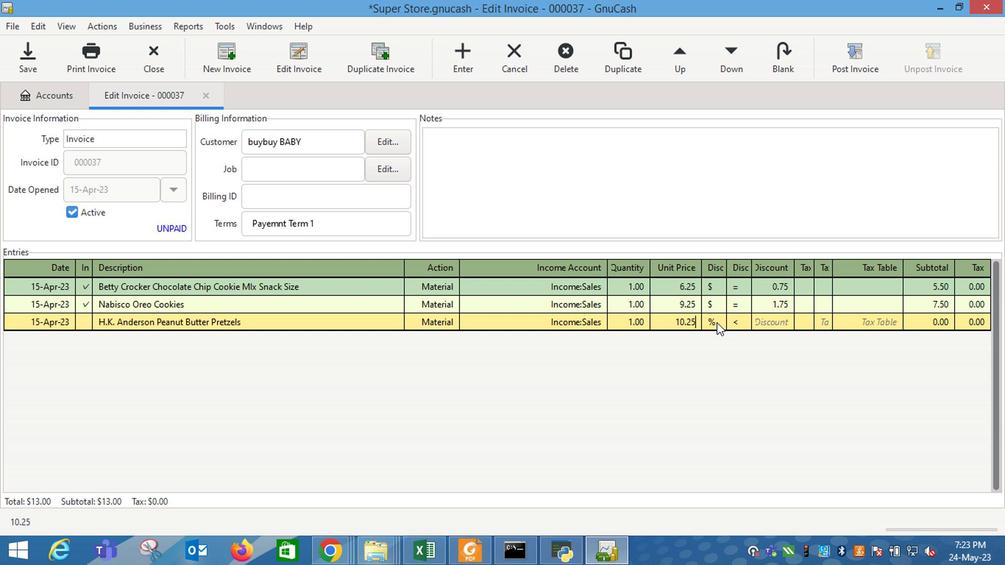 
Action: Mouse moved to (736, 318)
Screenshot: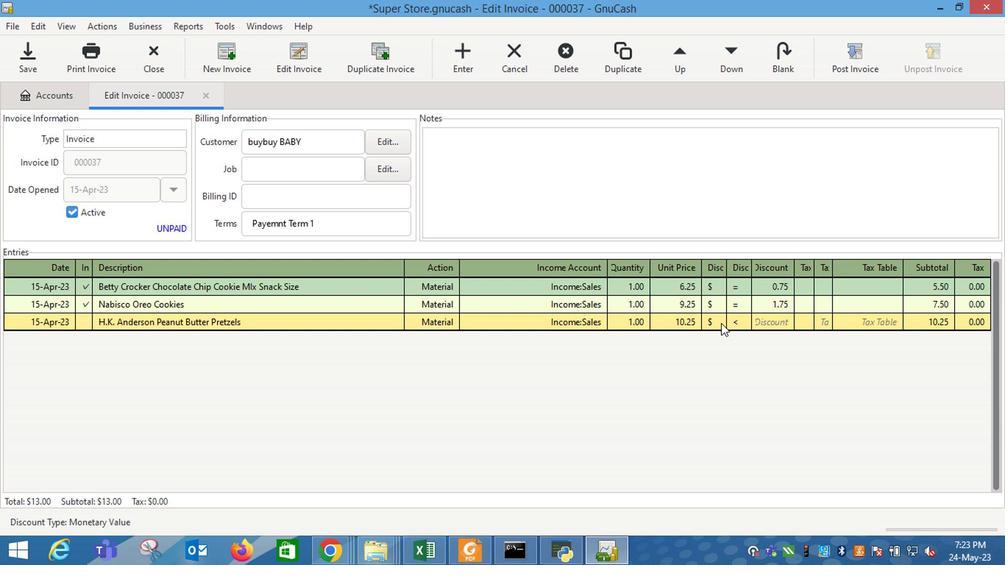 
Action: Mouse pressed left at (736, 318)
Screenshot: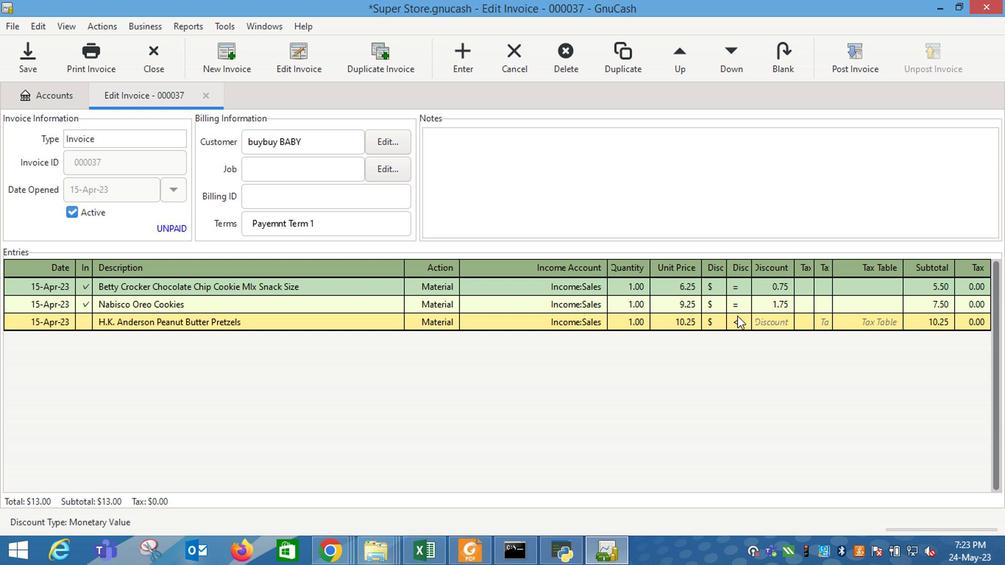 
Action: Mouse moved to (761, 322)
Screenshot: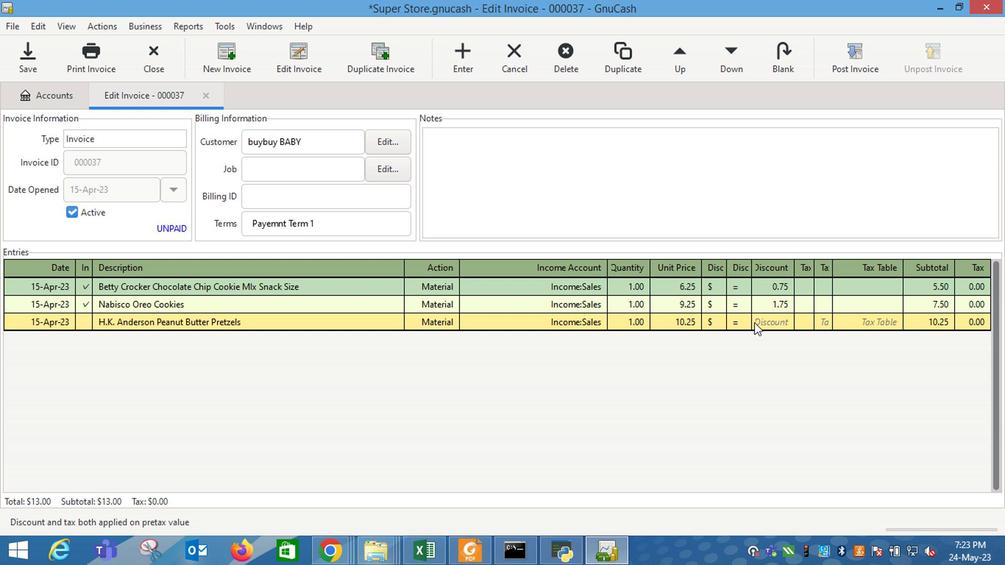 
Action: Mouse pressed left at (761, 322)
Screenshot: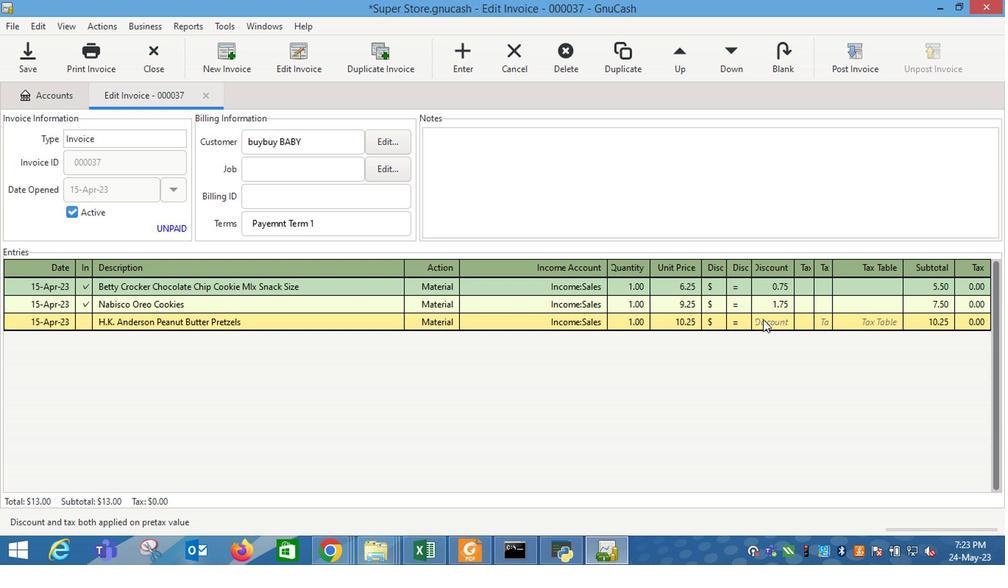 
Action: Key pressed 2.25<Key.enter>
Screenshot: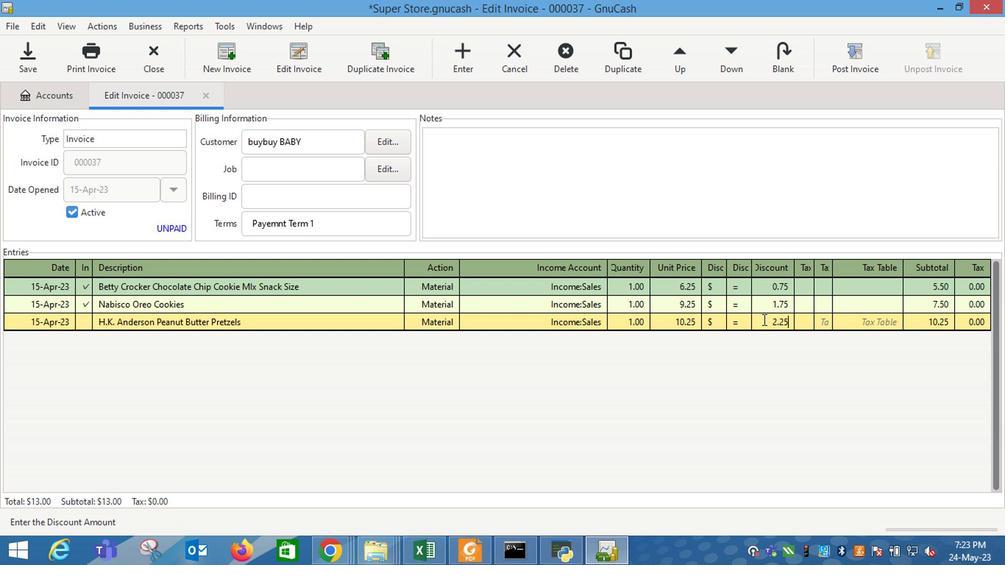 
Action: Mouse moved to (519, 188)
Screenshot: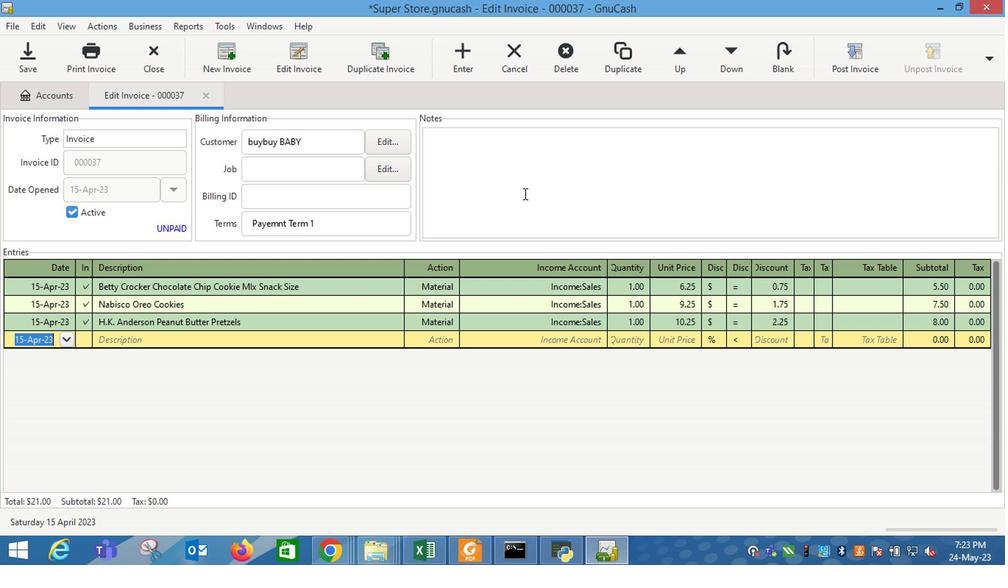 
Action: Mouse pressed left at (519, 188)
Screenshot: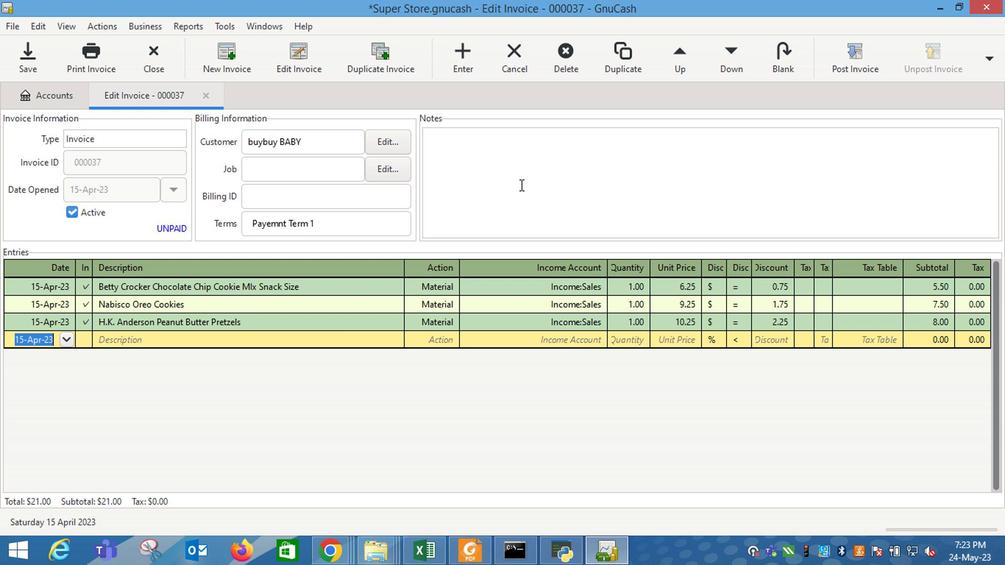 
Action: Key pressed <Key.shift_r>Looking<Key.space>forward<Key.space>to<Key.space>sr<Key.backspace>erving<Key.space>you<Key.space>again.
Screenshot: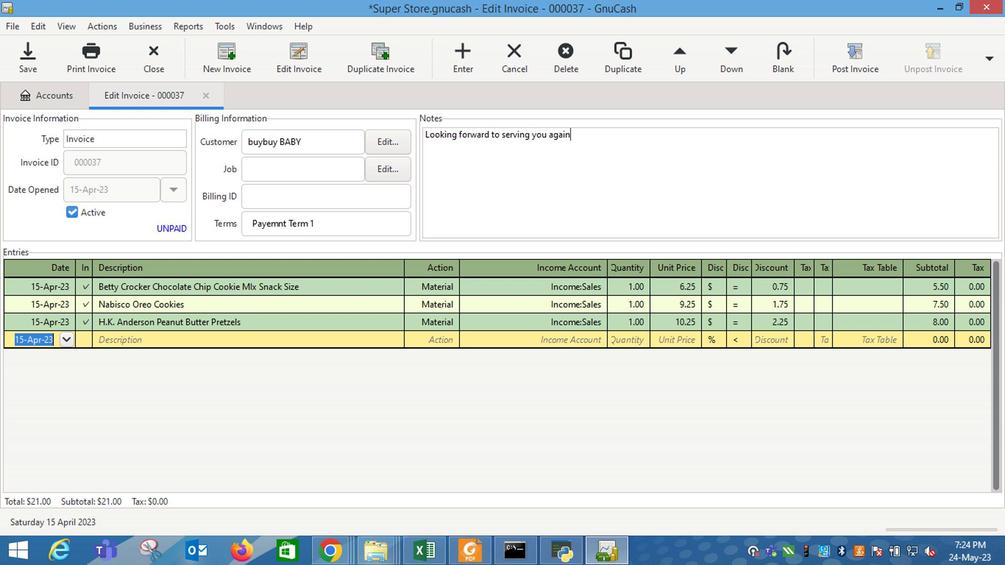 
Action: Mouse moved to (849, 72)
Screenshot: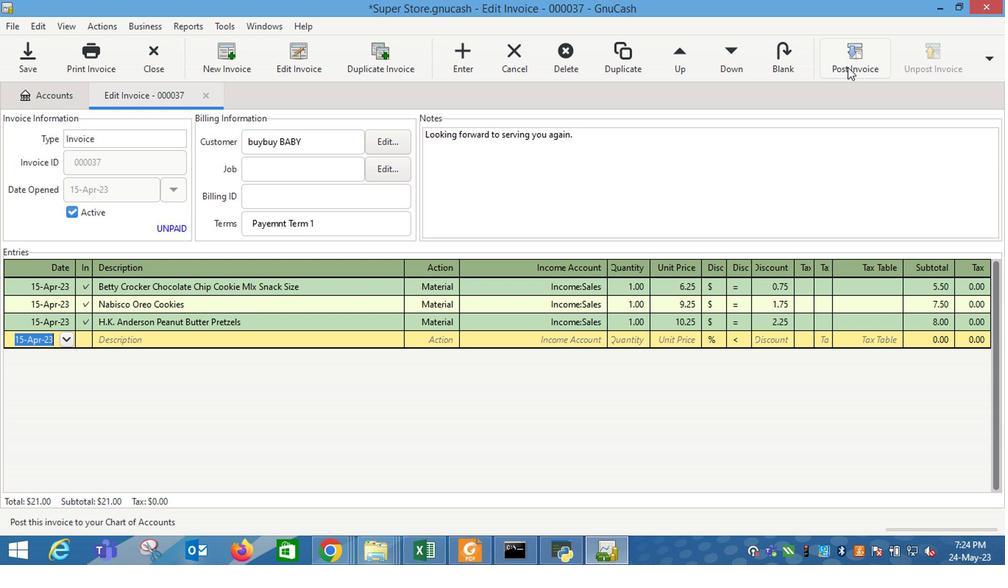 
Action: Mouse pressed left at (849, 72)
Screenshot: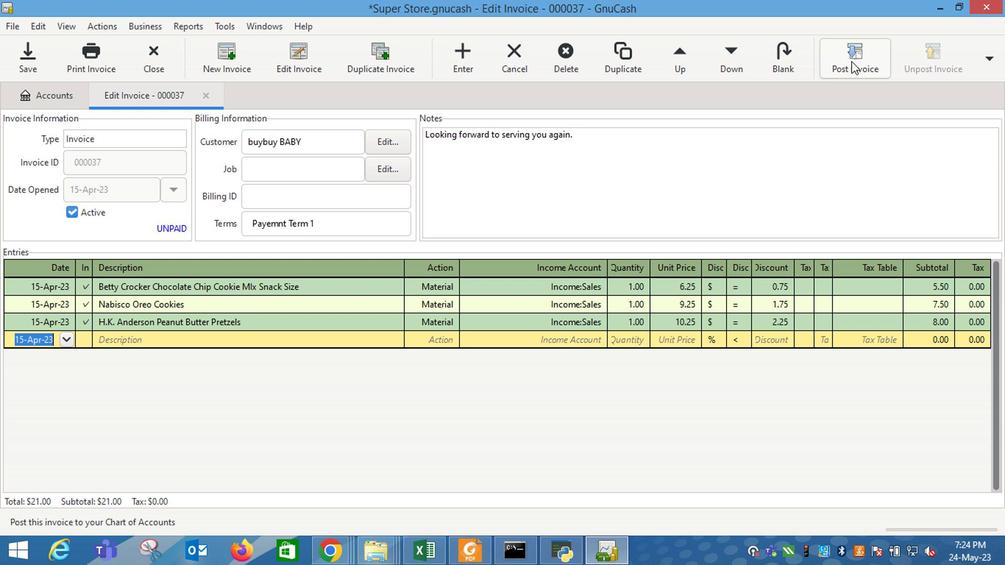 
Action: Mouse moved to (627, 249)
Screenshot: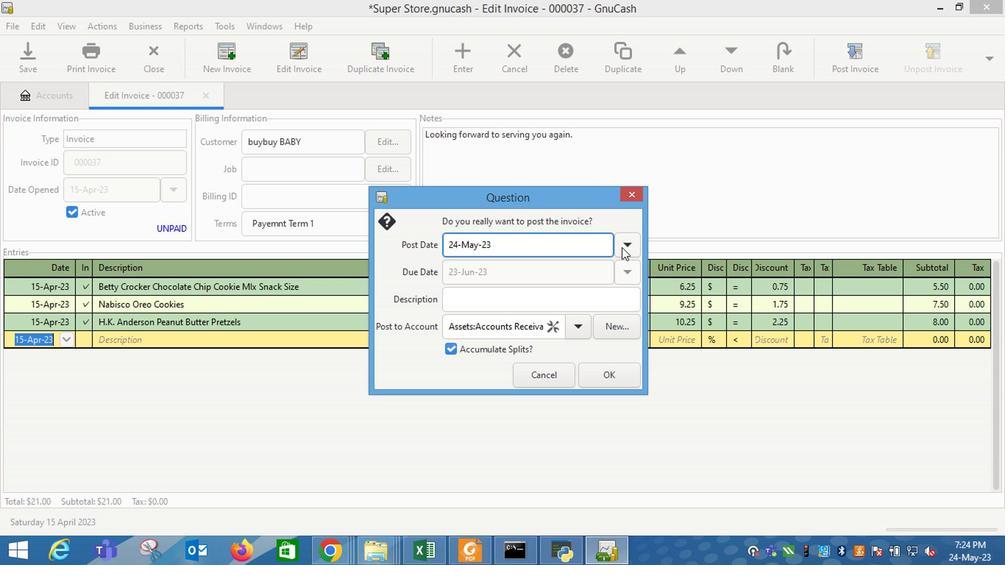 
Action: Mouse pressed left at (627, 249)
Screenshot: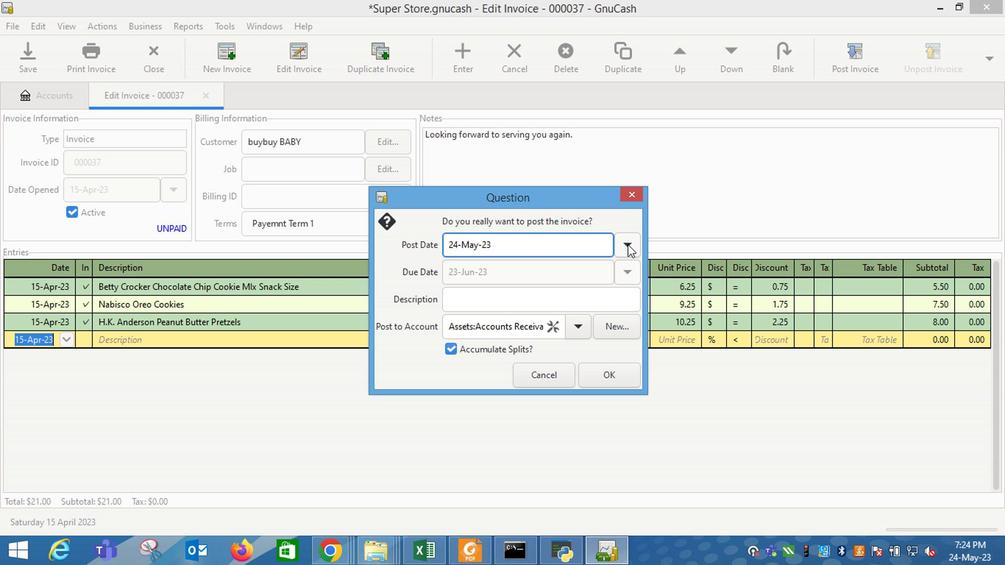 
Action: Mouse moved to (511, 270)
Screenshot: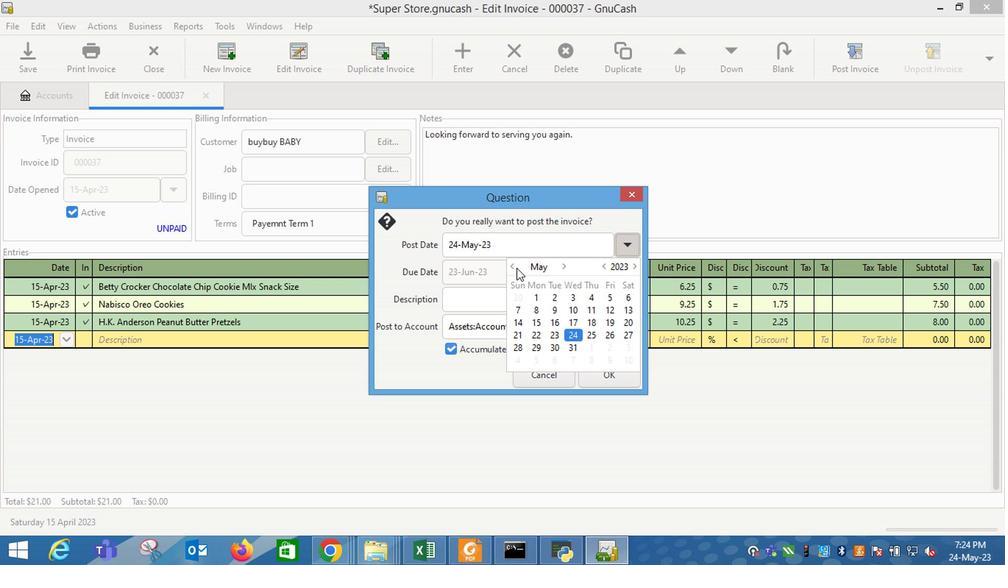 
Action: Mouse pressed left at (511, 270)
Screenshot: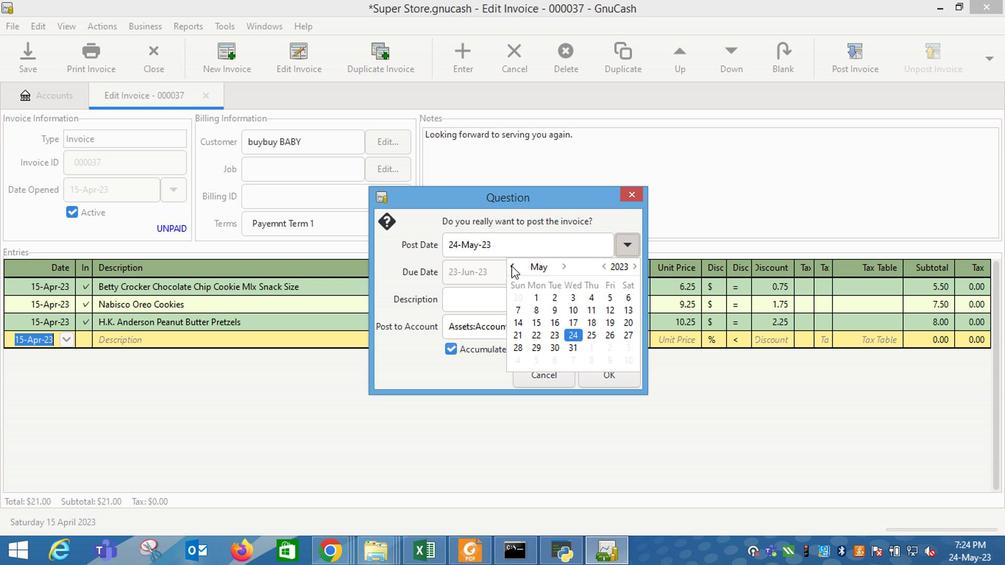 
Action: Mouse moved to (626, 324)
Screenshot: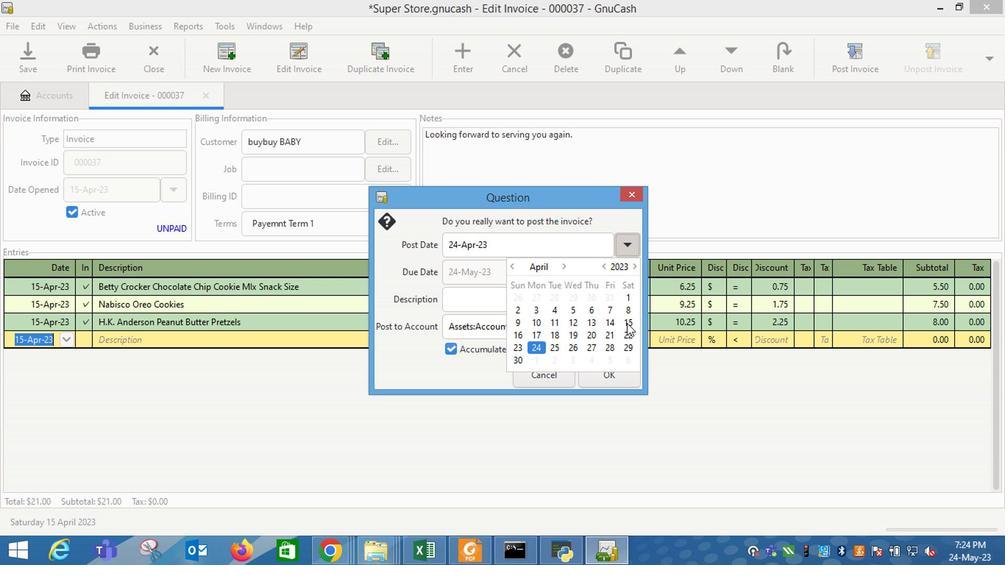 
Action: Mouse pressed left at (626, 324)
Screenshot: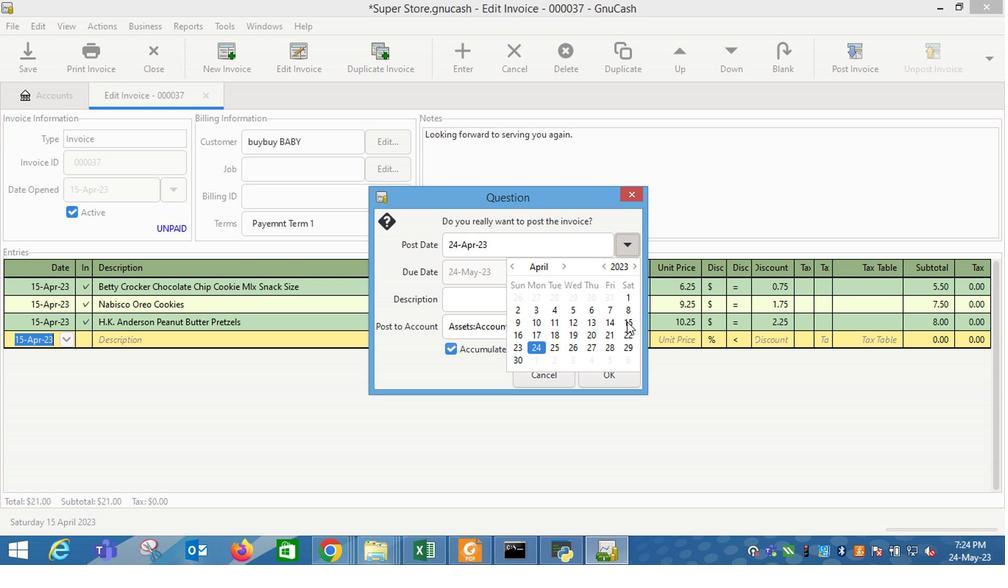 
Action: Mouse moved to (403, 342)
Screenshot: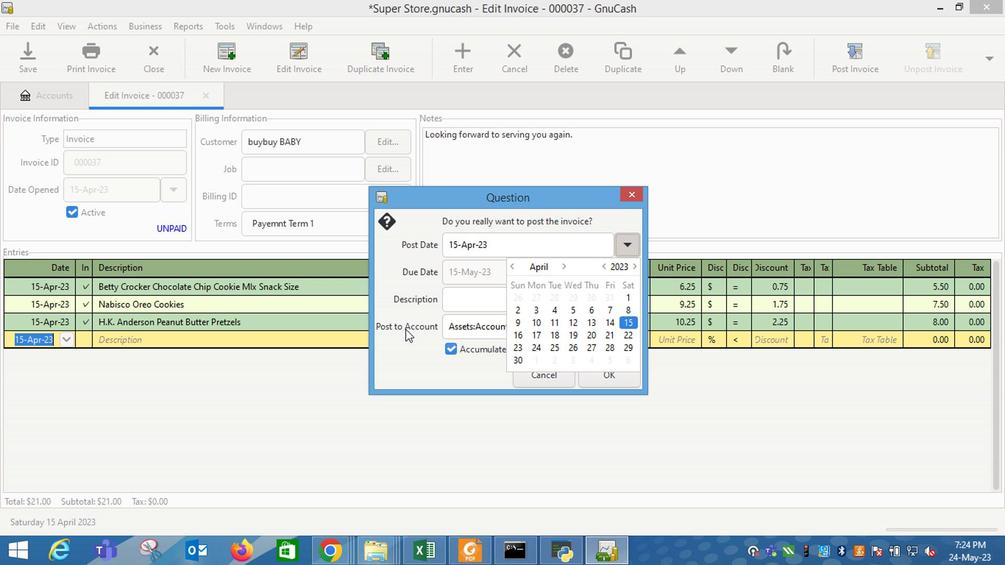 
Action: Mouse pressed left at (403, 342)
Screenshot: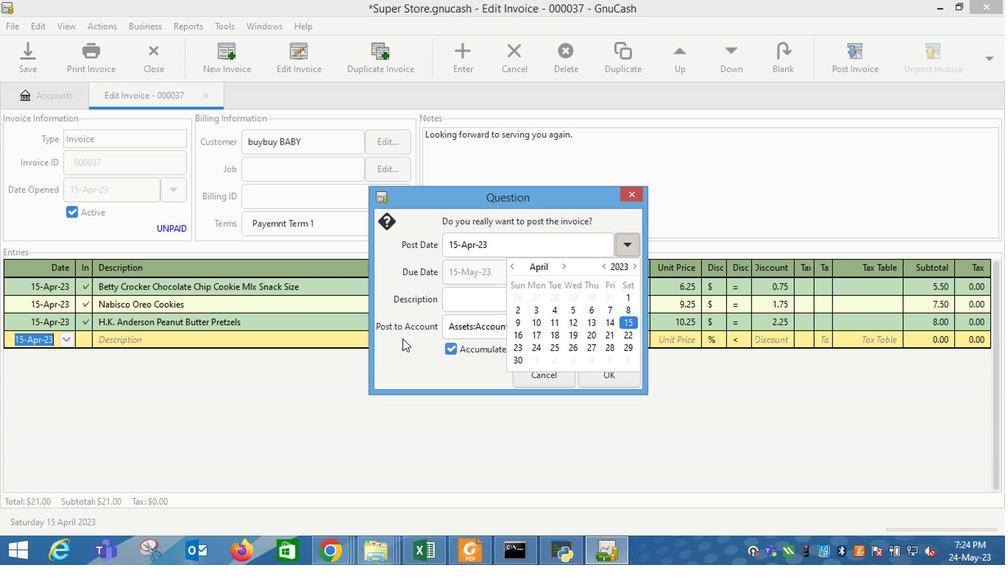 
Action: Mouse moved to (599, 376)
Screenshot: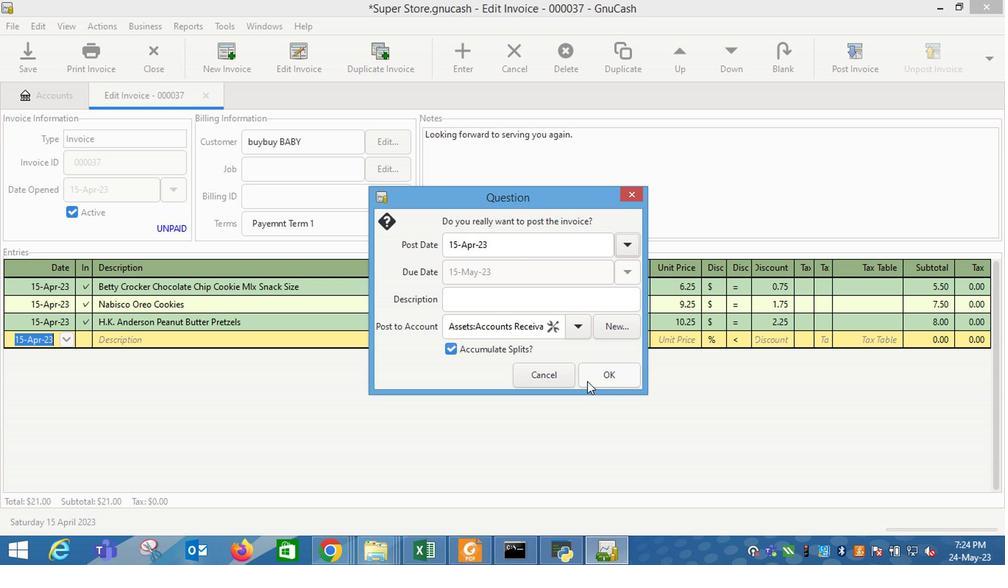 
Action: Mouse pressed left at (599, 376)
Screenshot: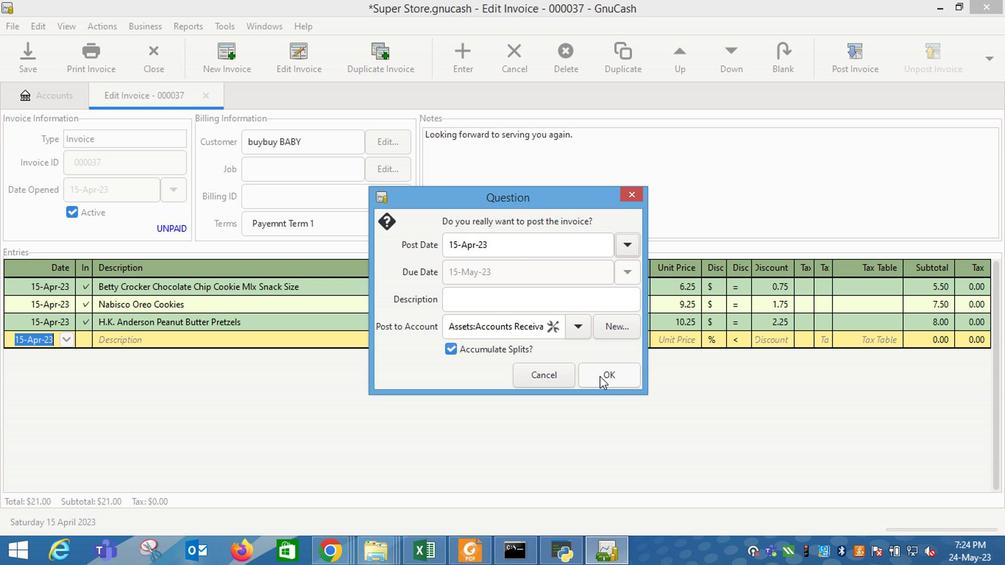 
Action: Mouse moved to (937, 70)
Screenshot: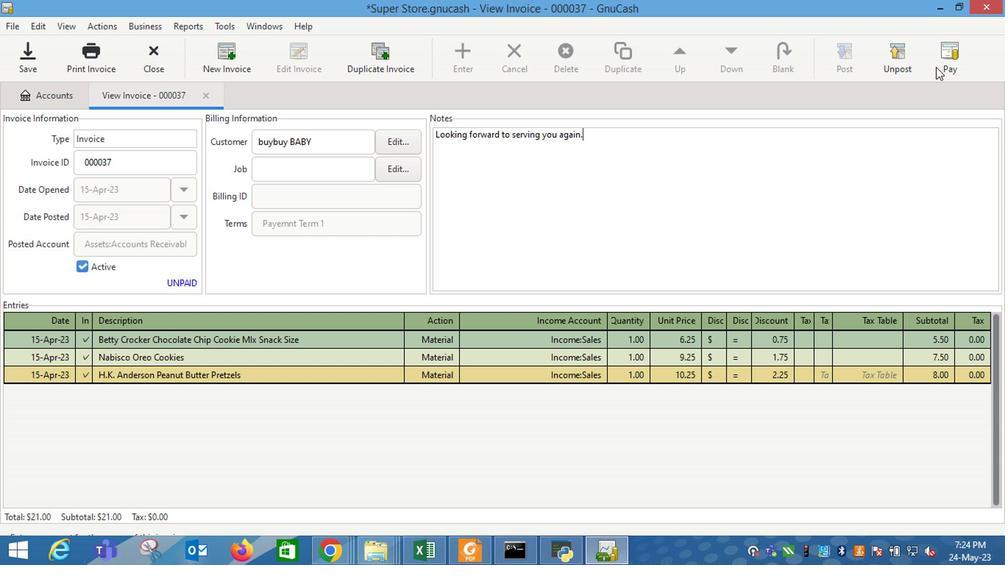 
Action: Mouse pressed left at (937, 70)
Screenshot: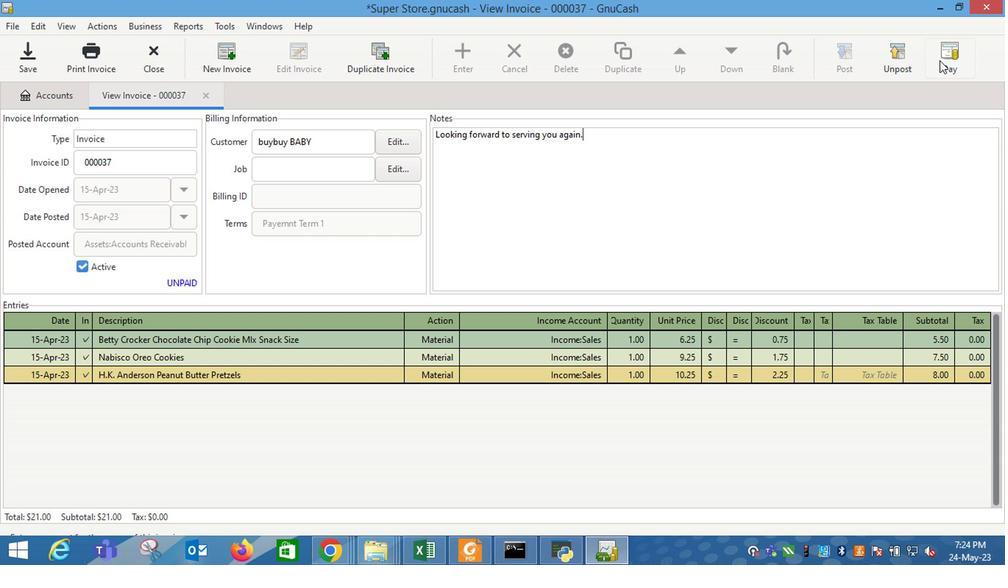 
Action: Mouse moved to (454, 290)
Screenshot: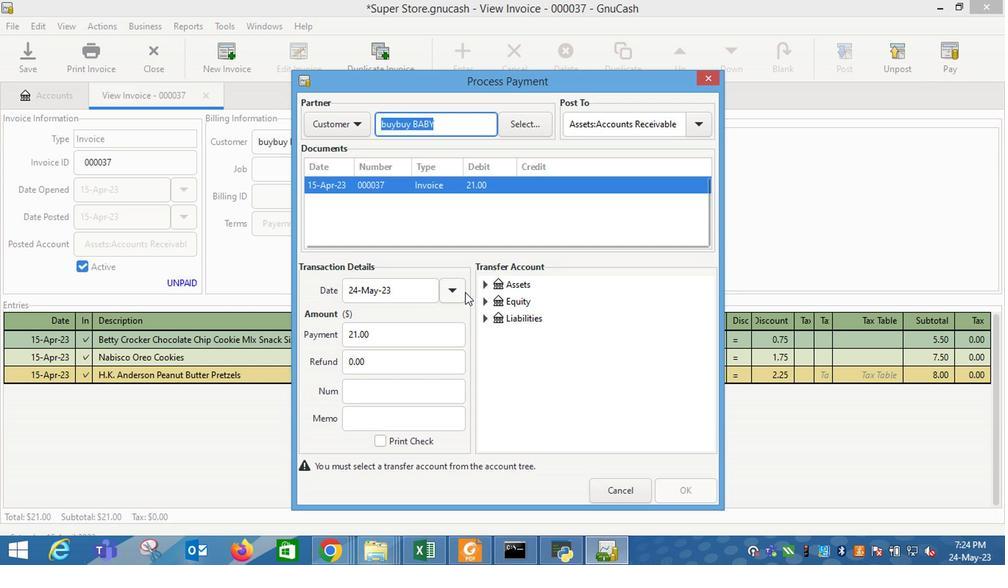
Action: Mouse pressed left at (454, 290)
Screenshot: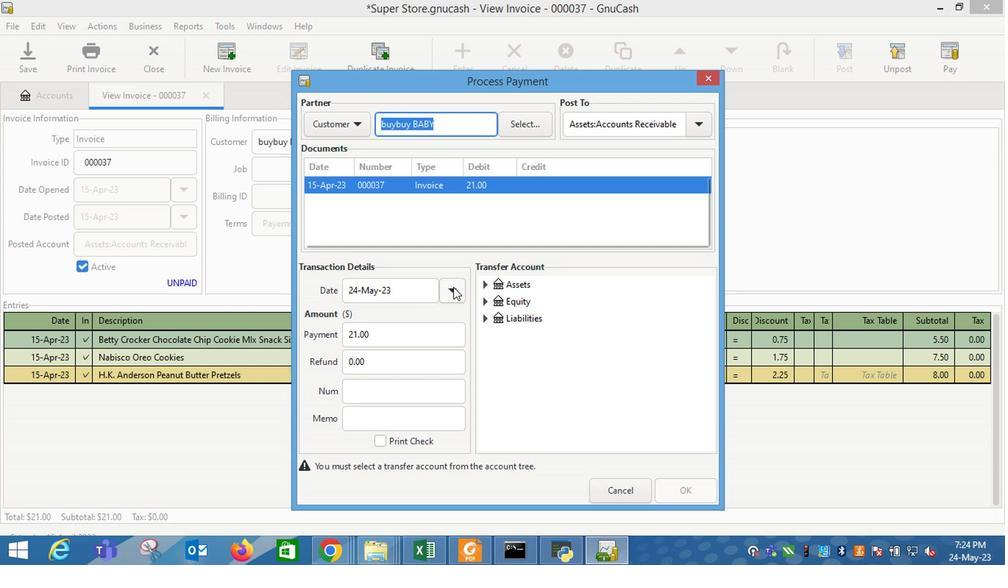 
Action: Mouse moved to (343, 316)
Screenshot: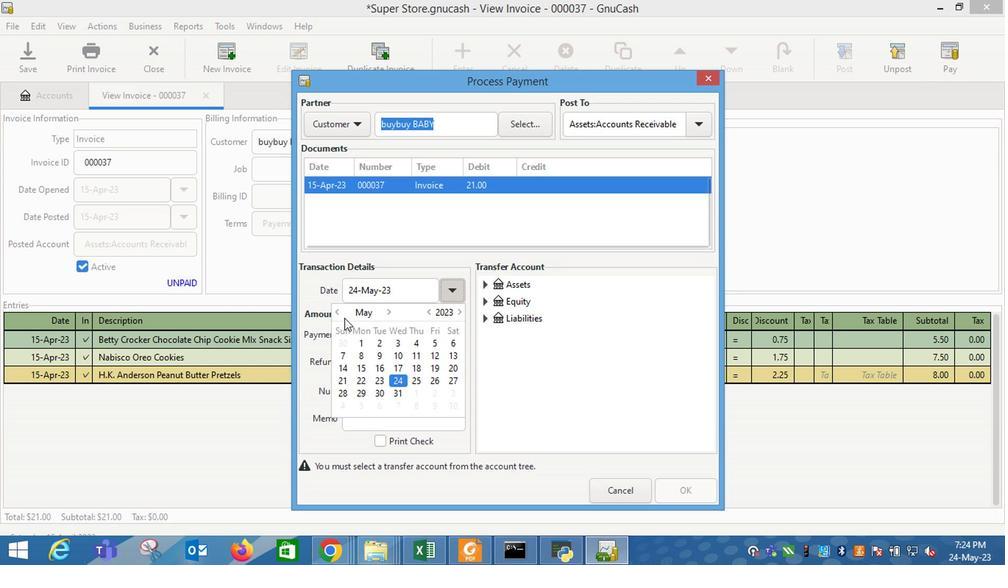 
Action: Mouse pressed left at (343, 316)
Screenshot: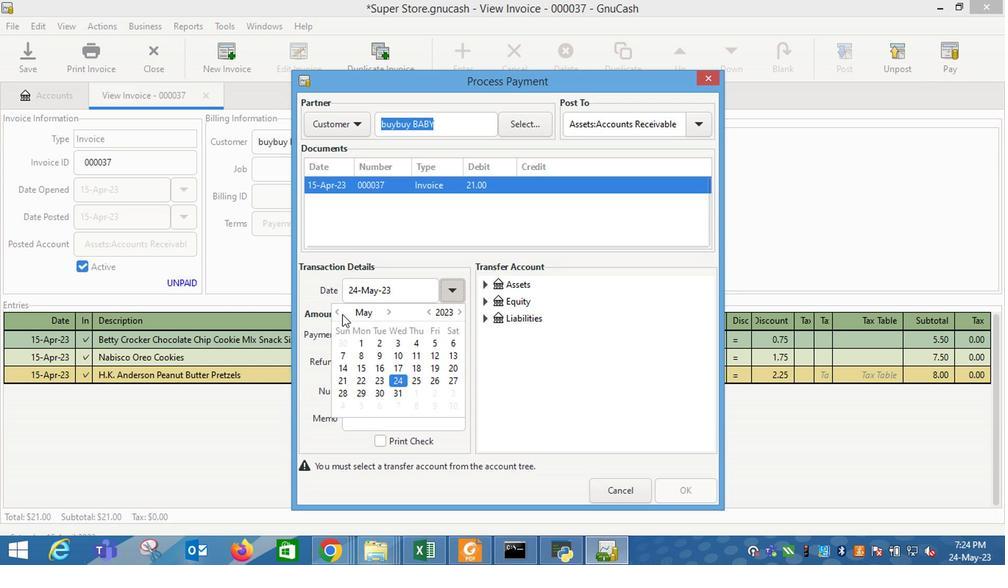 
Action: Mouse moved to (451, 289)
Screenshot: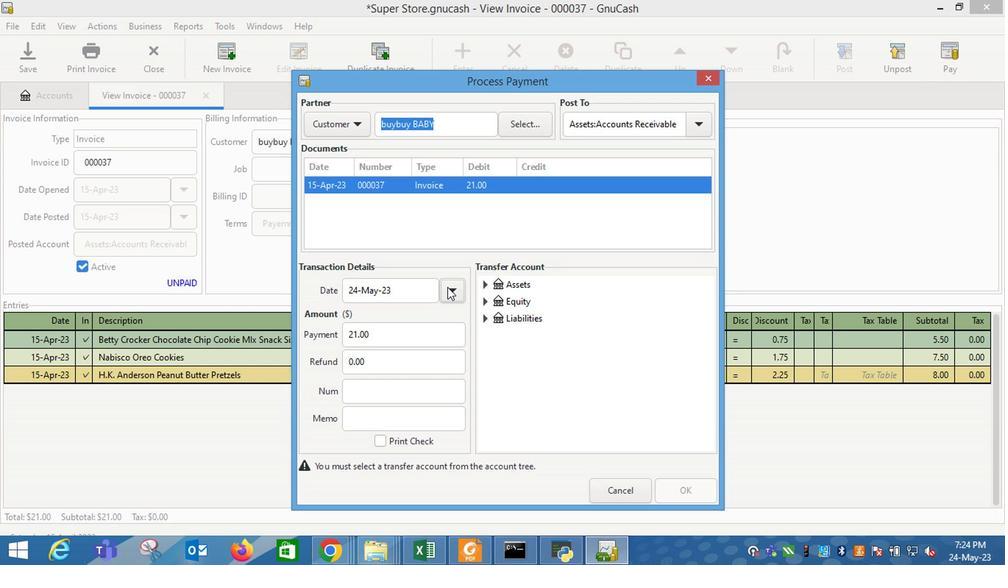
Action: Mouse pressed left at (451, 289)
Screenshot: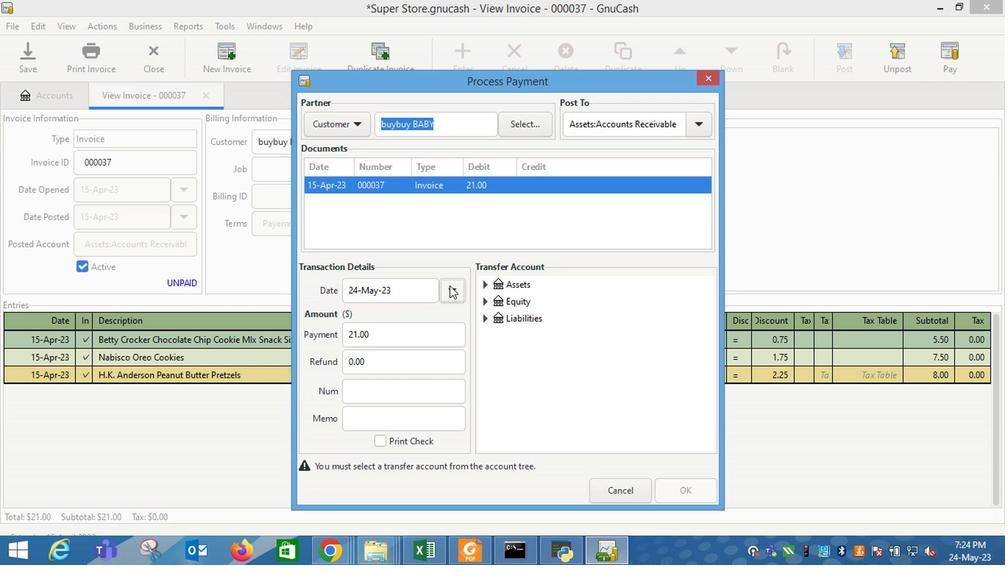 
Action: Mouse moved to (340, 315)
Screenshot: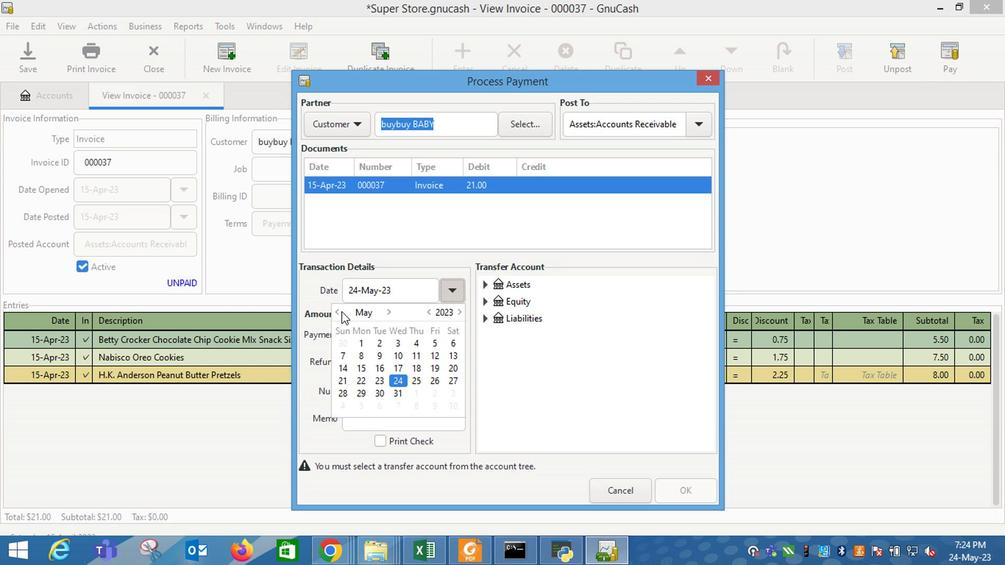 
Action: Mouse pressed left at (340, 315)
Screenshot: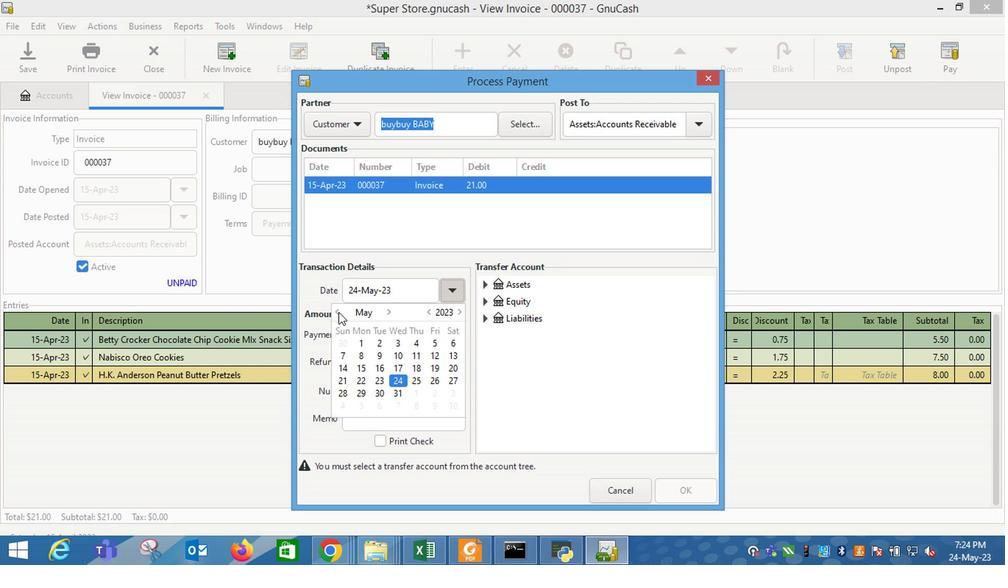
Action: Mouse moved to (454, 369)
Screenshot: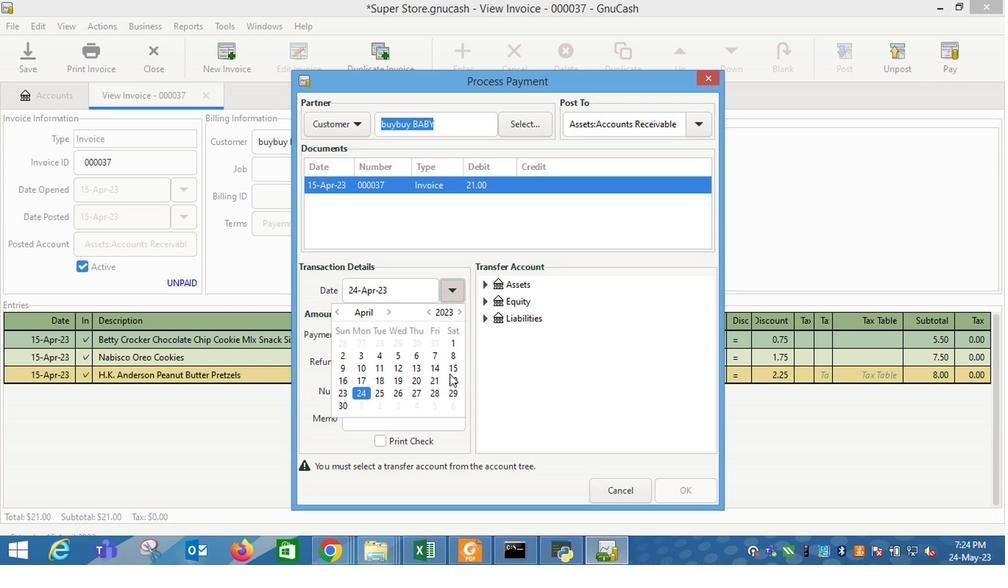 
Action: Mouse pressed left at (454, 369)
Screenshot: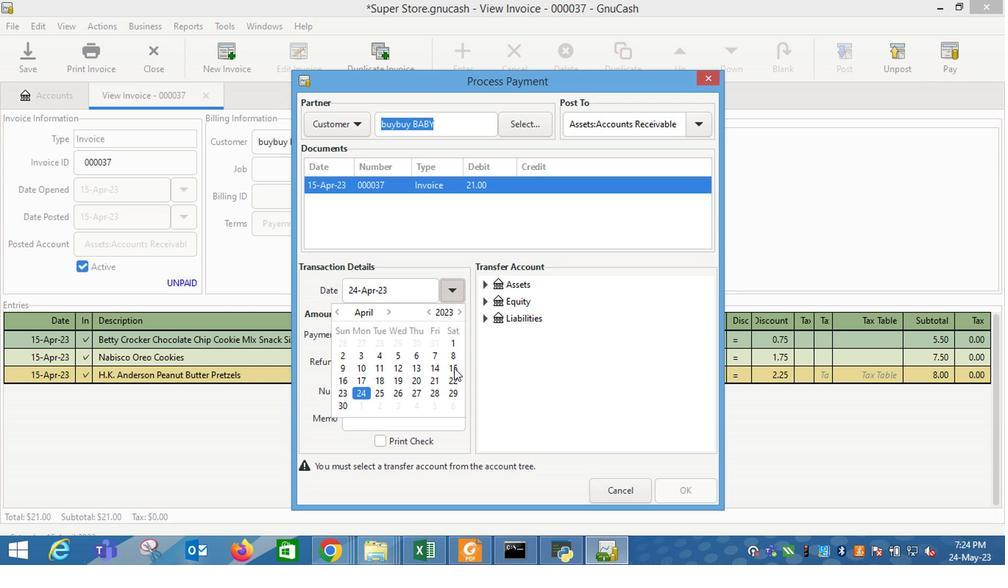 
Action: Mouse moved to (549, 383)
Screenshot: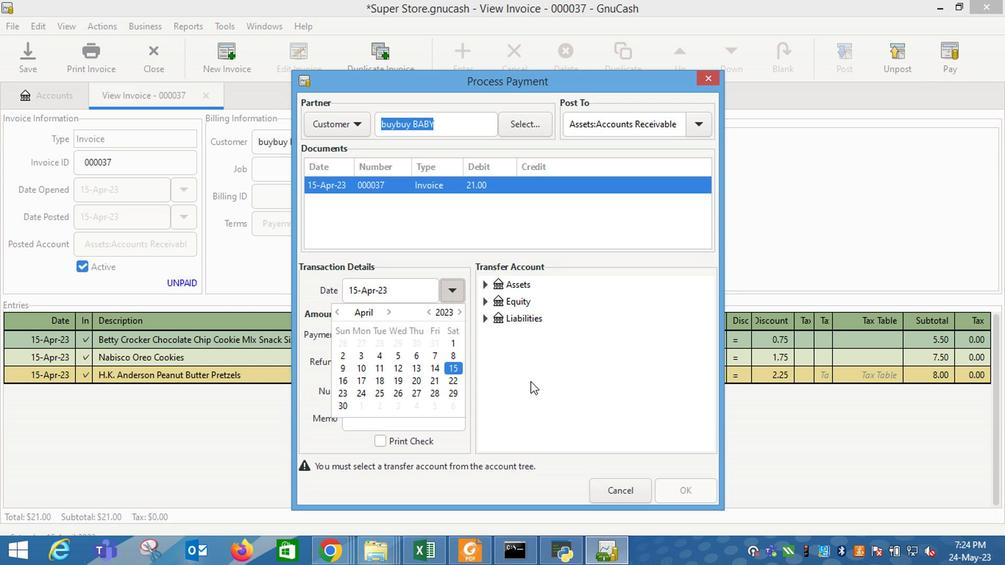 
Action: Mouse pressed left at (549, 383)
Screenshot: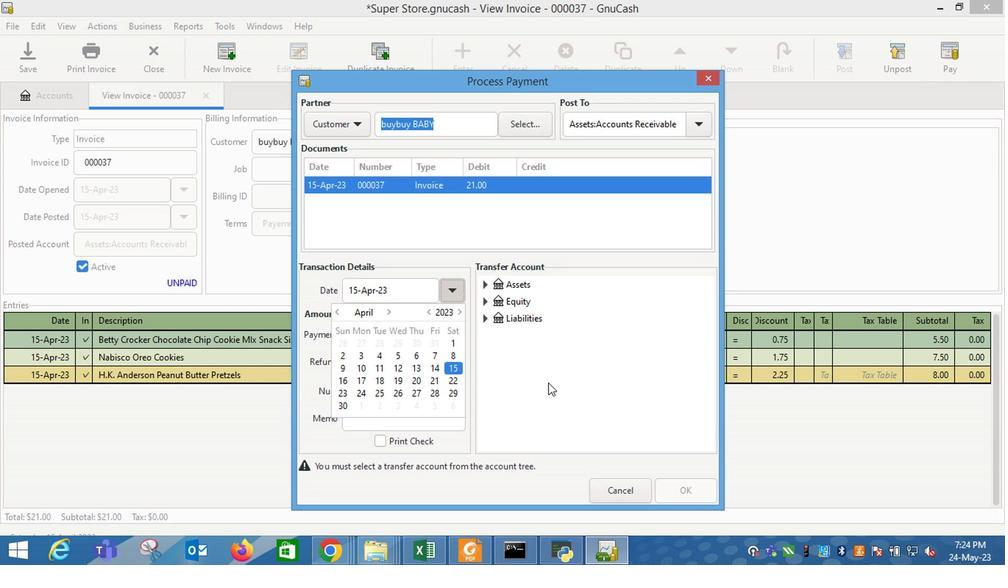 
Action: Mouse moved to (487, 289)
Screenshot: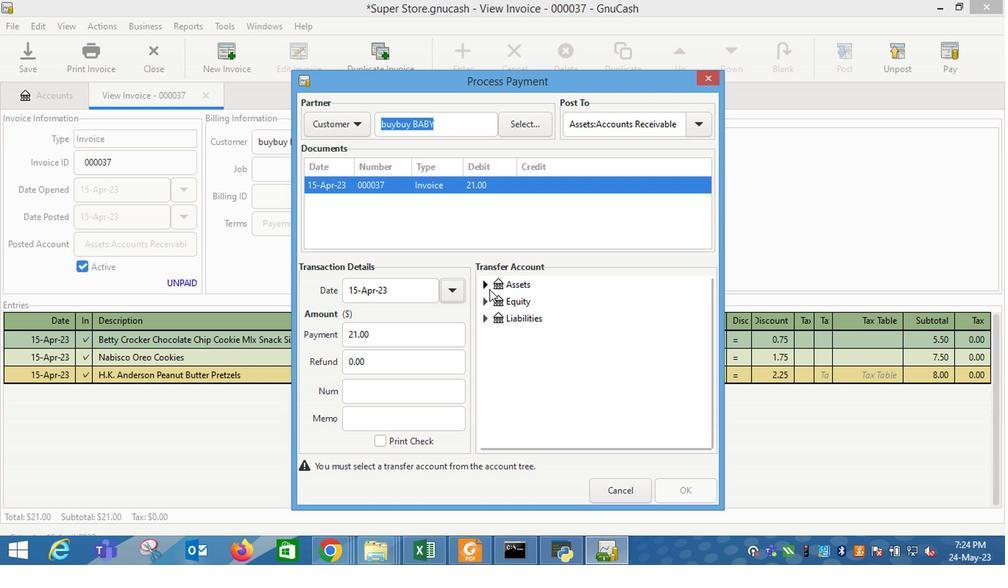 
Action: Mouse pressed left at (487, 289)
Screenshot: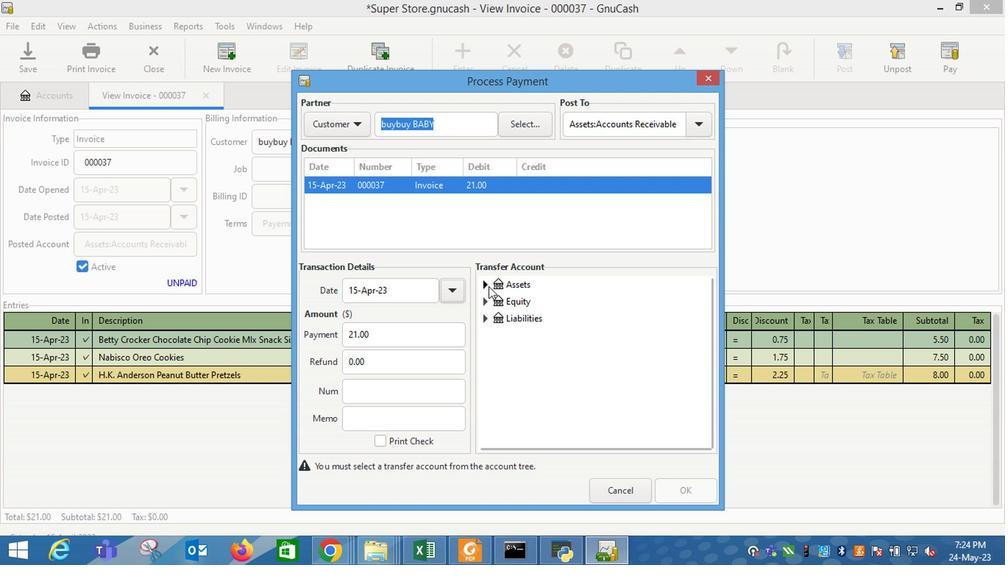
Action: Mouse moved to (496, 303)
Screenshot: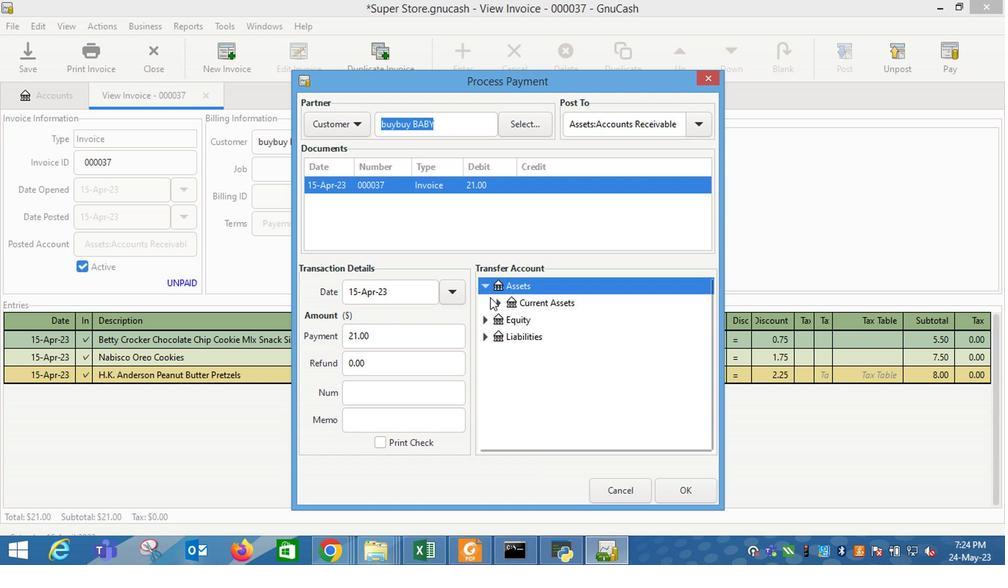
Action: Mouse pressed left at (496, 303)
Screenshot: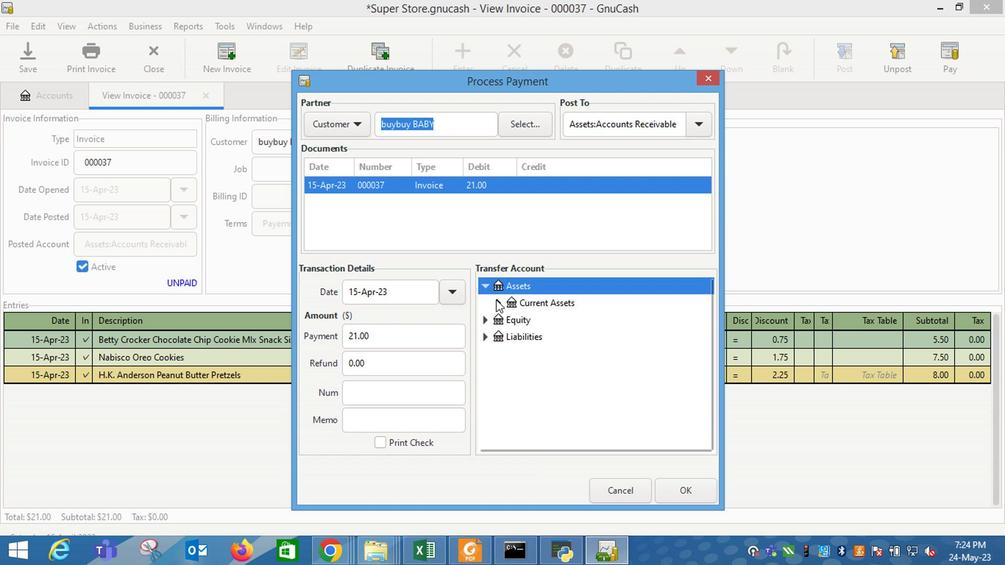 
Action: Mouse moved to (534, 318)
Screenshot: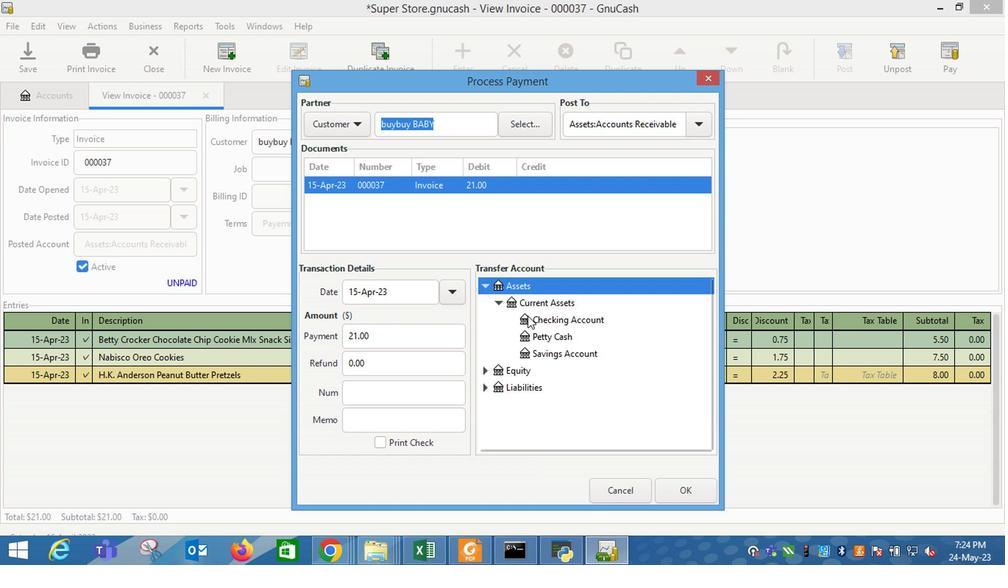 
Action: Mouse pressed left at (534, 318)
Screenshot: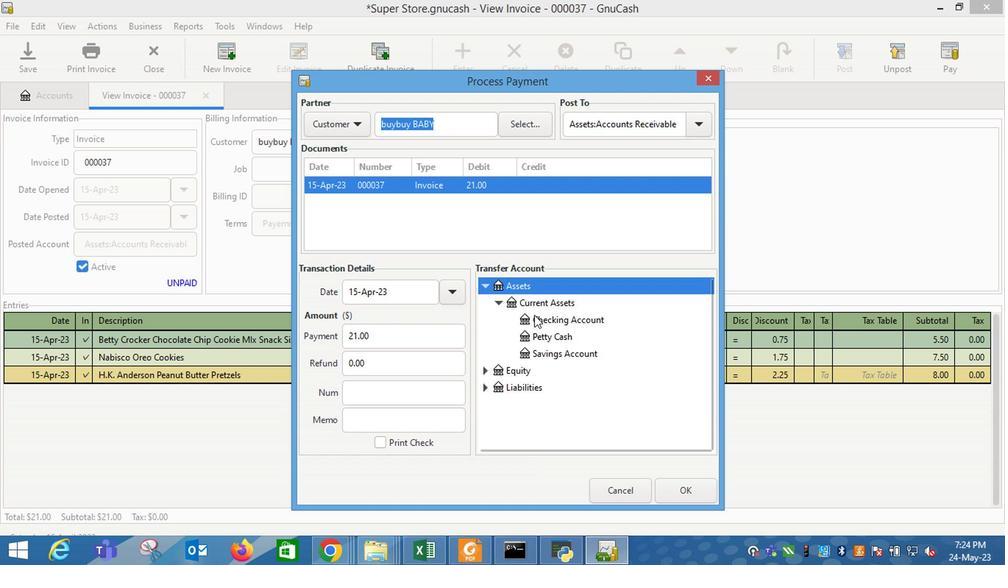 
Action: Mouse moved to (691, 482)
Screenshot: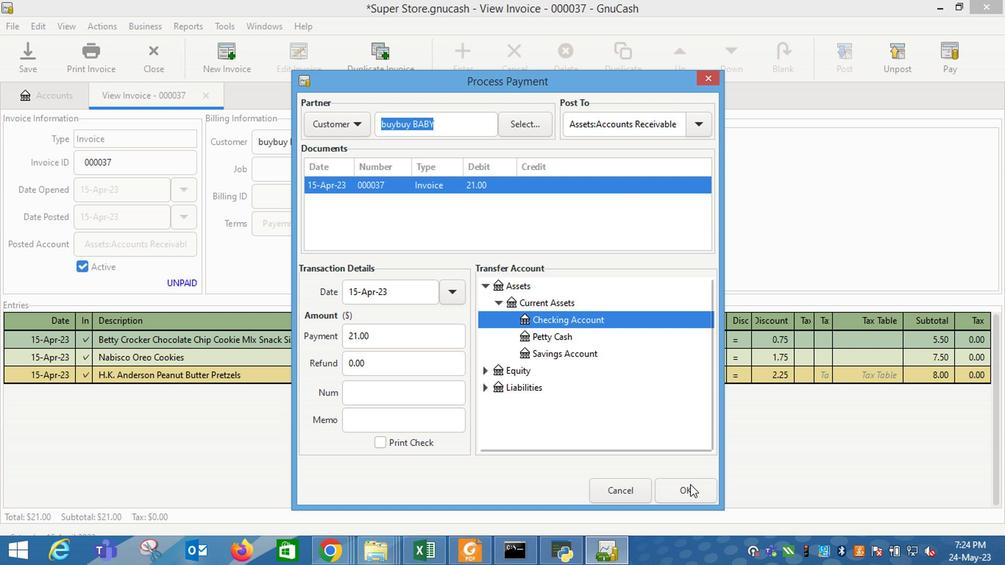 
Action: Mouse pressed left at (691, 482)
Screenshot: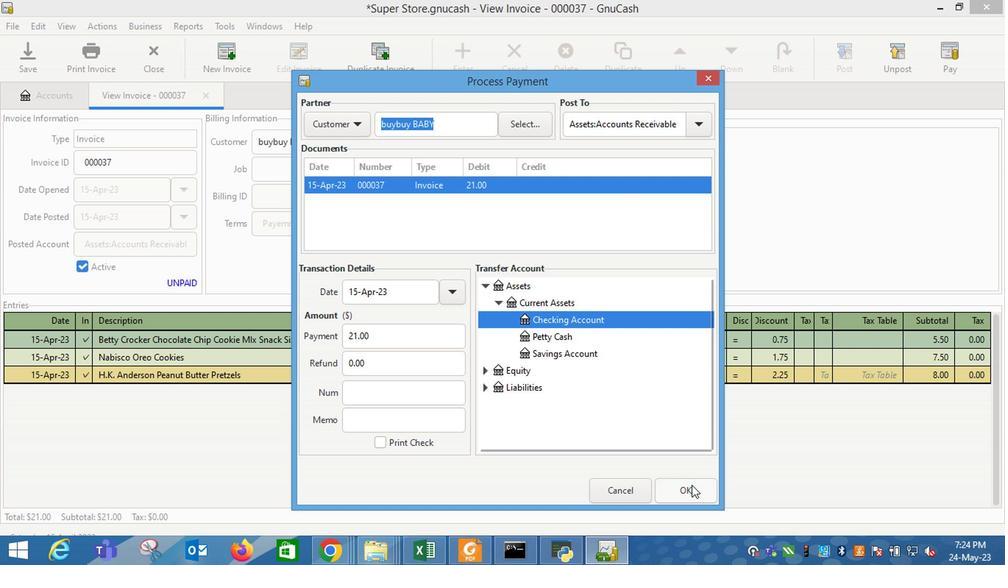 
Action: Mouse moved to (851, 185)
Screenshot: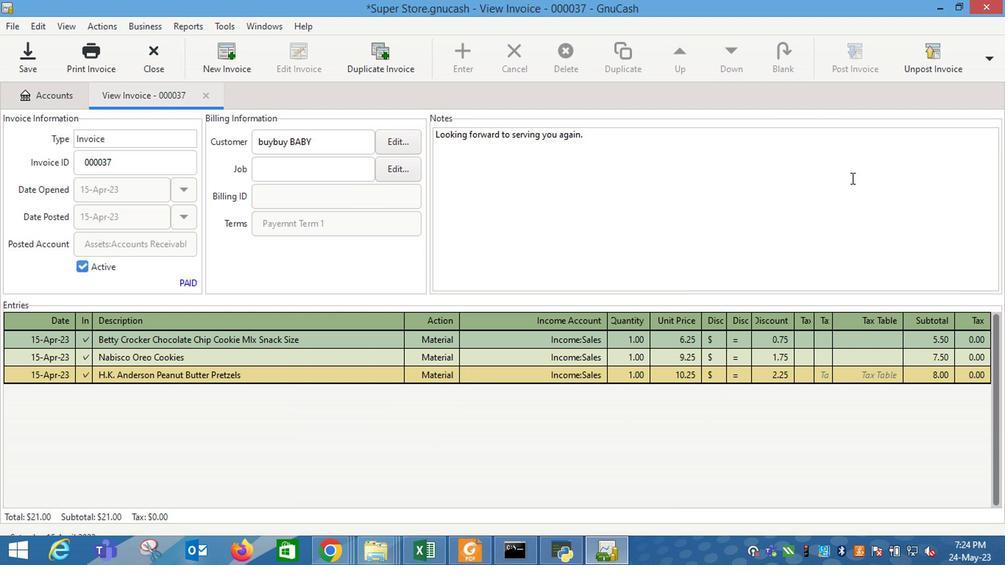 
Action: Mouse scrolled (850, 186) with delta (0, 0)
Screenshot: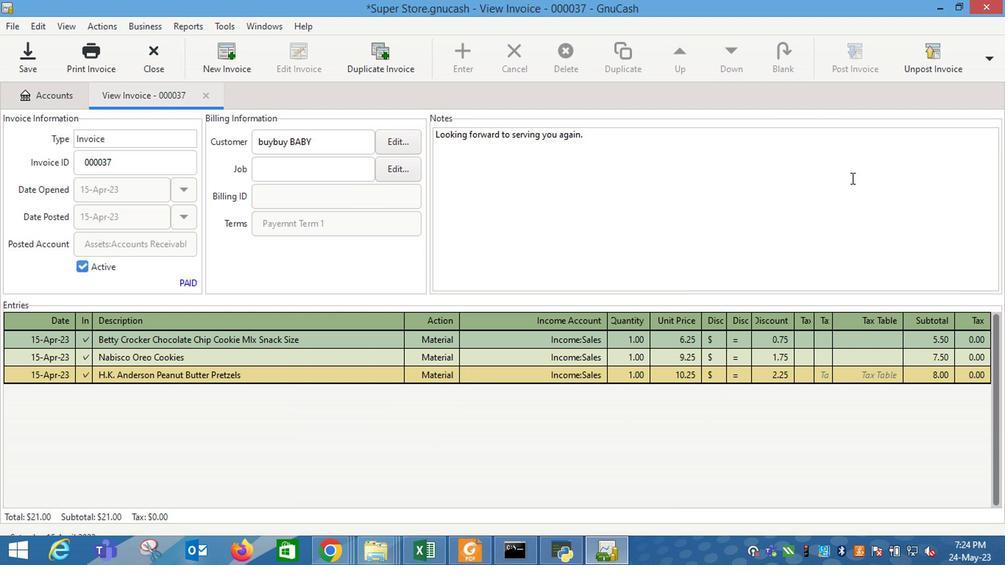 
Action: Mouse moved to (851, 184)
Screenshot: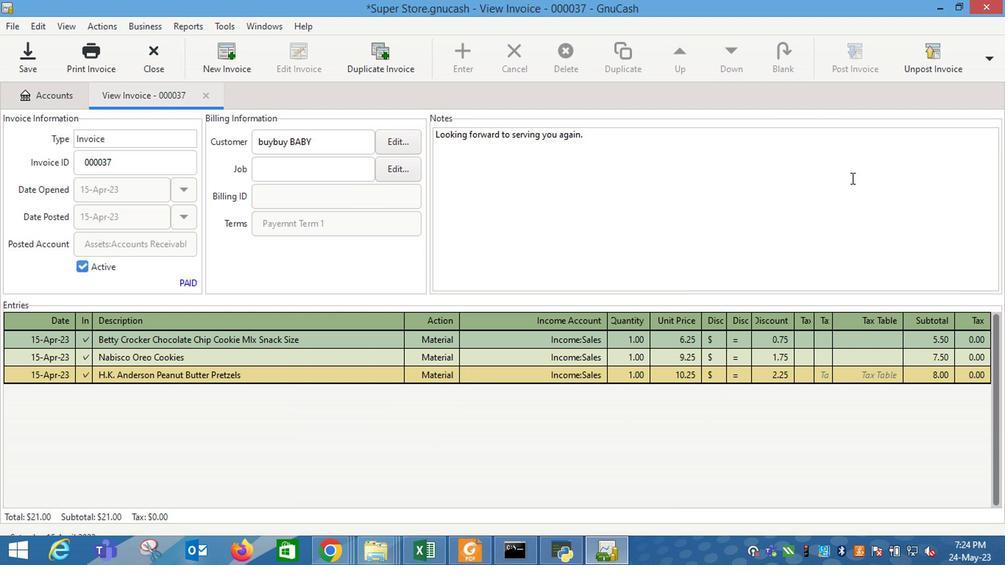 
Action: Mouse scrolled (851, 185) with delta (0, 1)
Screenshot: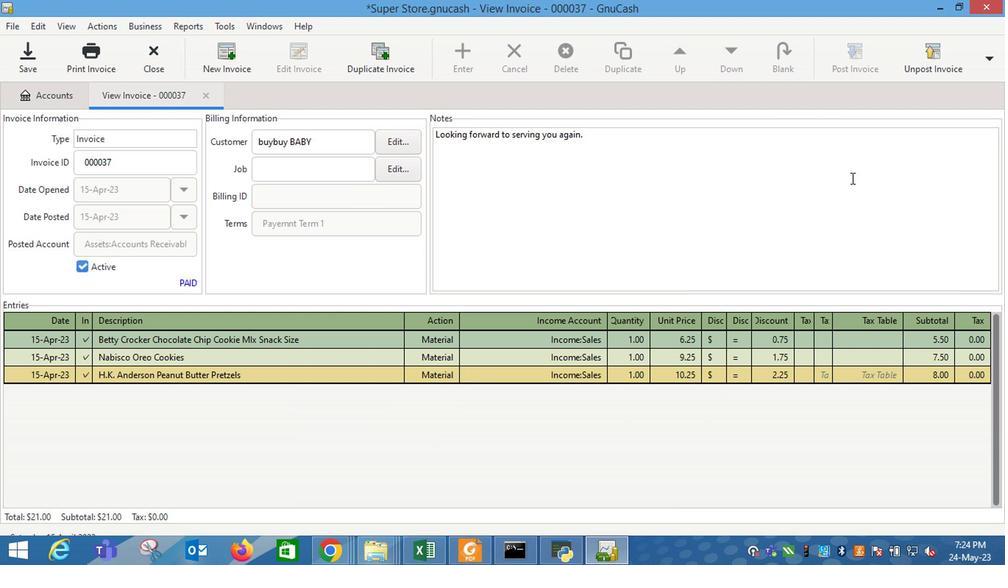 
Action: Mouse scrolled (851, 185) with delta (0, 1)
Screenshot: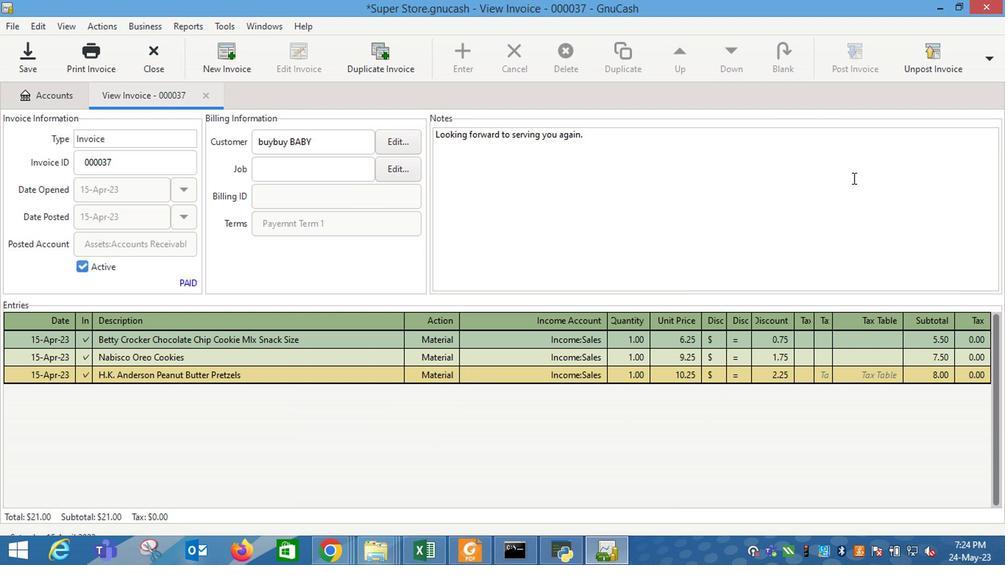 
Action: Mouse moved to (989, 69)
Screenshot: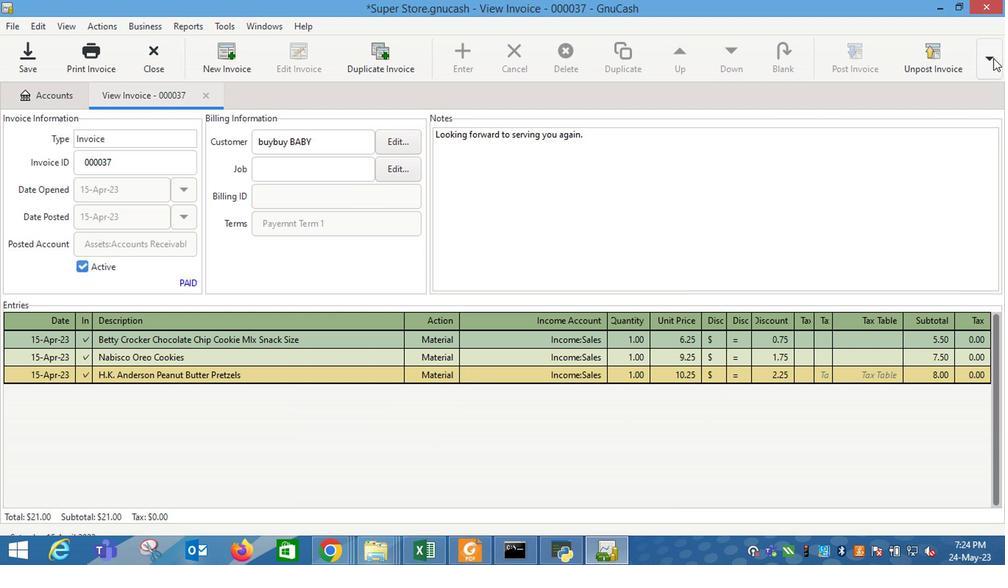 
Action: Mouse pressed left at (989, 69)
Screenshot: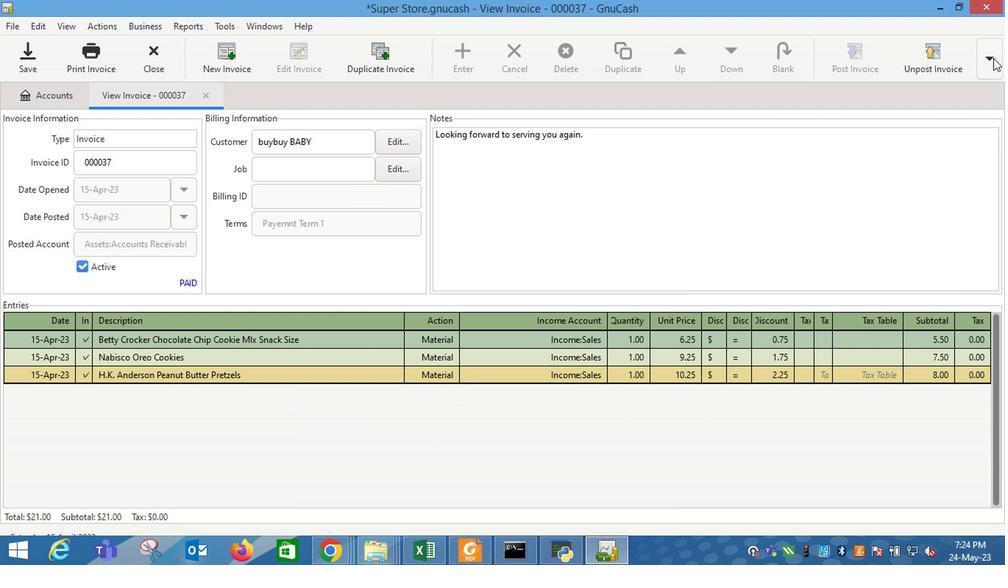 
Action: Mouse moved to (90, 64)
Screenshot: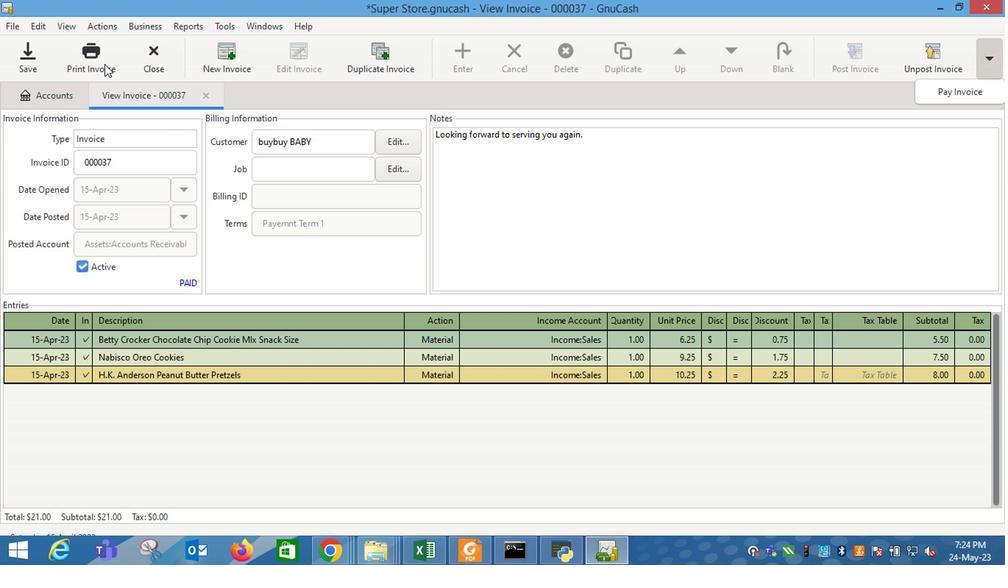 
Action: Mouse pressed left at (90, 64)
Screenshot: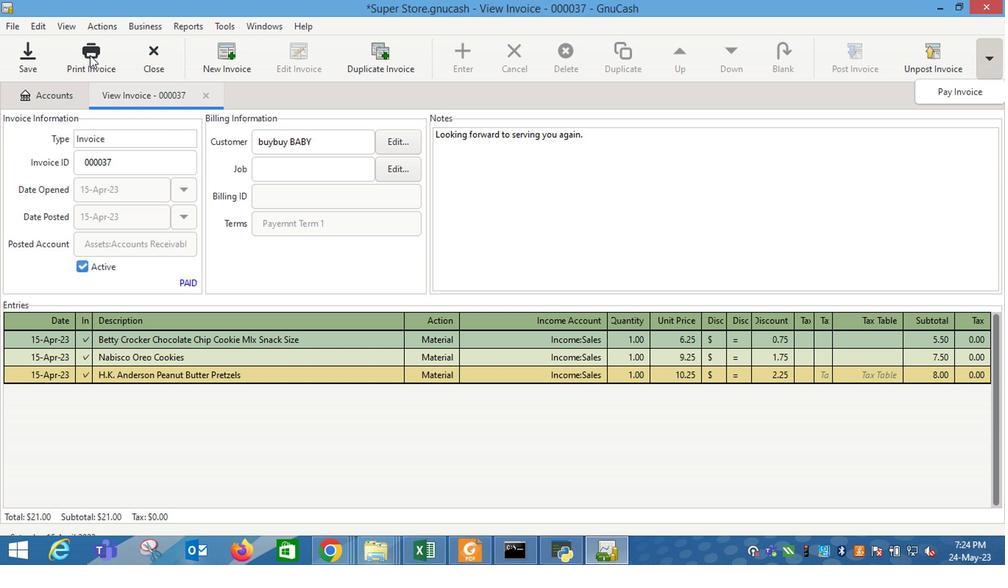 
Action: Mouse moved to (91, 67)
Screenshot: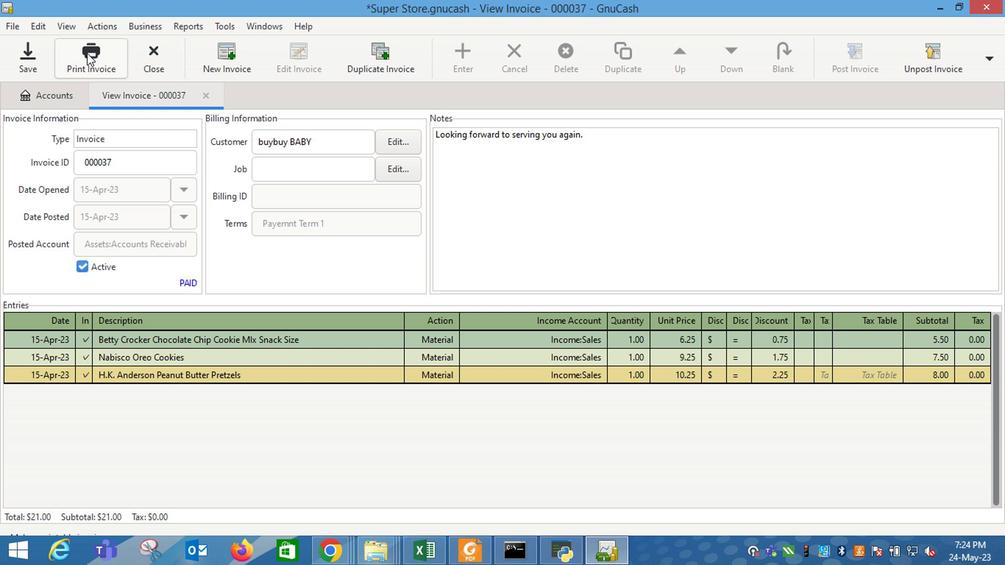 
Action: Mouse pressed left at (91, 67)
Screenshot: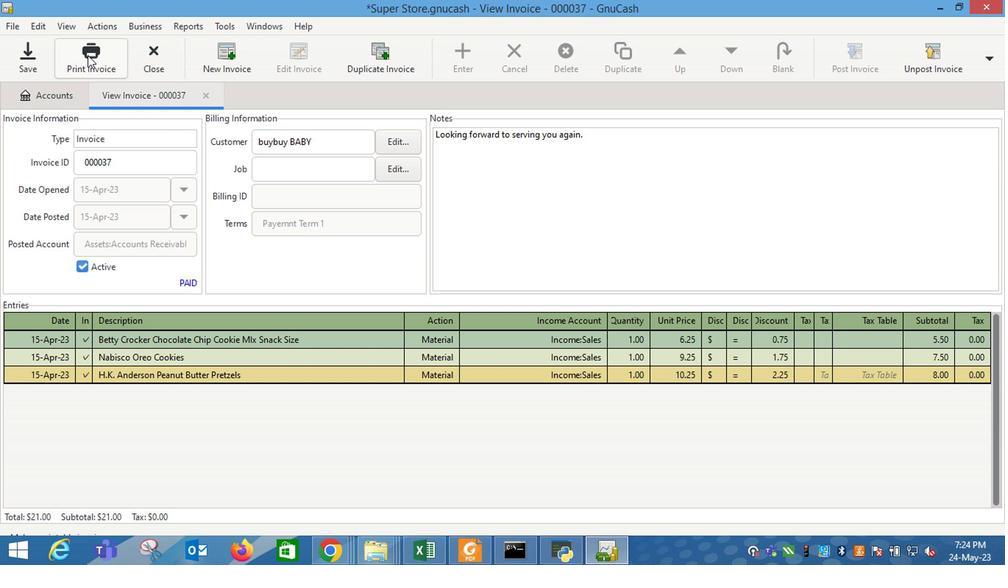 
Action: Mouse moved to (385, 70)
Screenshot: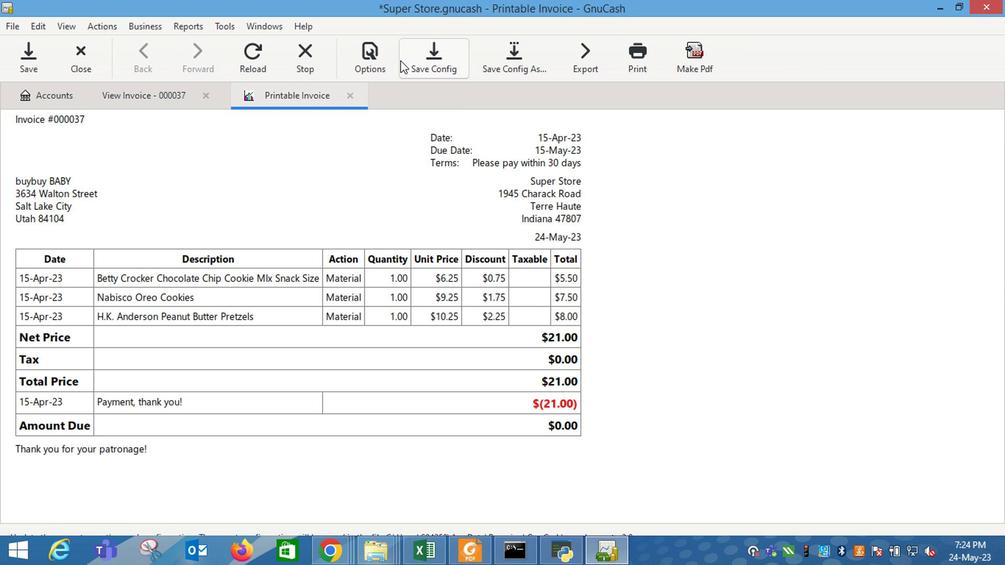 
Action: Mouse pressed left at (385, 70)
Screenshot: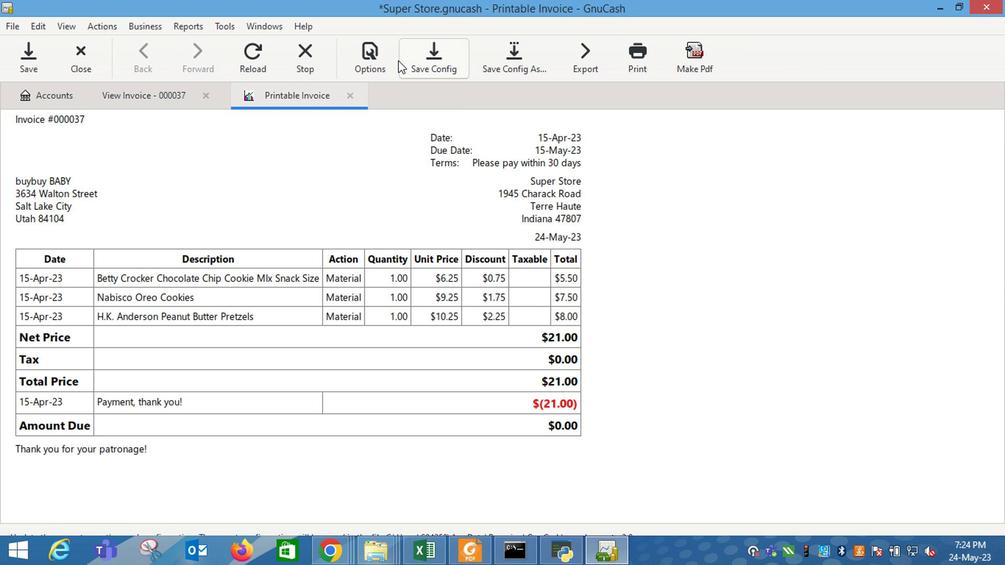 
Action: Mouse moved to (293, 153)
Screenshot: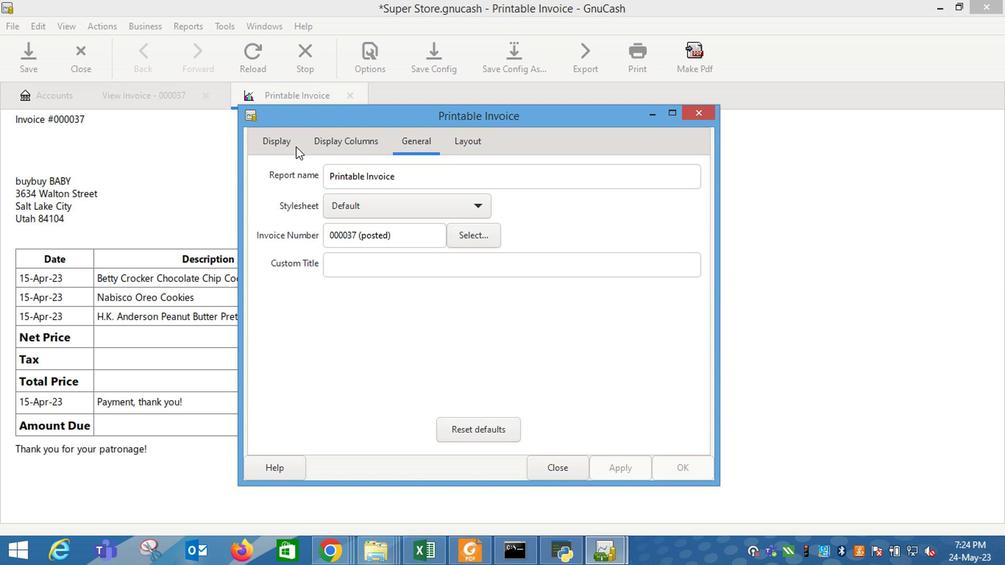 
Action: Mouse pressed left at (293, 153)
Screenshot: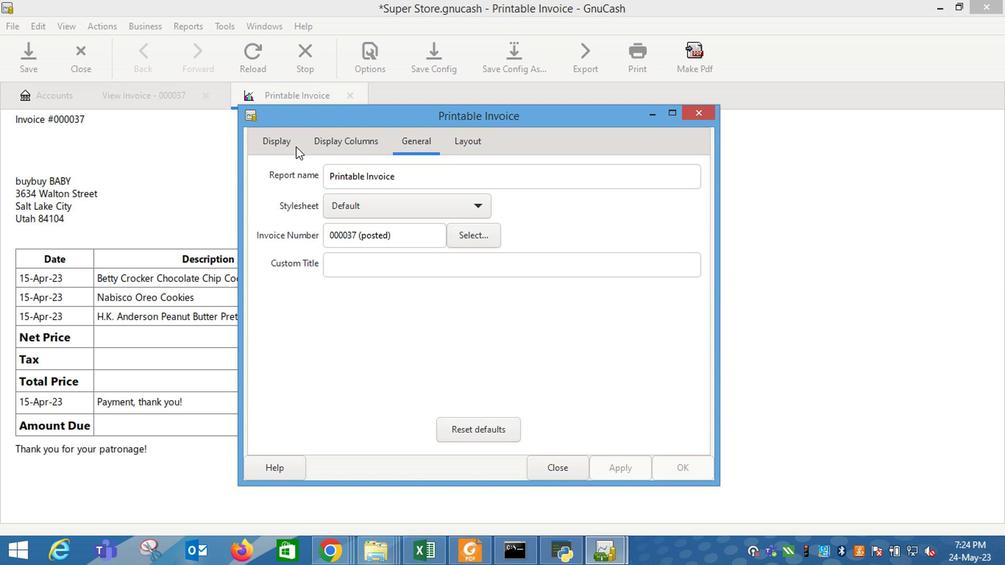 
Action: Mouse moved to (393, 313)
Screenshot: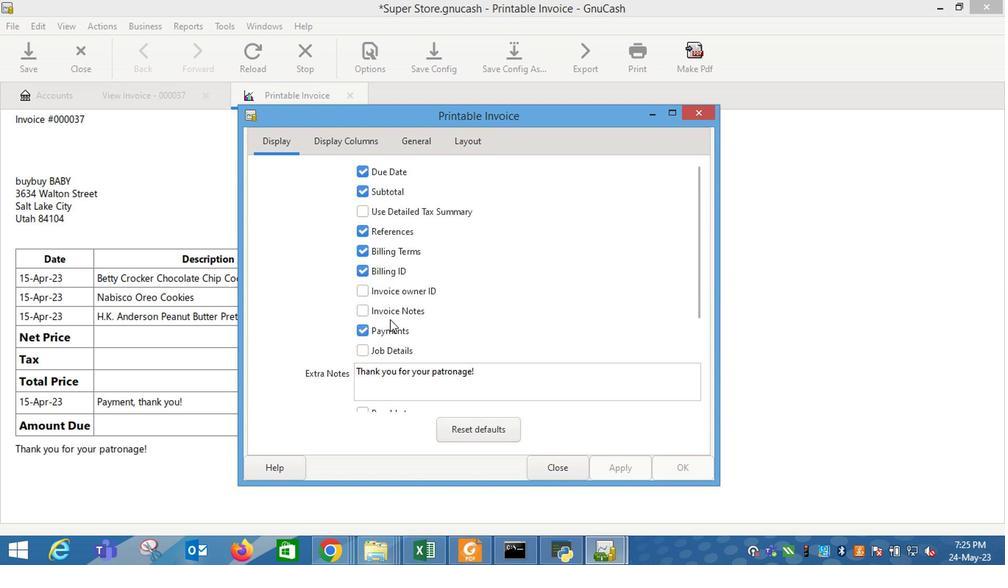
Action: Mouse pressed left at (393, 313)
Screenshot: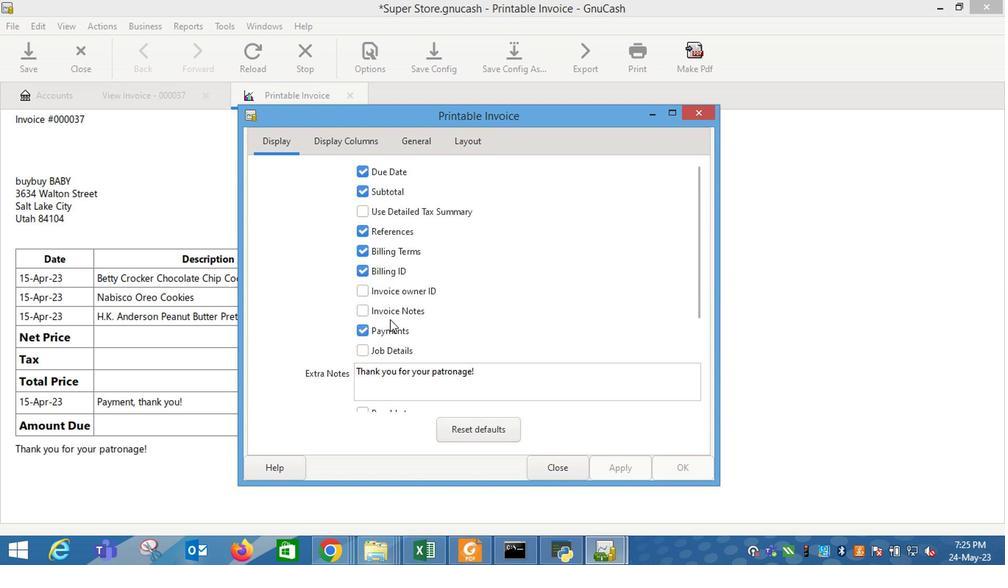 
Action: Mouse moved to (606, 457)
Screenshot: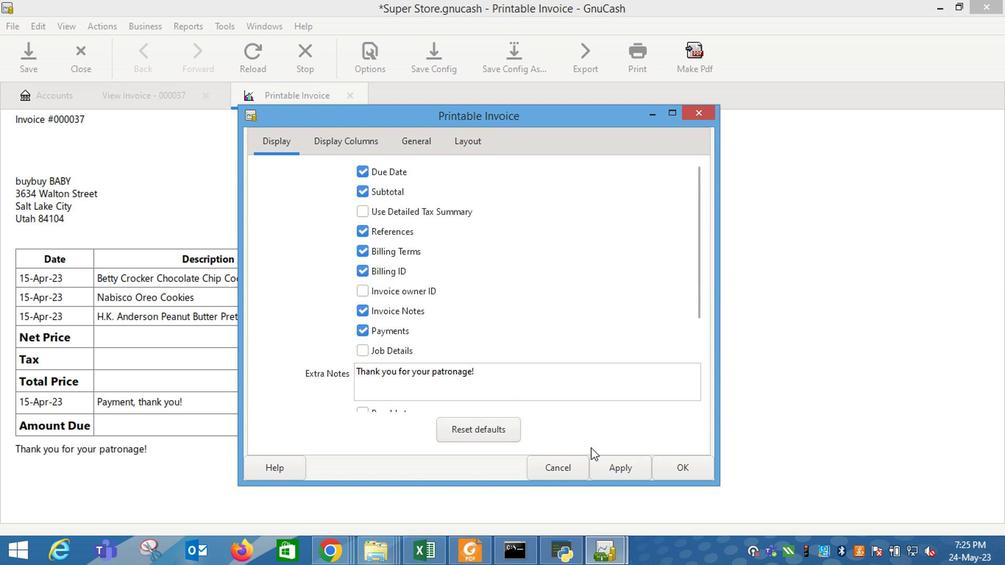 
Action: Mouse pressed left at (606, 457)
Screenshot: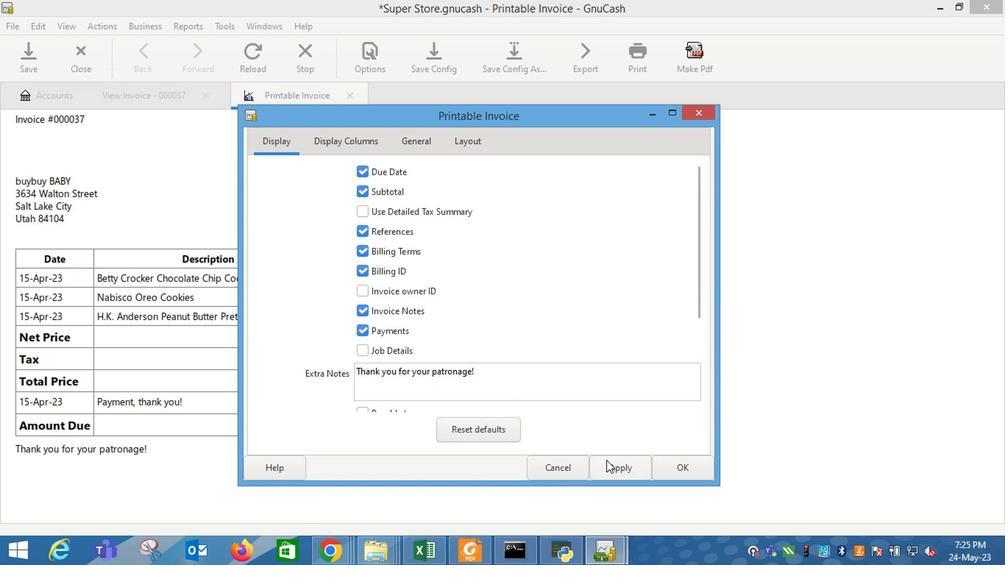 
Action: Mouse moved to (554, 463)
Screenshot: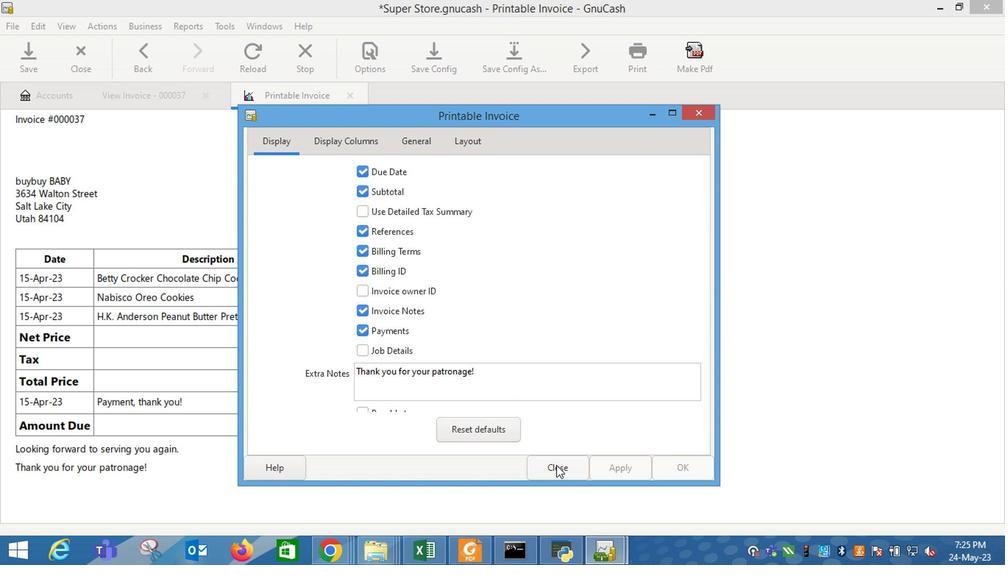 
Action: Mouse pressed left at (554, 463)
Screenshot: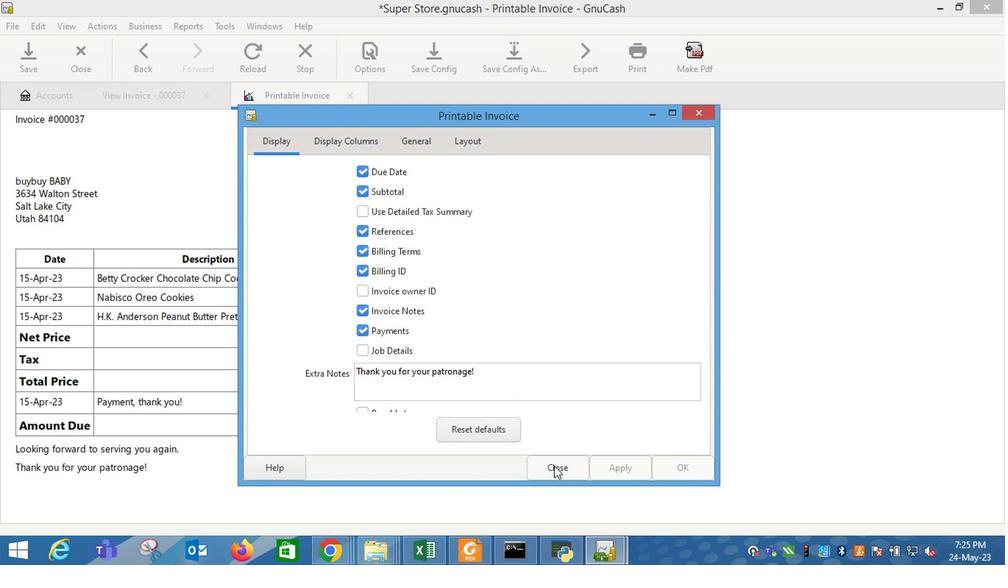 
Action: Mouse moved to (552, 463)
Screenshot: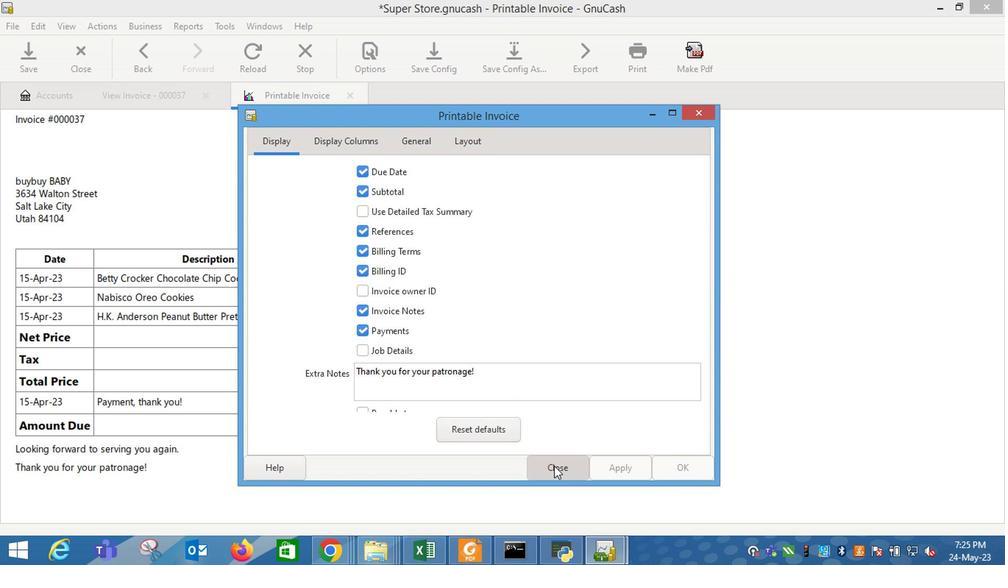 
